 Task: Open Card Warehouse Management Review in Board Product Quality Control and Assurance to Workspace Email Service Providers and add a team member Softage.2@softage.net, a label Yellow, a checklist Greek Life, an attachment from your onedrive, a color Yellow and finally, add a card description 'Create and send out employee engagement survey on performance evaluation' and a comment 'Let us approach this task with a sense of urgency and importance, recognizing its impact on the overall project.'. Add a start date 'Jan 06, 1900' with a due date 'Jan 13, 1900'
Action: Mouse moved to (69, 333)
Screenshot: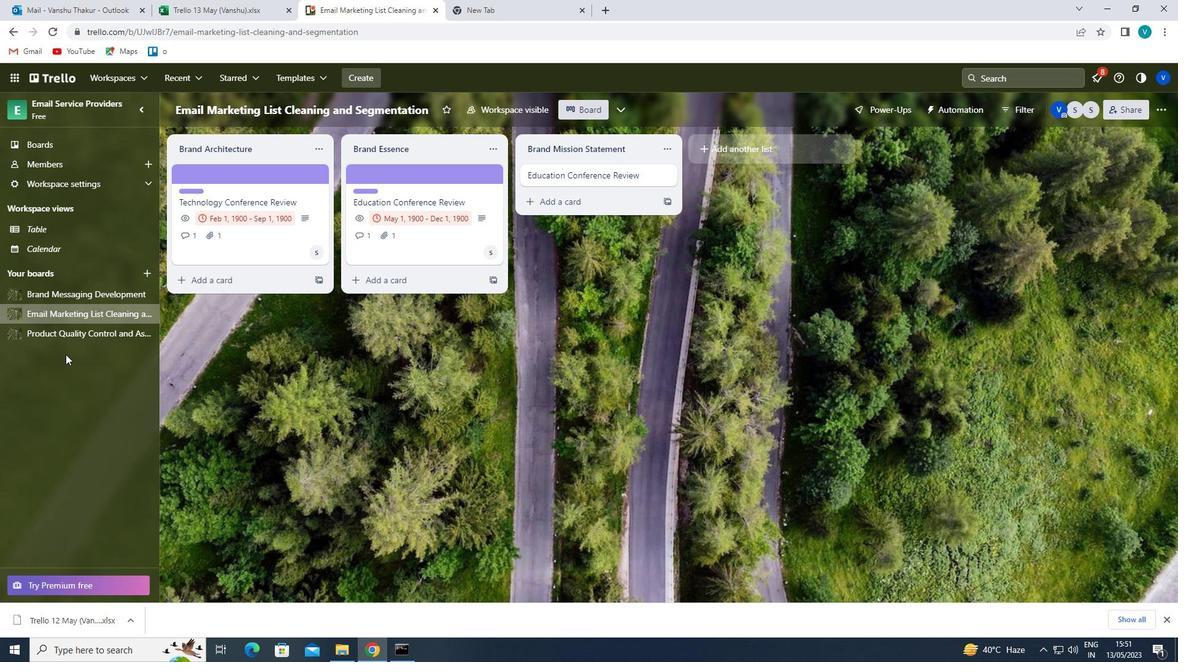 
Action: Mouse pressed left at (69, 333)
Screenshot: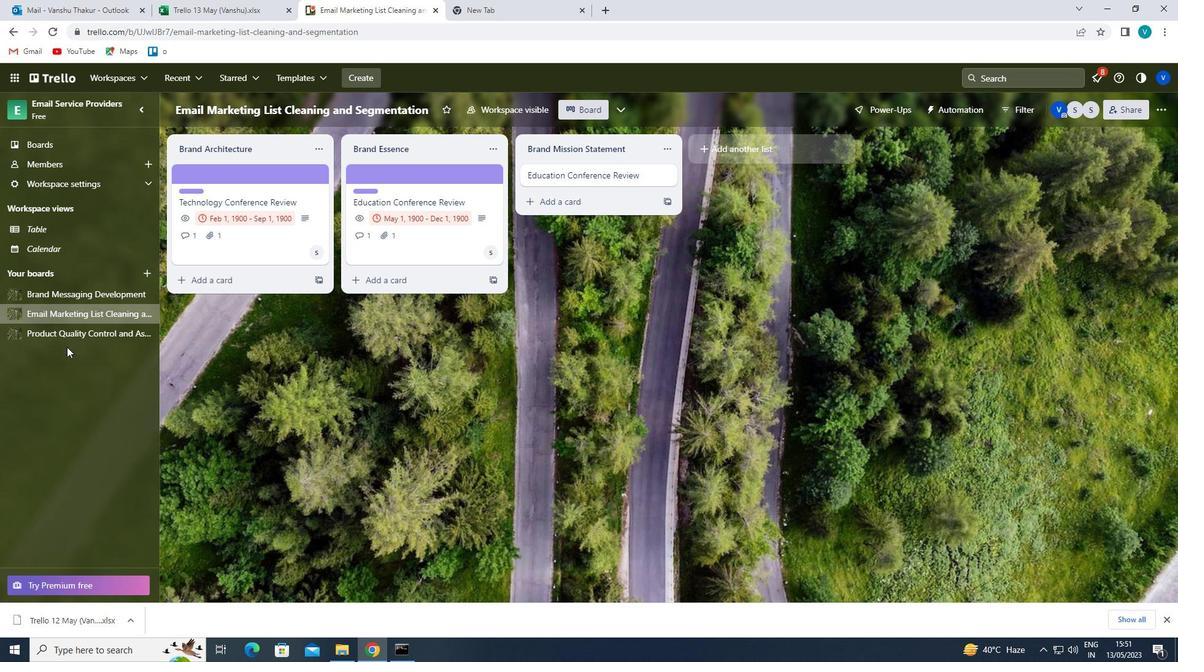 
Action: Mouse moved to (389, 174)
Screenshot: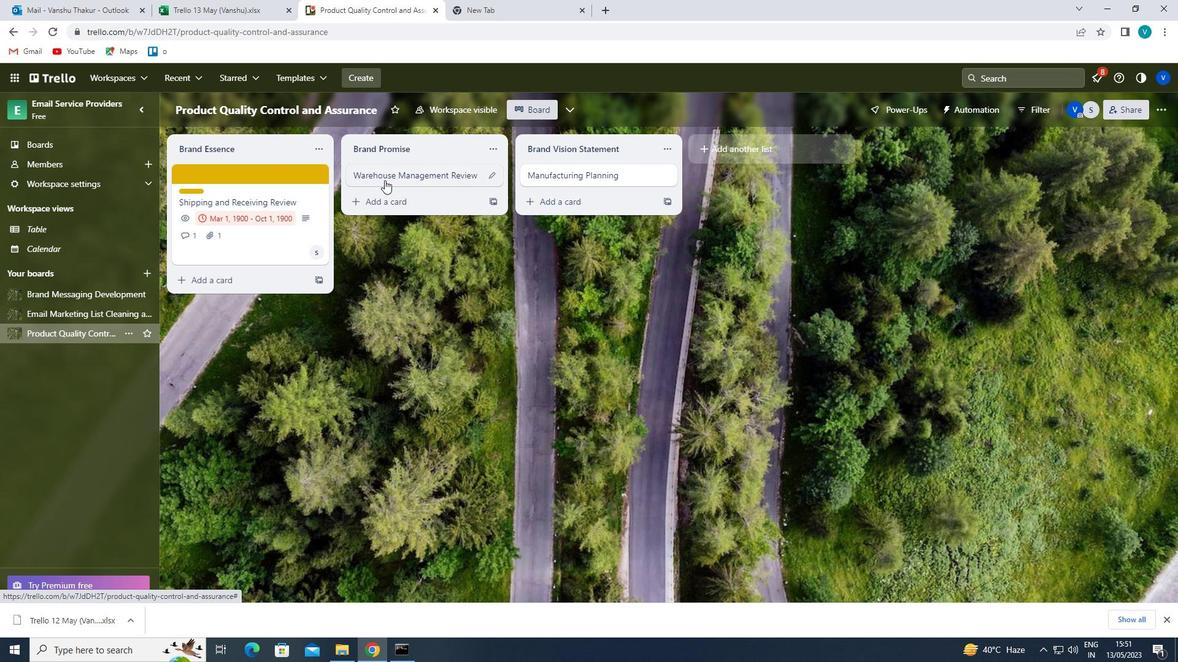 
Action: Mouse pressed left at (389, 174)
Screenshot: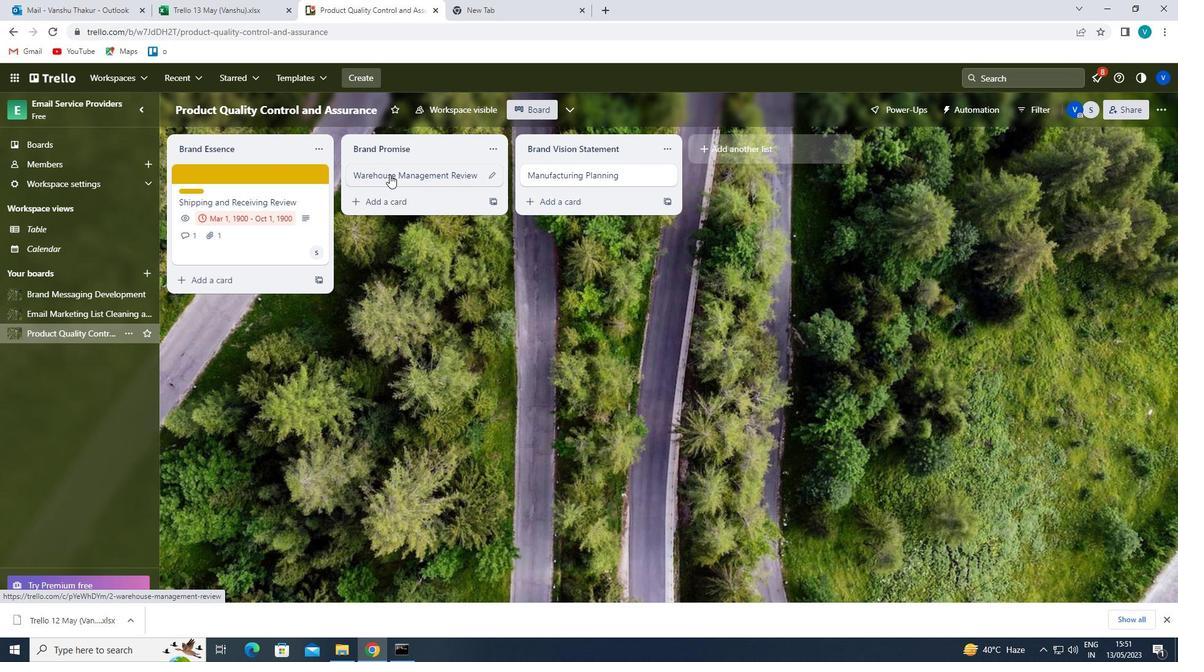
Action: Mouse moved to (727, 212)
Screenshot: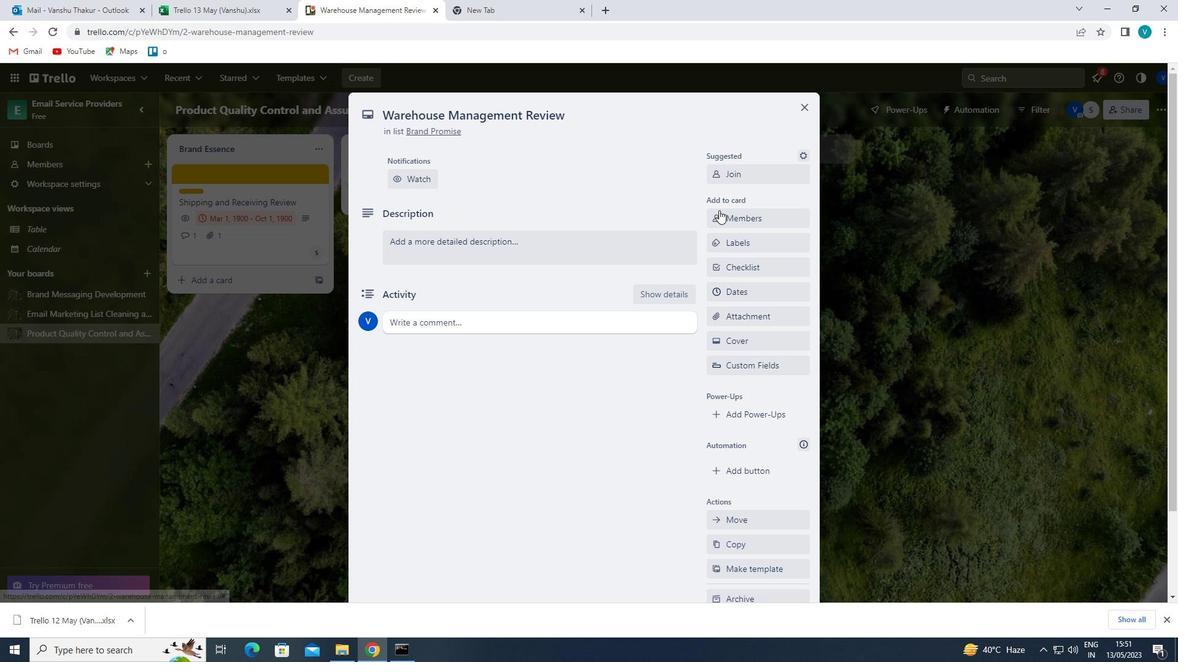 
Action: Mouse pressed left at (727, 212)
Screenshot: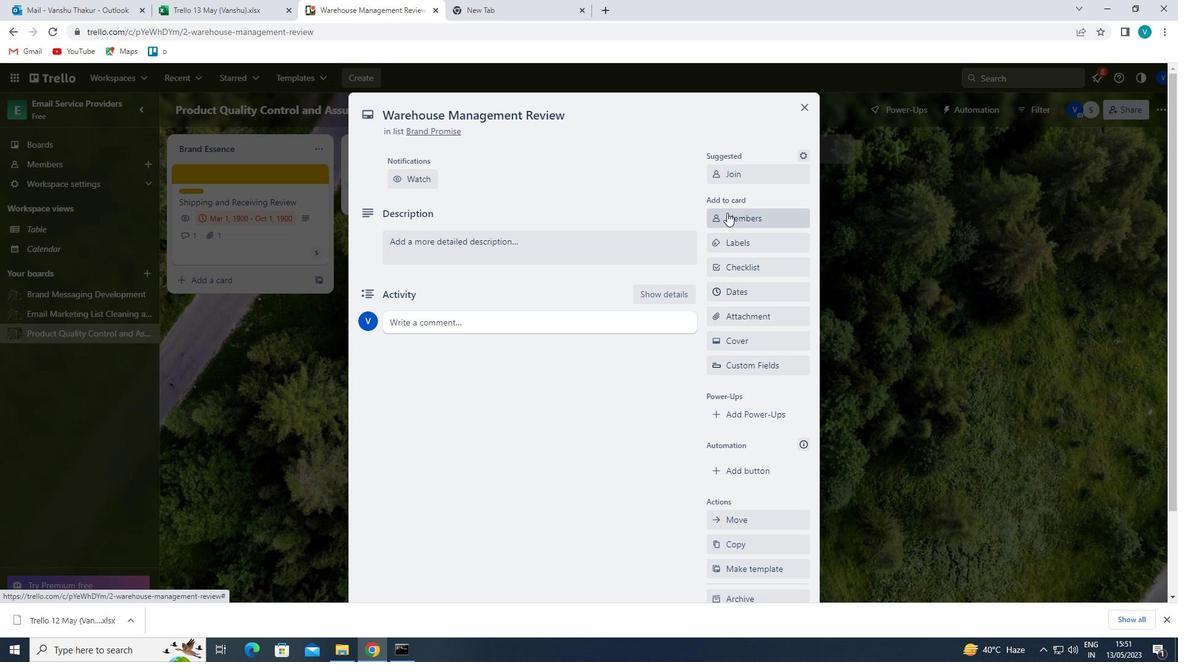 
Action: Mouse moved to (743, 267)
Screenshot: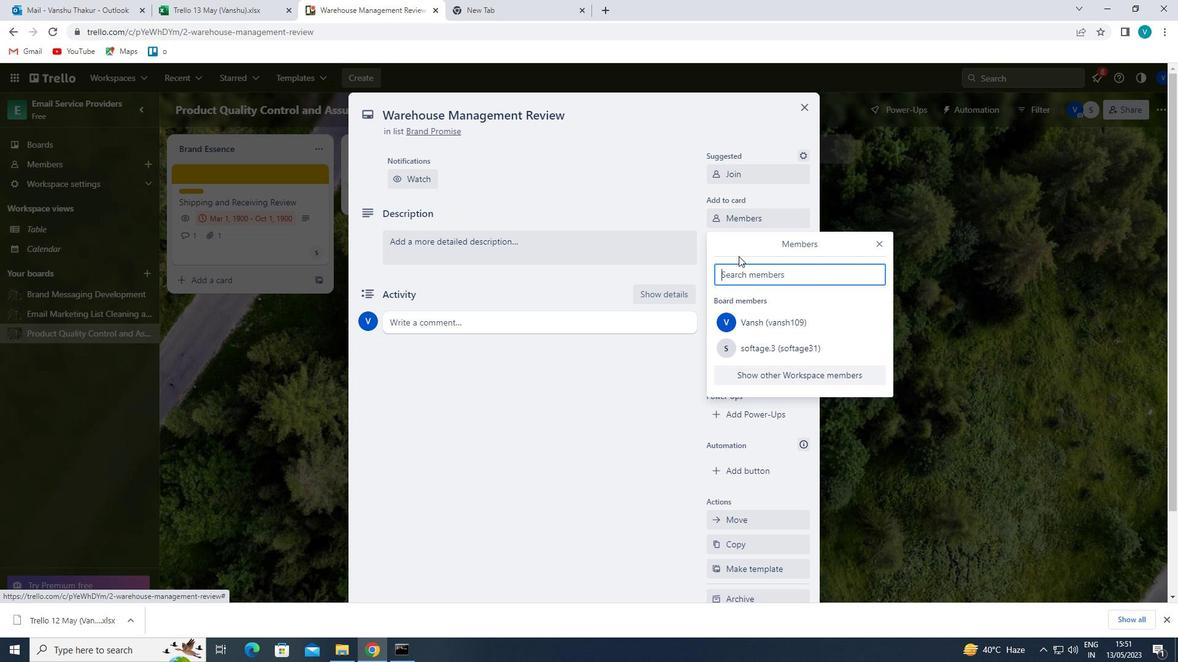 
Action: Mouse pressed left at (743, 267)
Screenshot: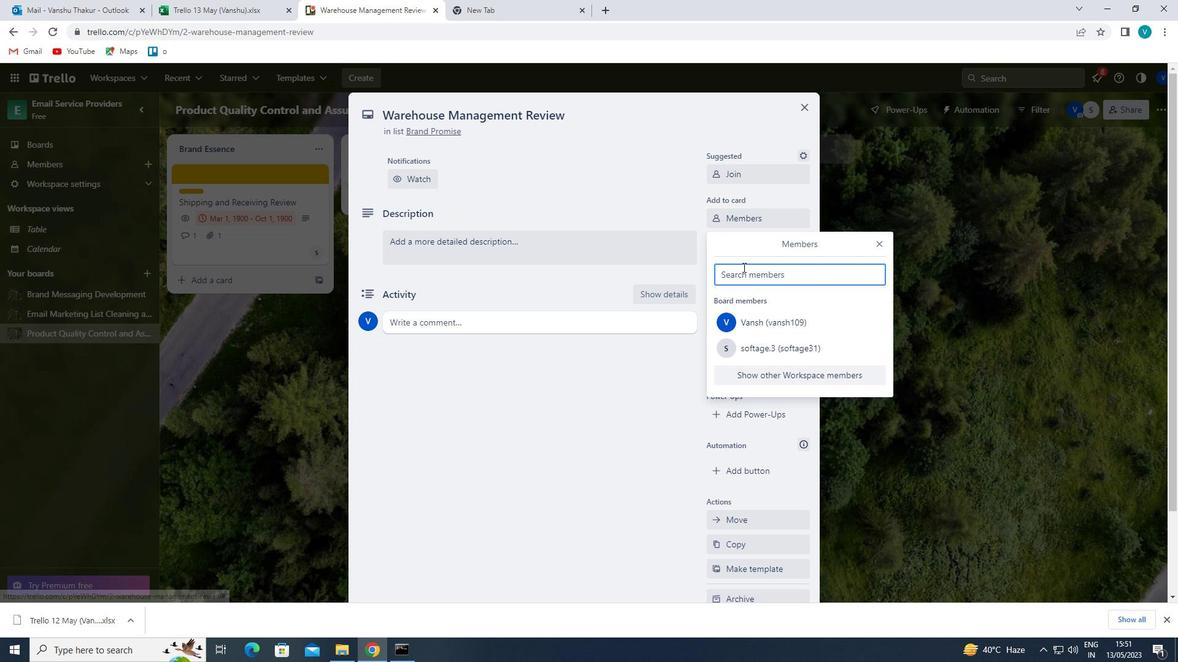 
Action: Key pressed <Key.shift>S
Screenshot: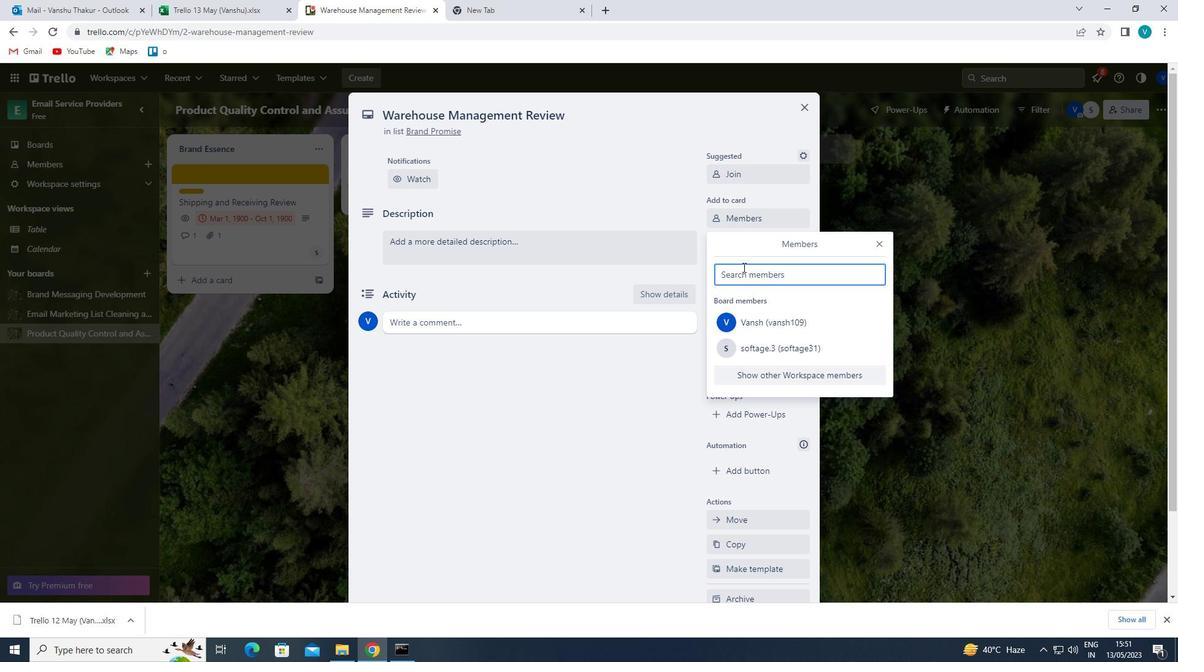
Action: Mouse moved to (366, 455)
Screenshot: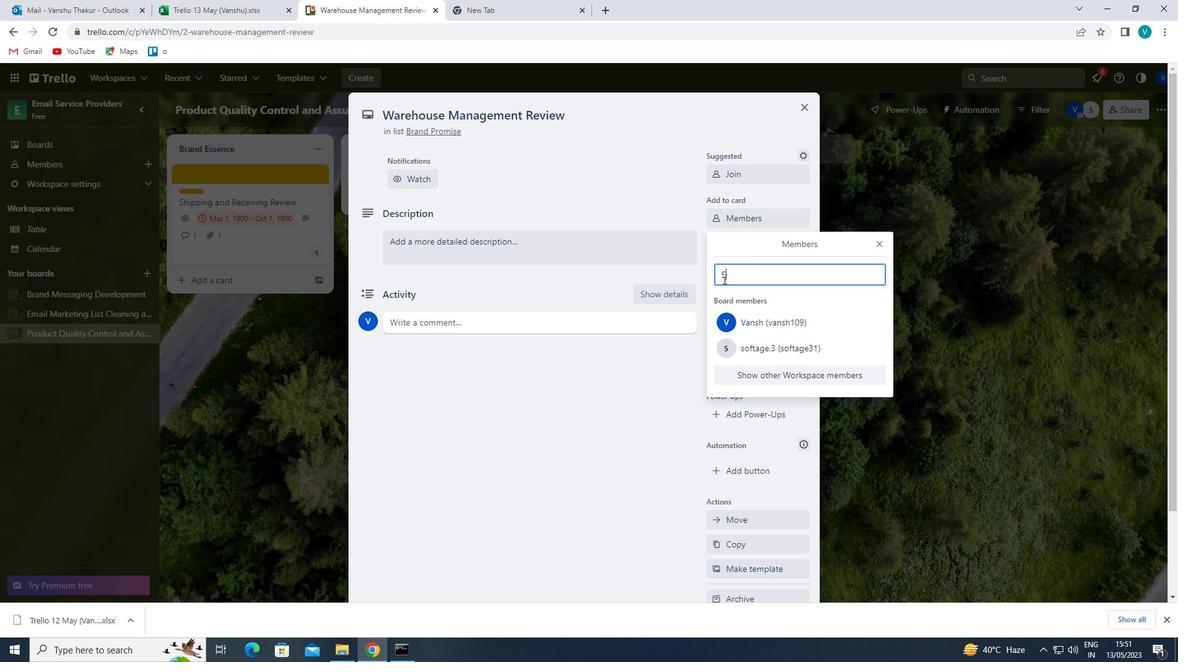 
Action: Key pressed OFT
Screenshot: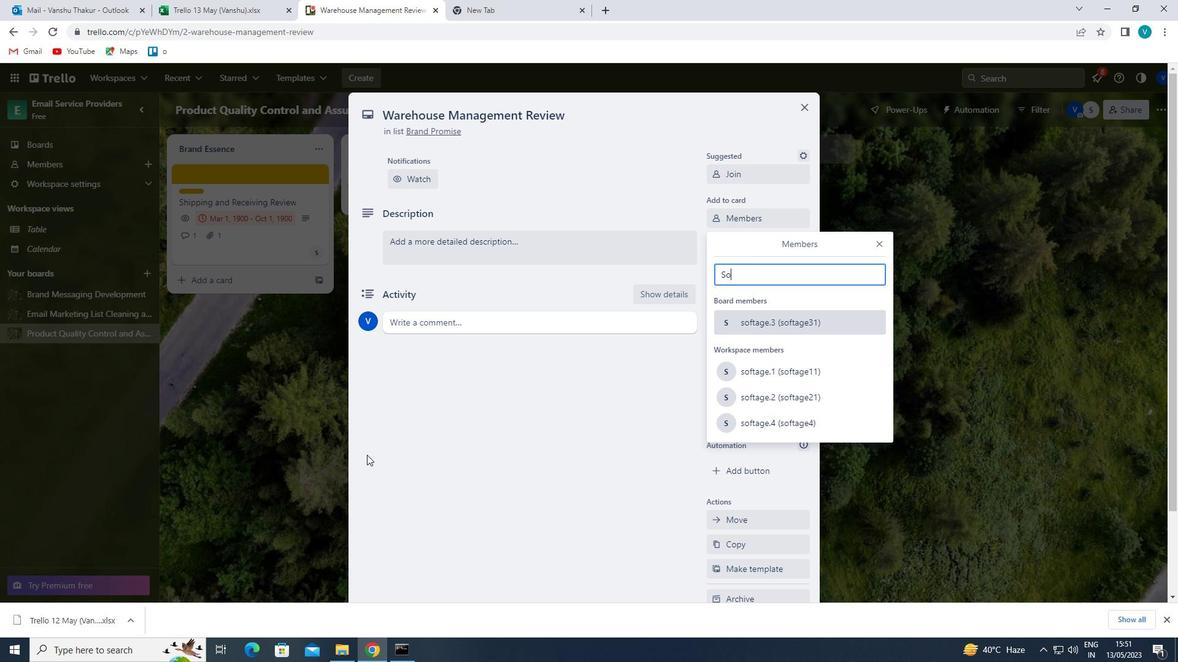 
Action: Mouse moved to (767, 404)
Screenshot: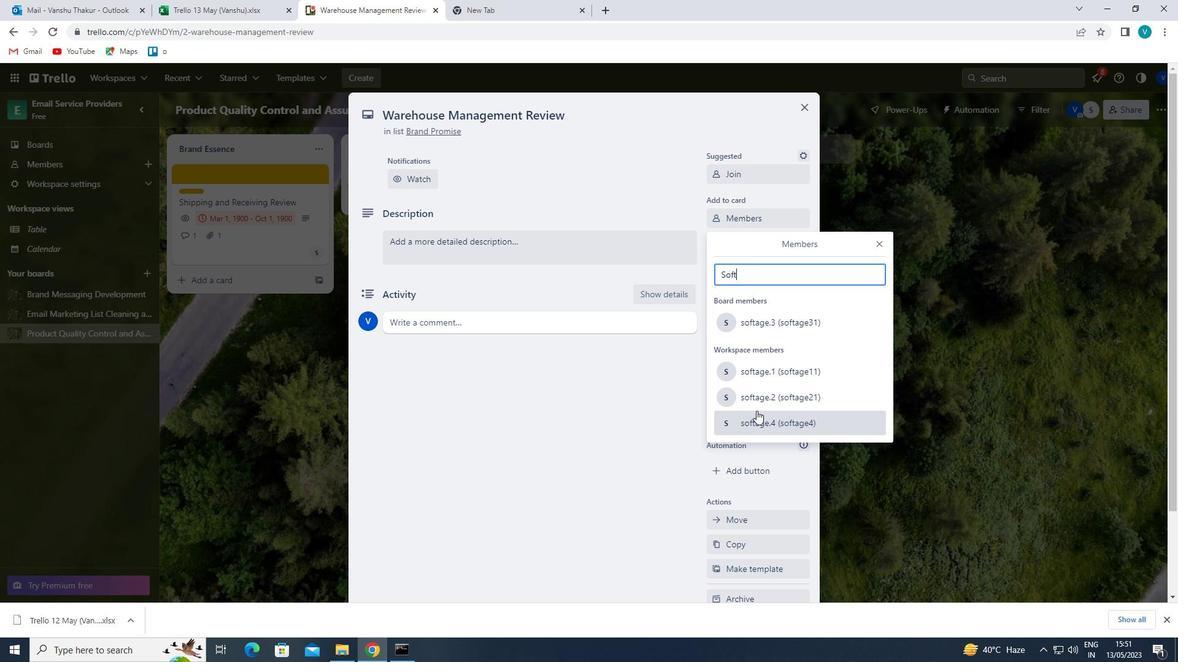 
Action: Mouse pressed left at (767, 404)
Screenshot: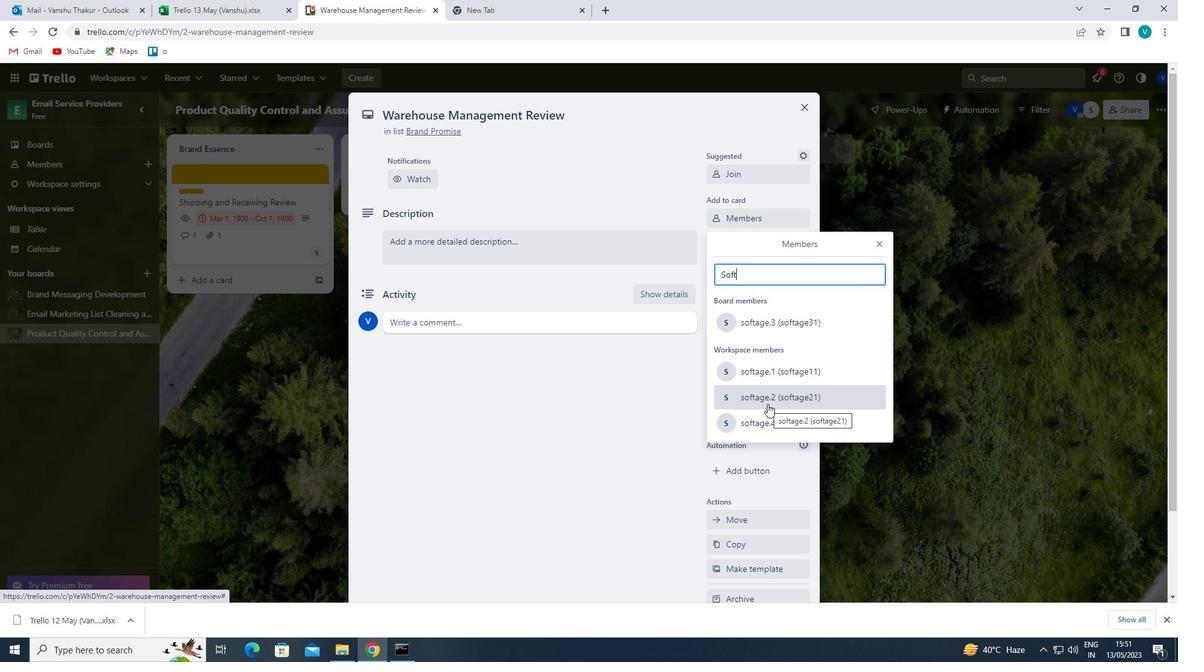 
Action: Mouse moved to (880, 242)
Screenshot: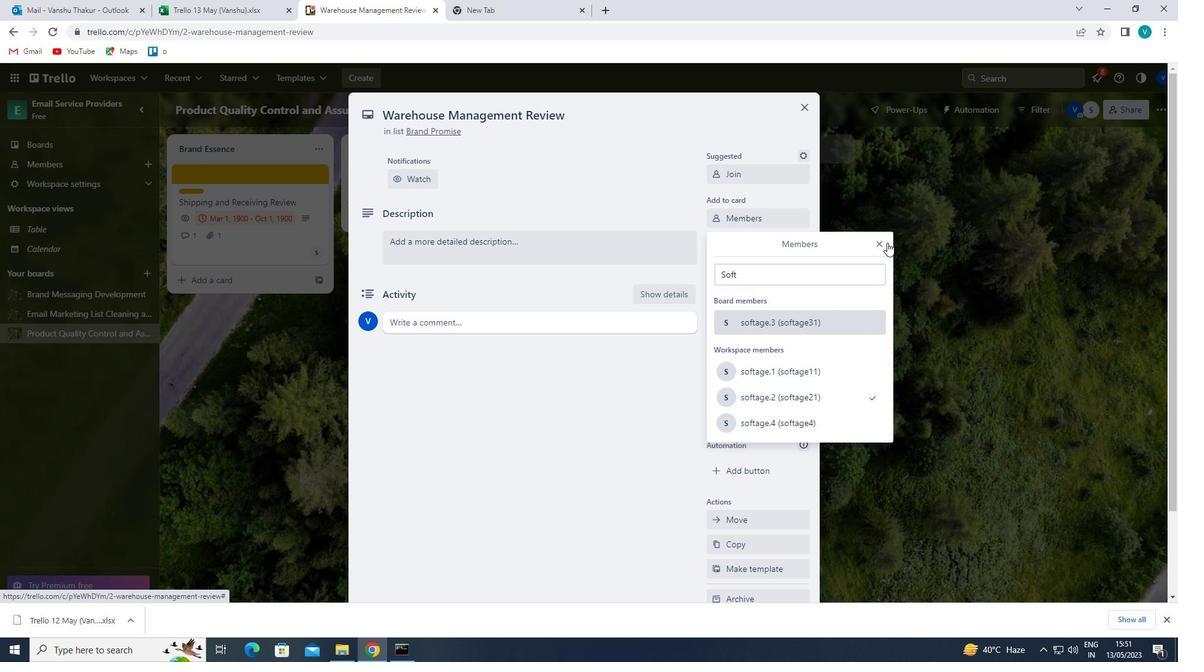 
Action: Mouse pressed left at (880, 242)
Screenshot: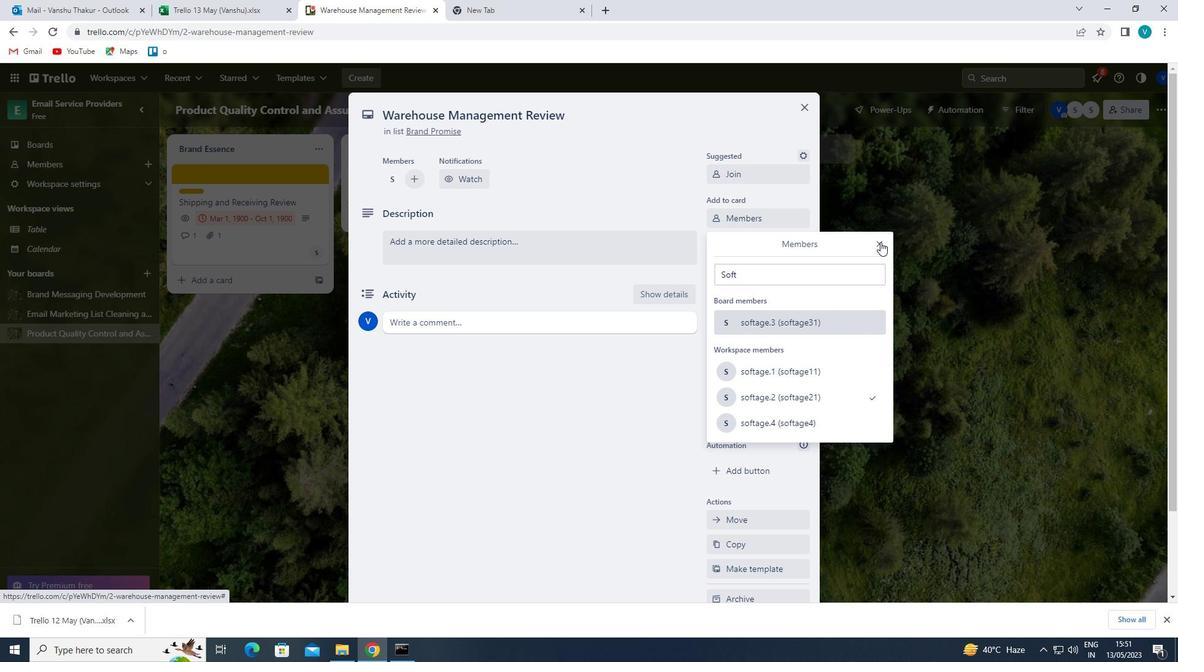 
Action: Mouse moved to (778, 248)
Screenshot: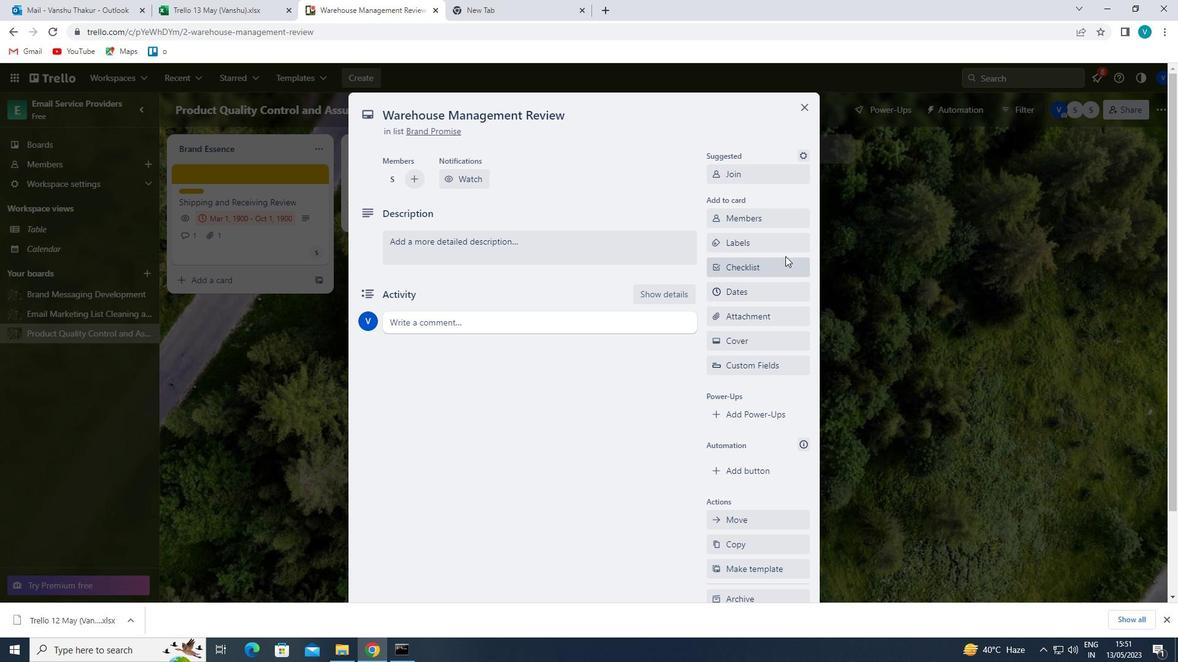 
Action: Mouse pressed left at (778, 248)
Screenshot: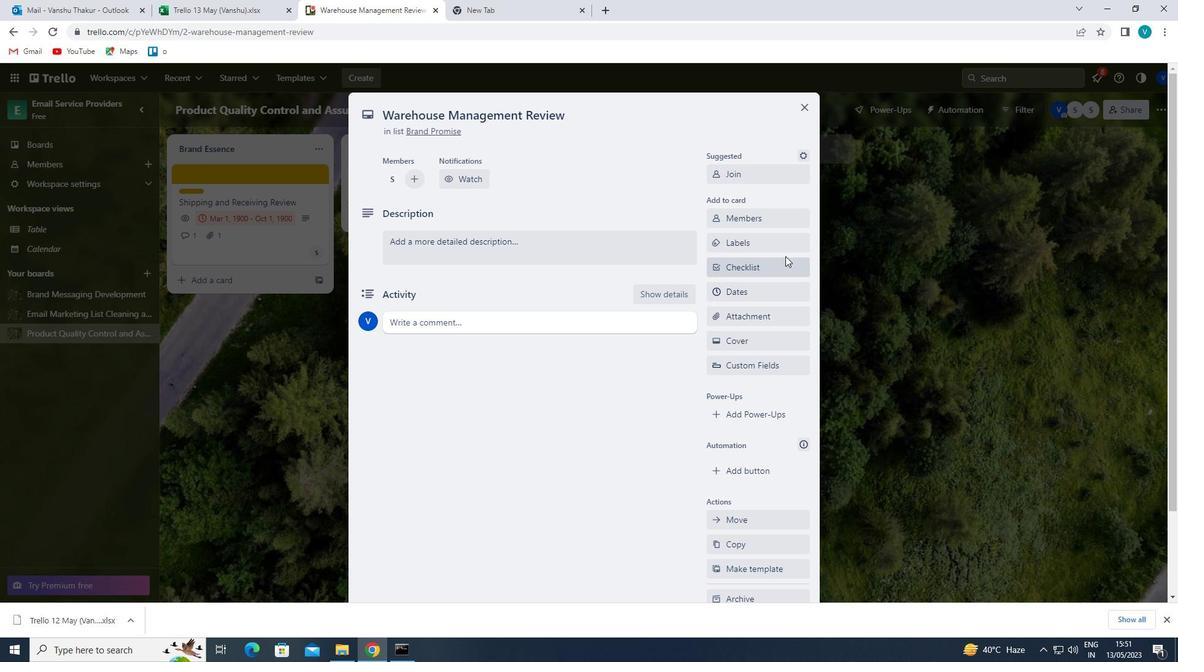 
Action: Mouse moved to (782, 373)
Screenshot: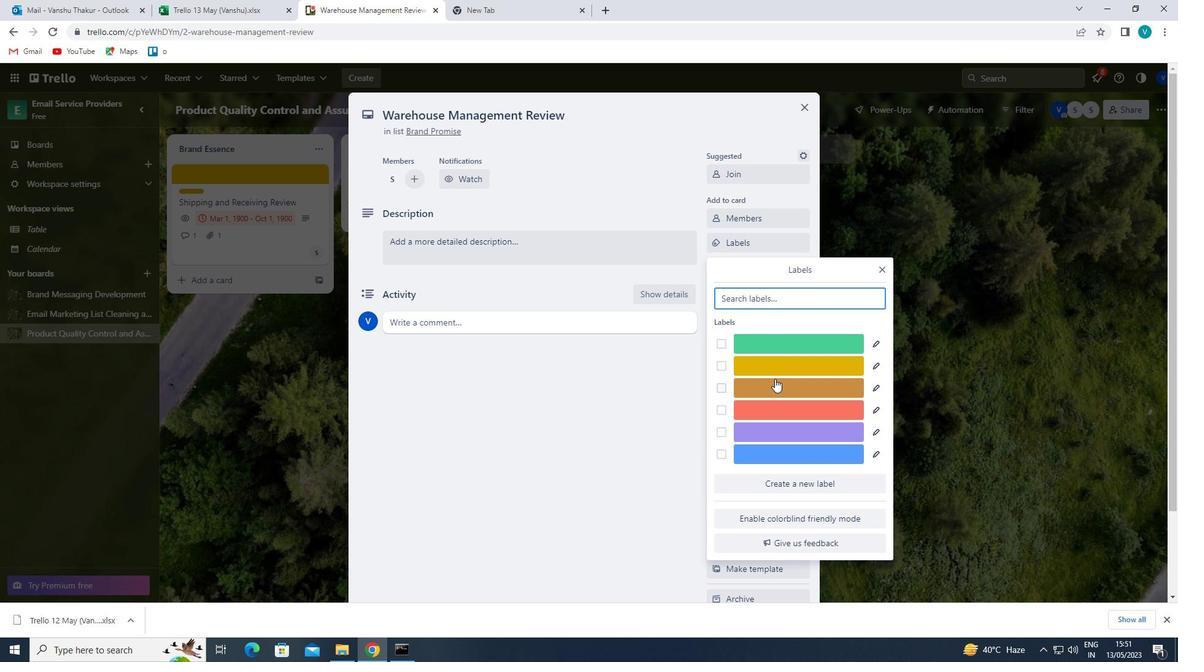 
Action: Mouse pressed left at (782, 373)
Screenshot: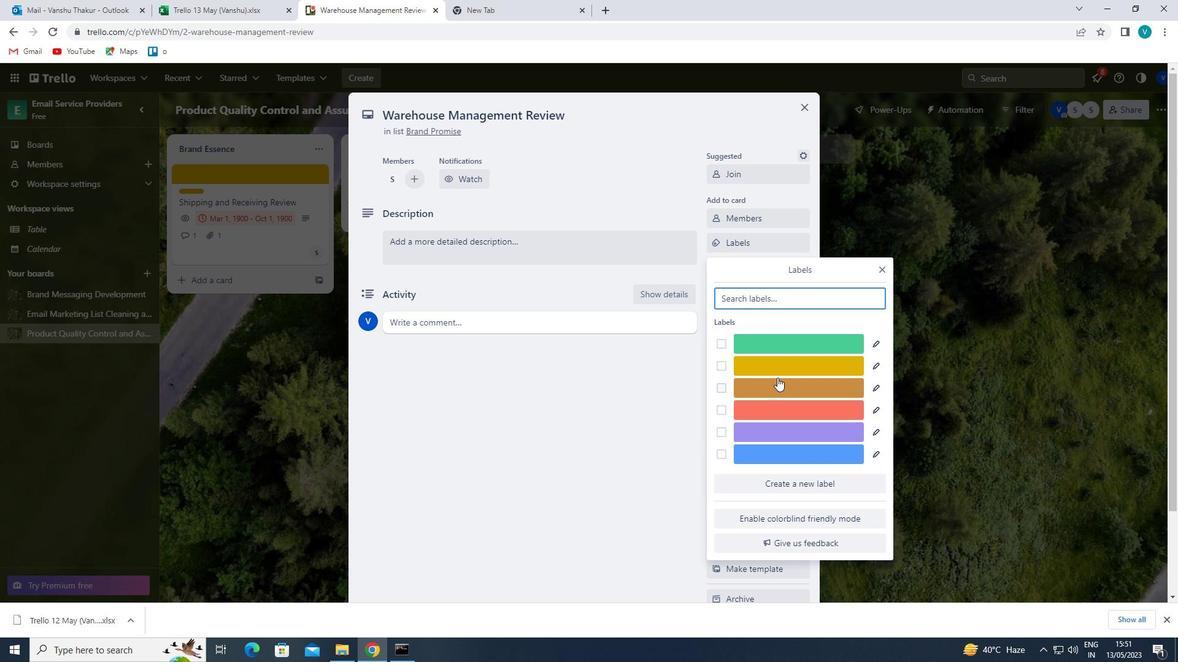 
Action: Mouse moved to (881, 266)
Screenshot: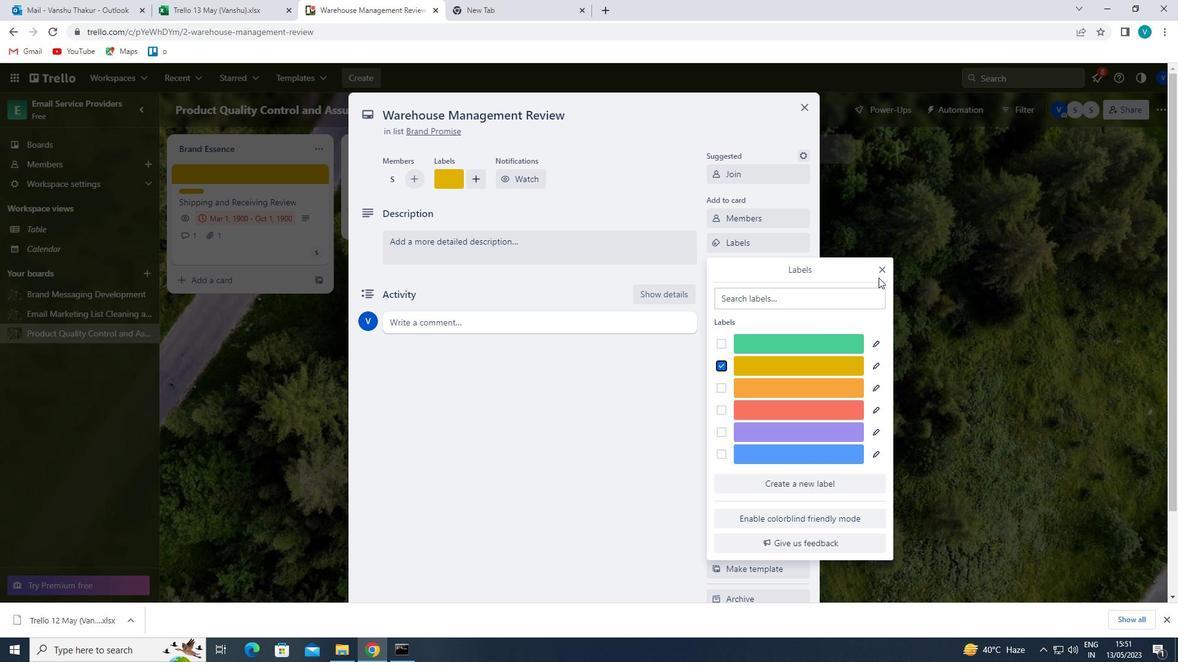 
Action: Mouse pressed left at (881, 266)
Screenshot: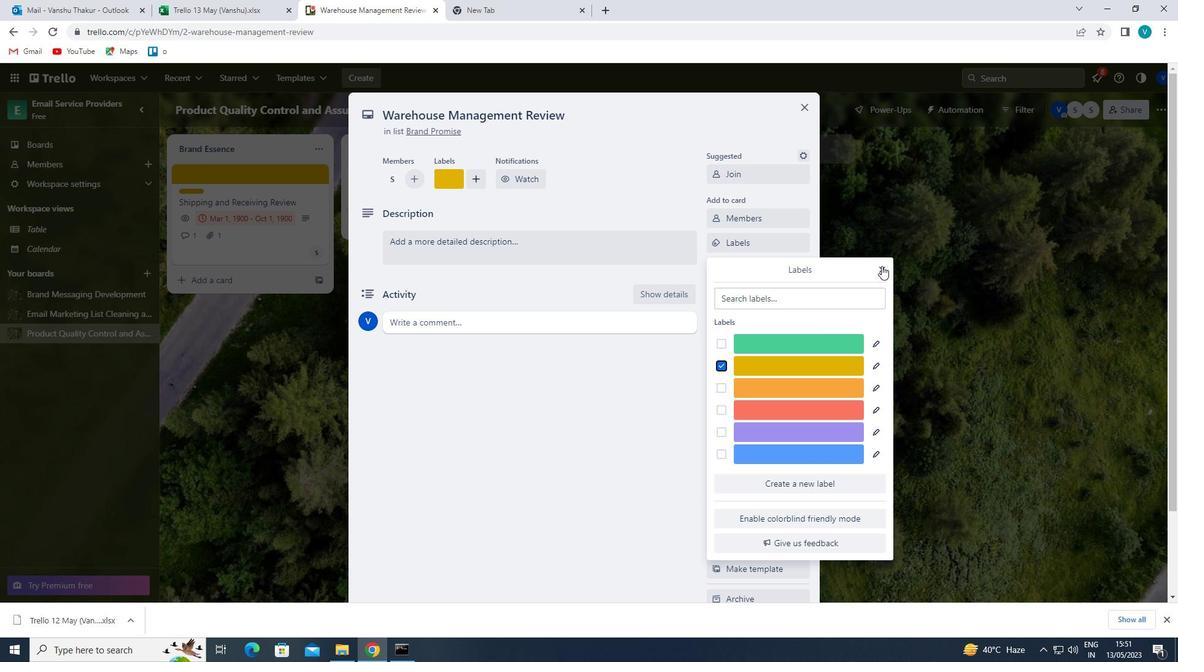 
Action: Mouse moved to (758, 266)
Screenshot: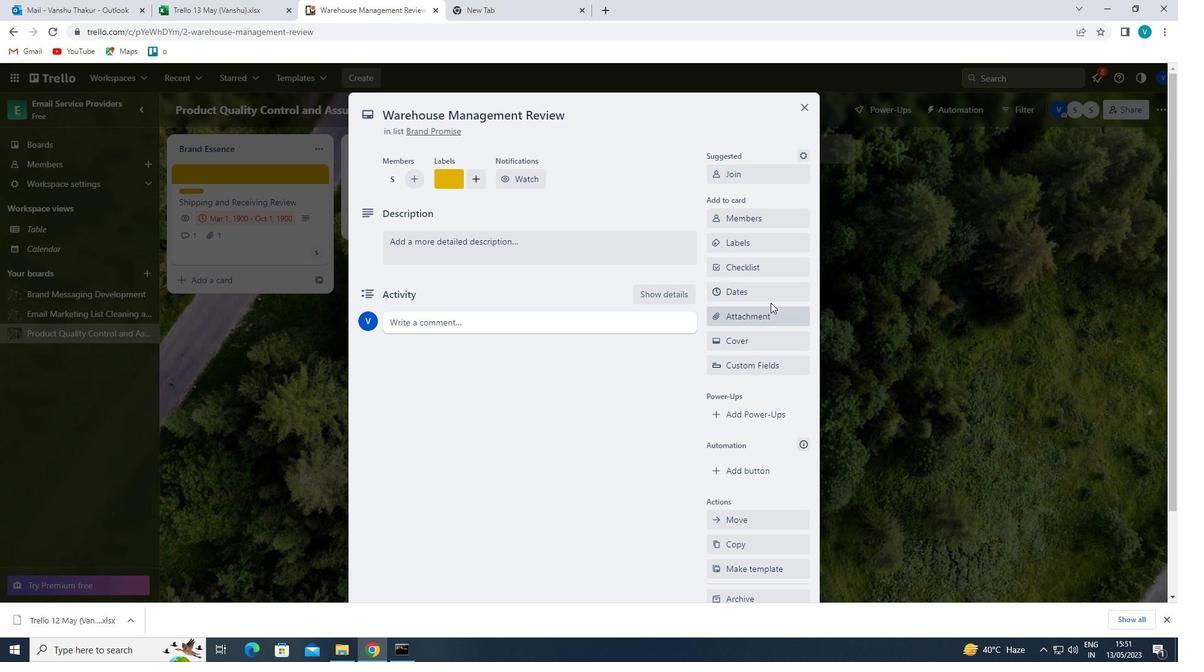 
Action: Mouse pressed left at (758, 266)
Screenshot: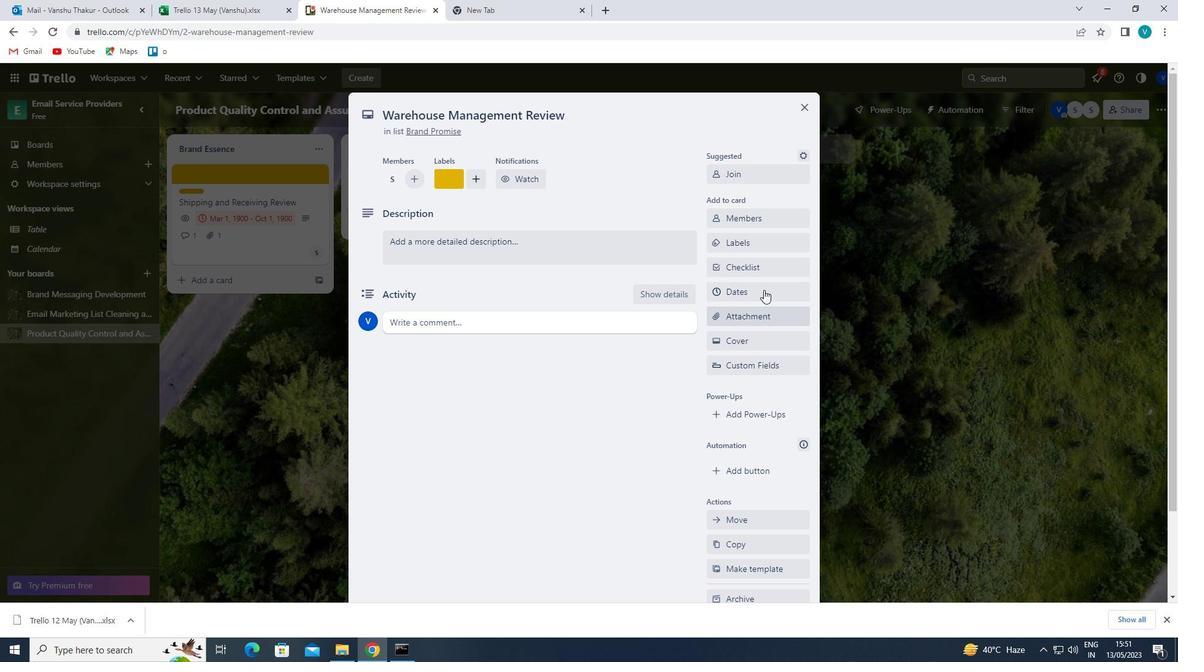 
Action: Mouse moved to (515, 398)
Screenshot: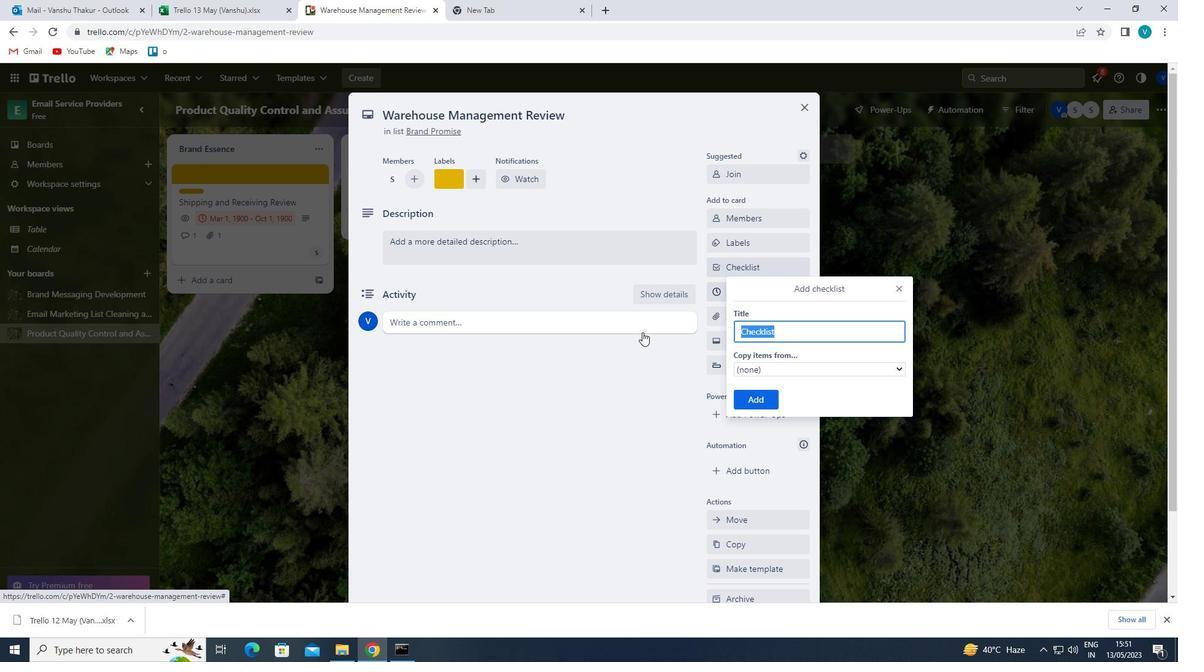 
Action: Key pressed <Key.shift>GREEKJ<Key.space><Key.shift>L<Key.backspace><Key.backspace><Key.backspace><Key.space><Key.shift>
Screenshot: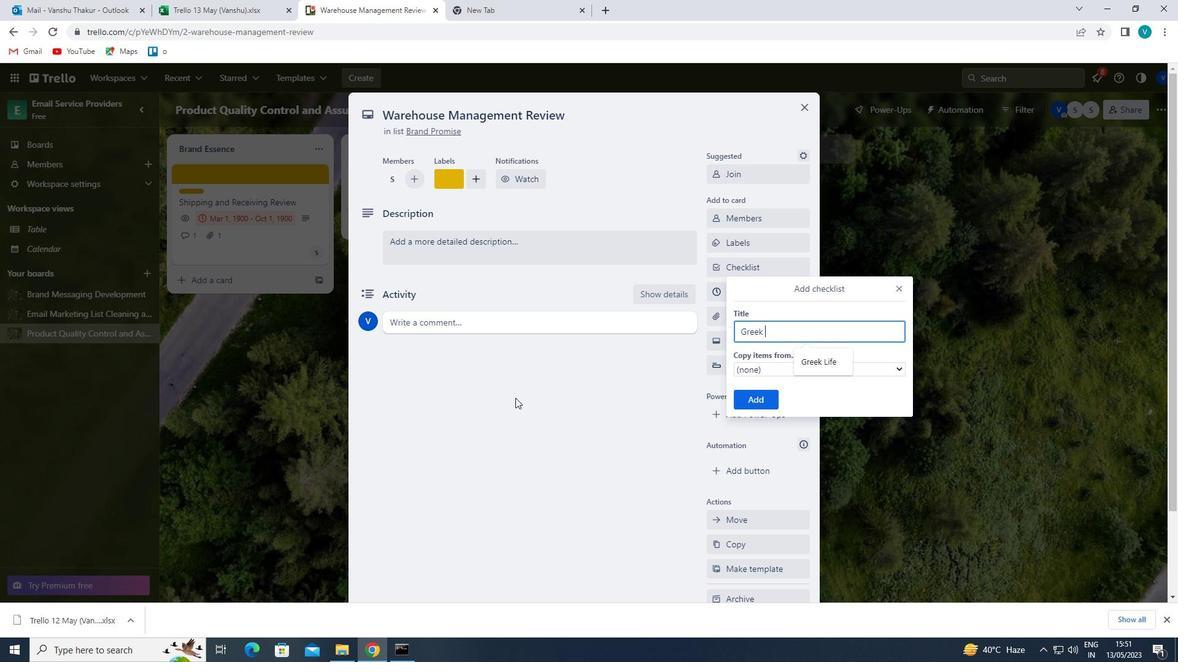 
Action: Mouse moved to (565, 374)
Screenshot: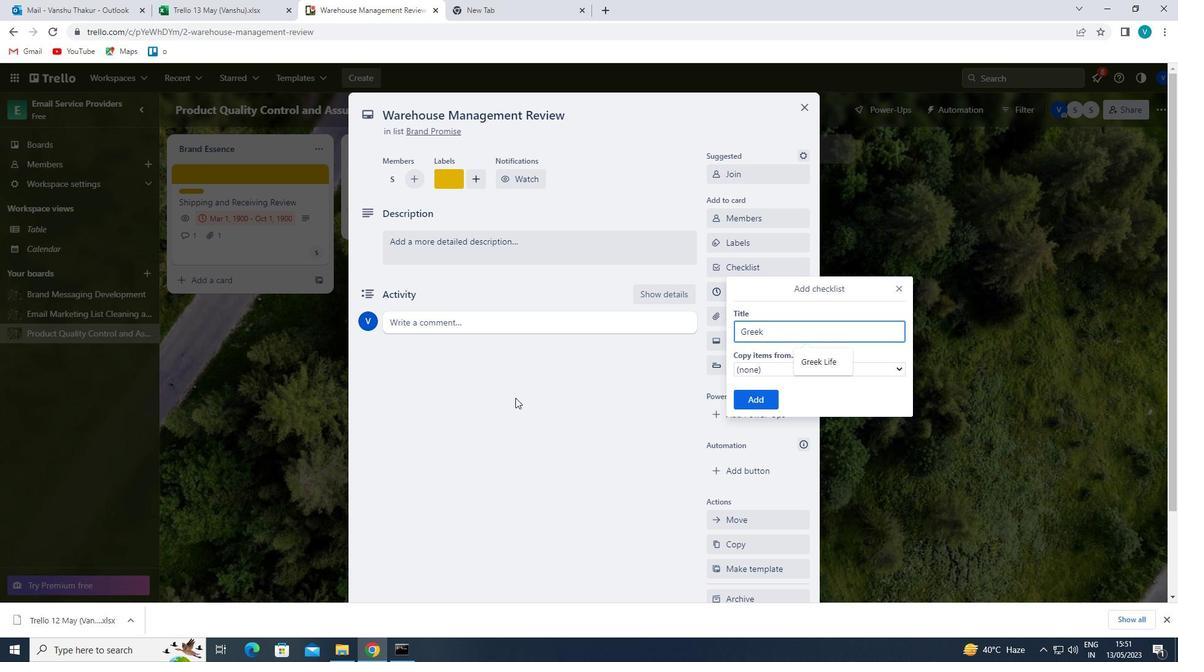 
Action: Mouse scrolled (565, 375) with delta (0, 0)
Screenshot: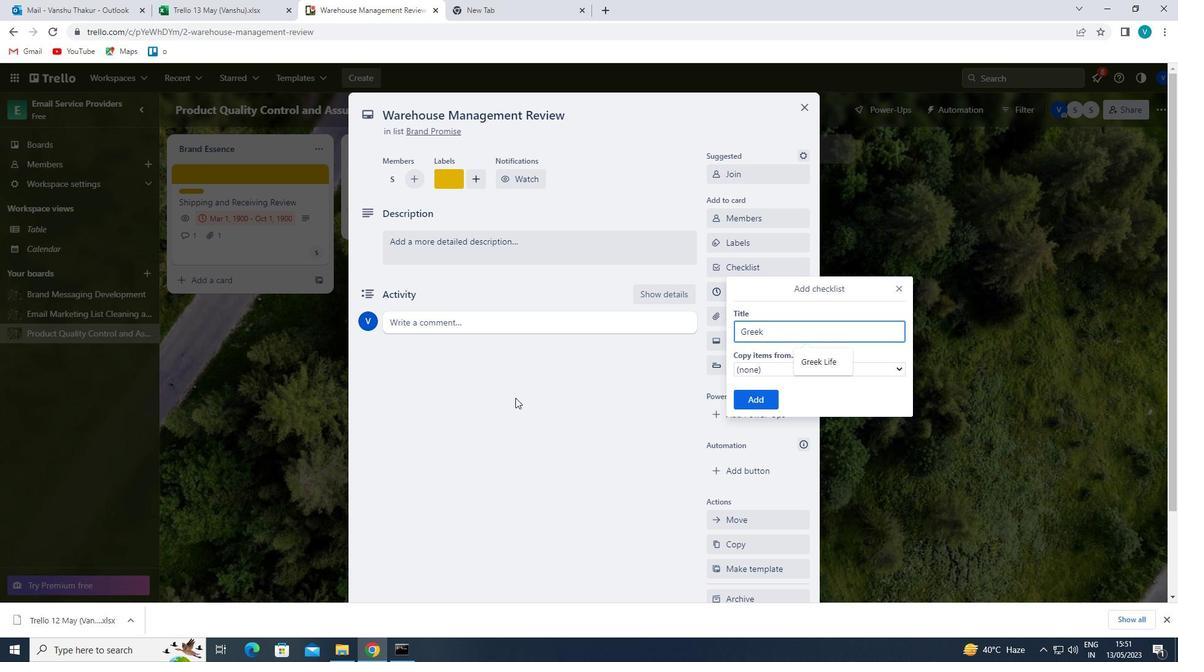 
Action: Mouse moved to (818, 352)
Screenshot: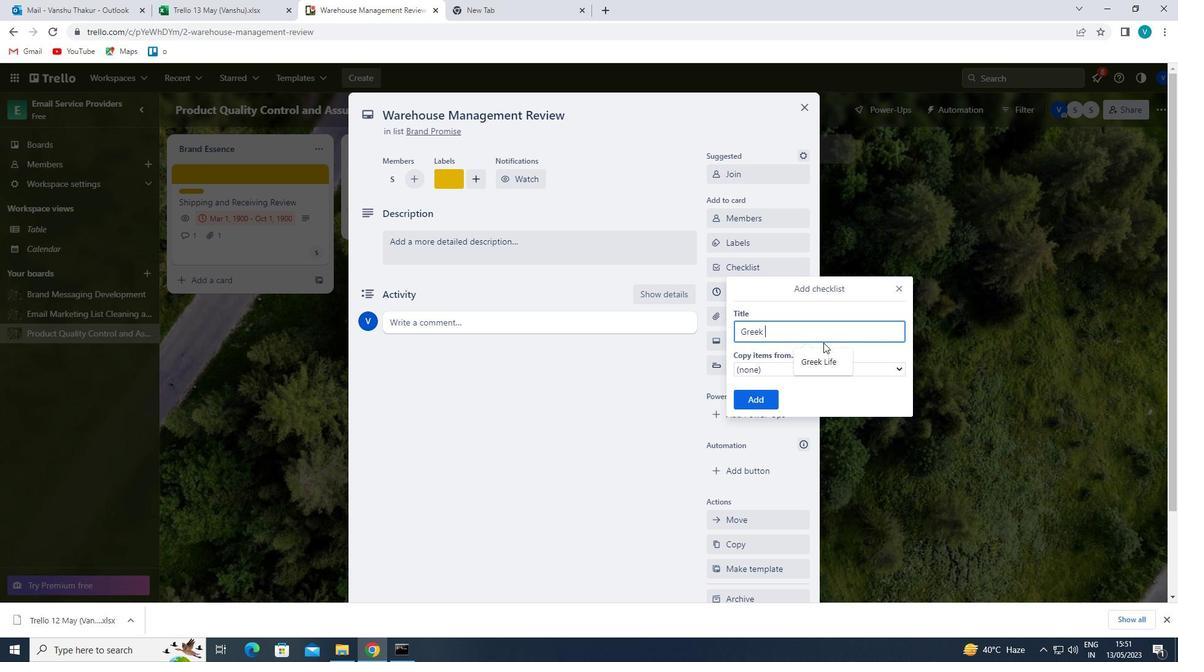 
Action: Mouse pressed left at (818, 352)
Screenshot: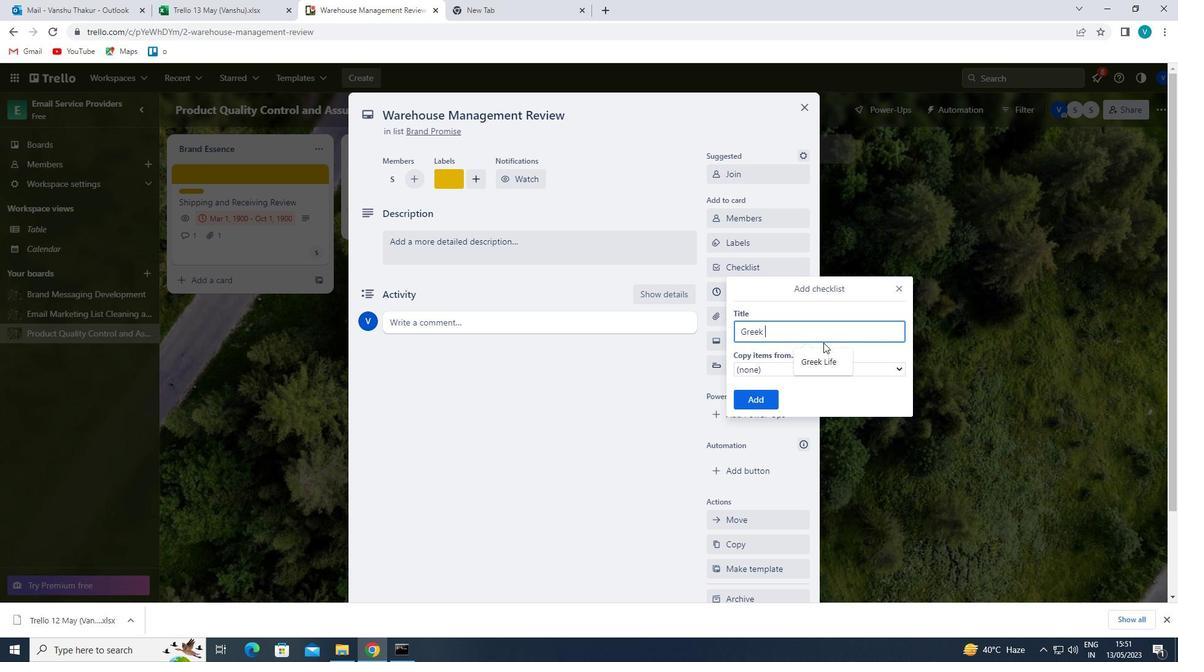 
Action: Mouse moved to (762, 395)
Screenshot: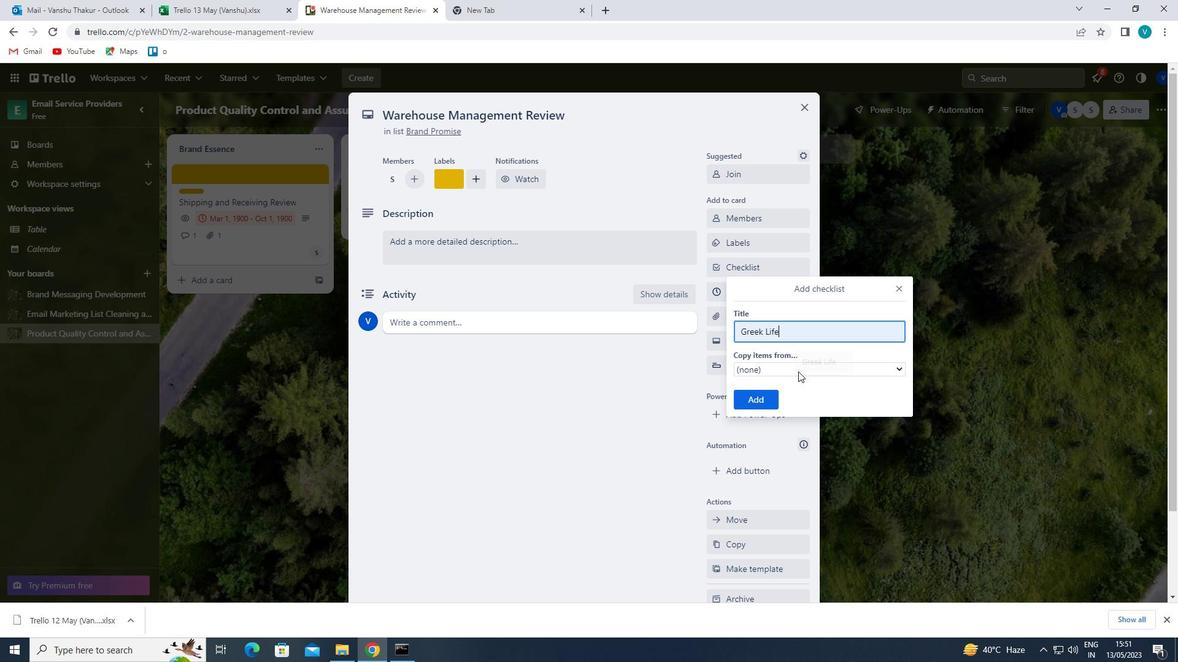 
Action: Mouse pressed left at (762, 395)
Screenshot: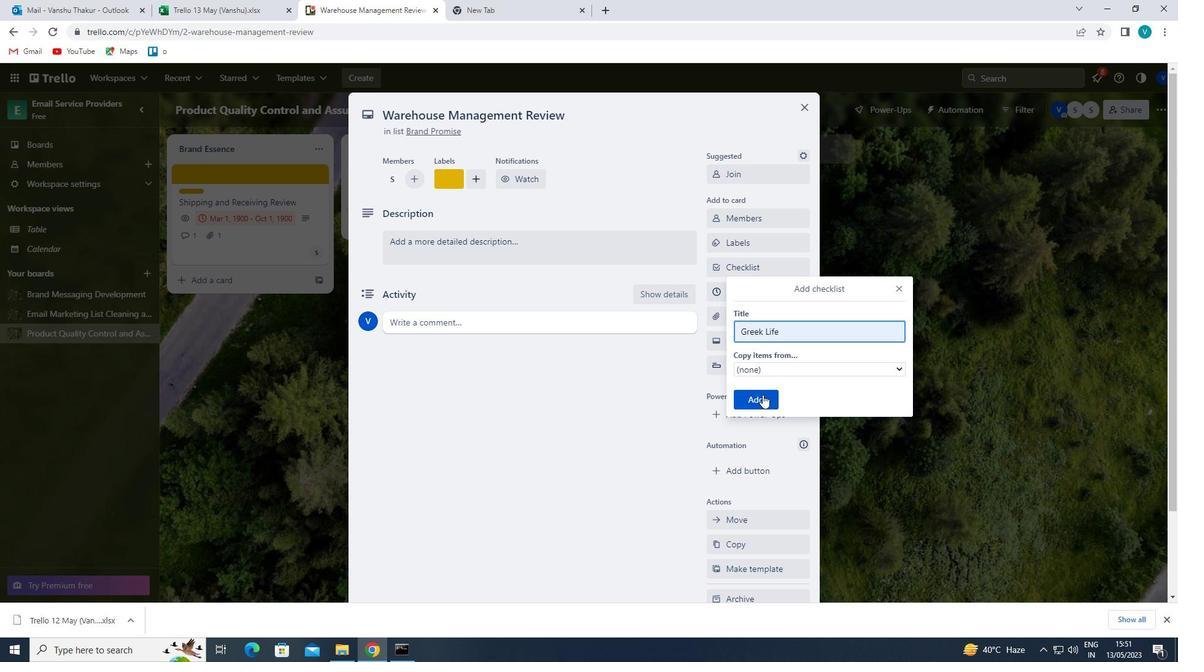 
Action: Mouse moved to (756, 320)
Screenshot: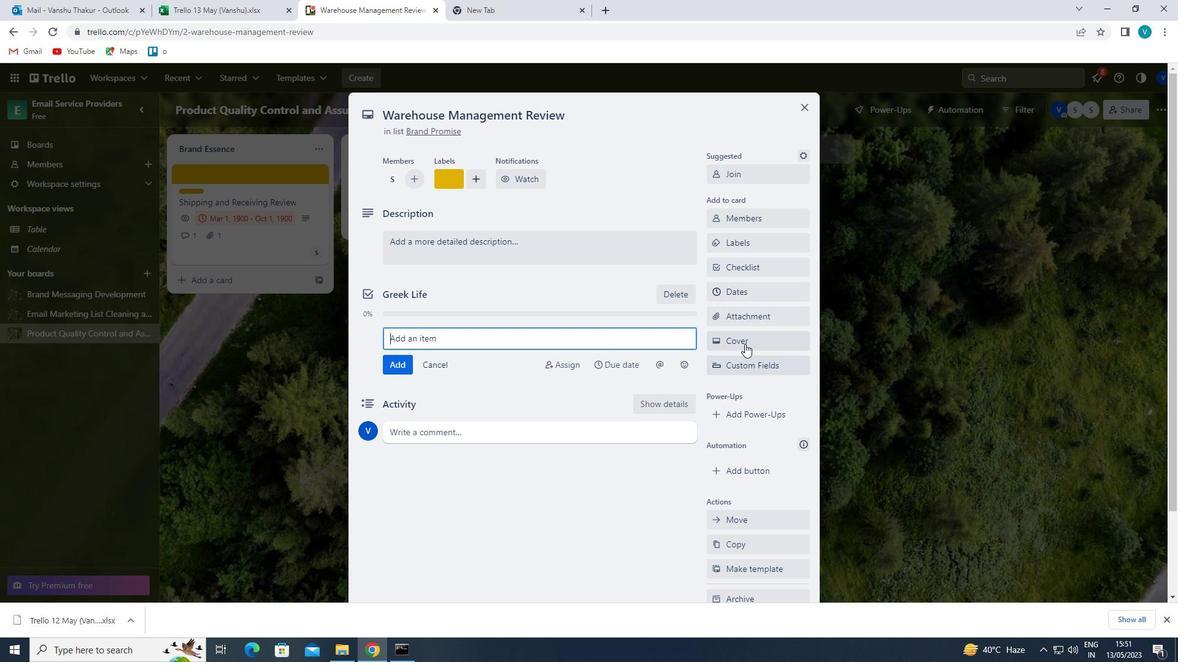 
Action: Mouse pressed left at (756, 320)
Screenshot: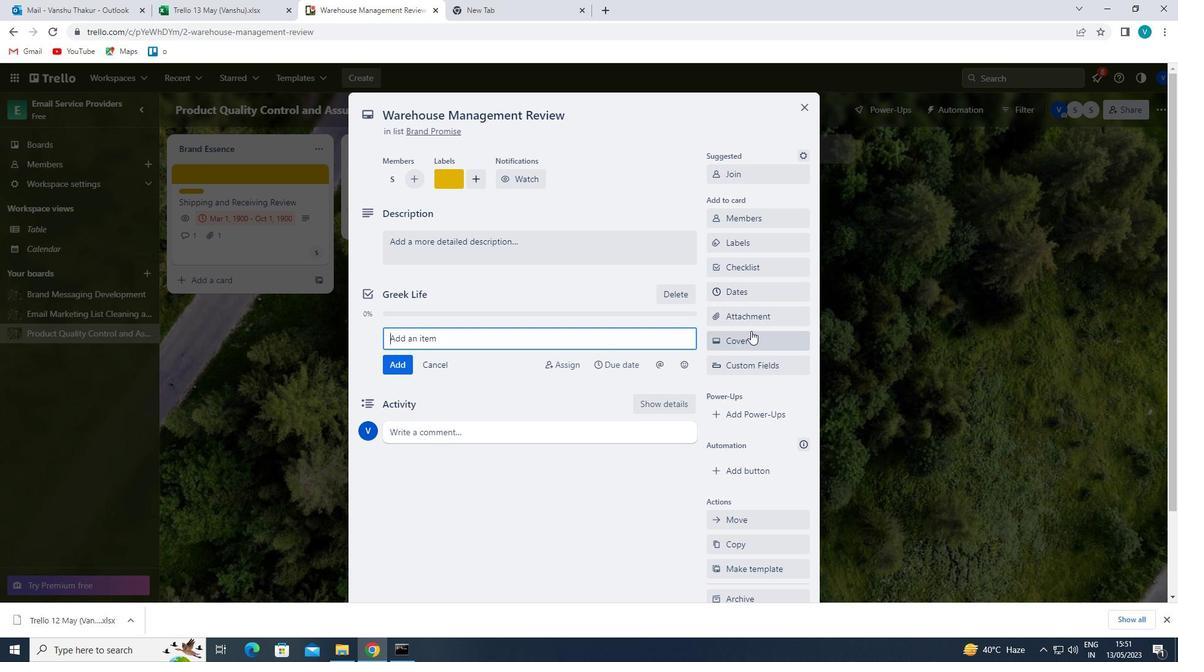 
Action: Mouse moved to (745, 470)
Screenshot: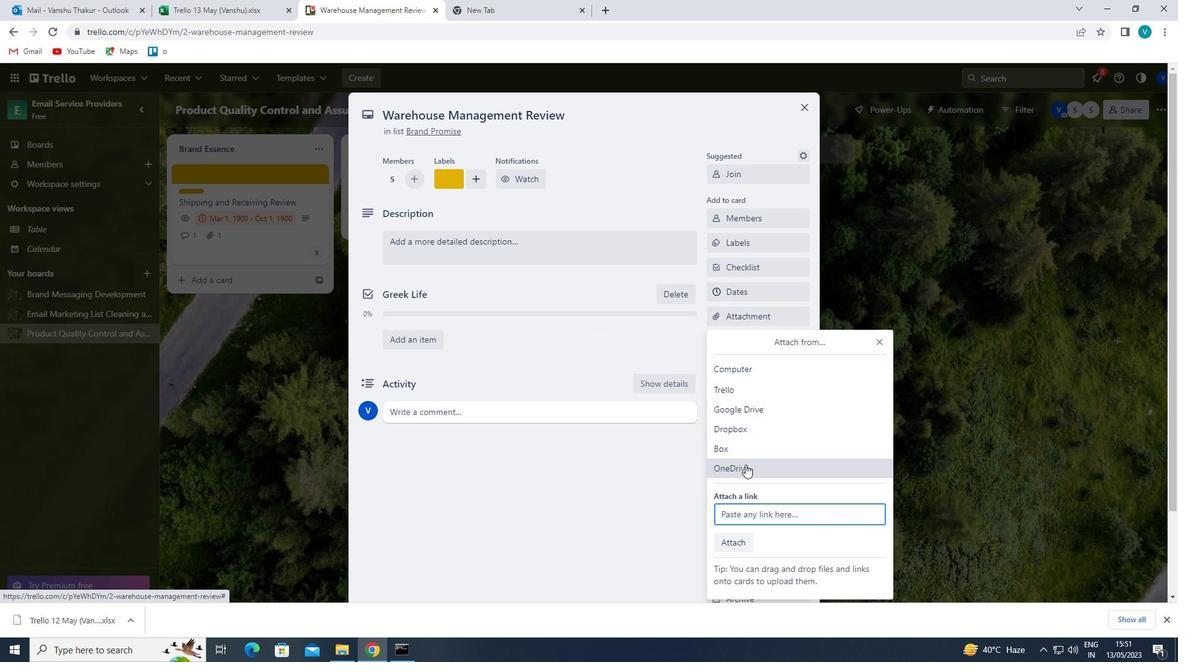 
Action: Mouse pressed left at (745, 470)
Screenshot: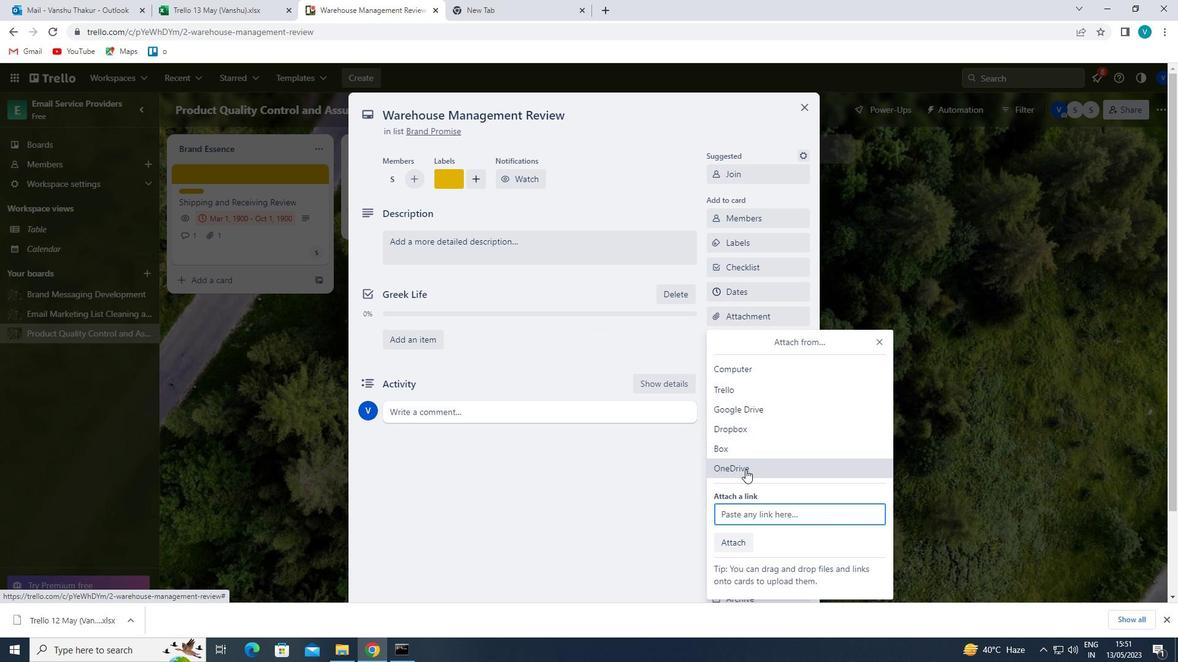 
Action: Mouse moved to (447, 246)
Screenshot: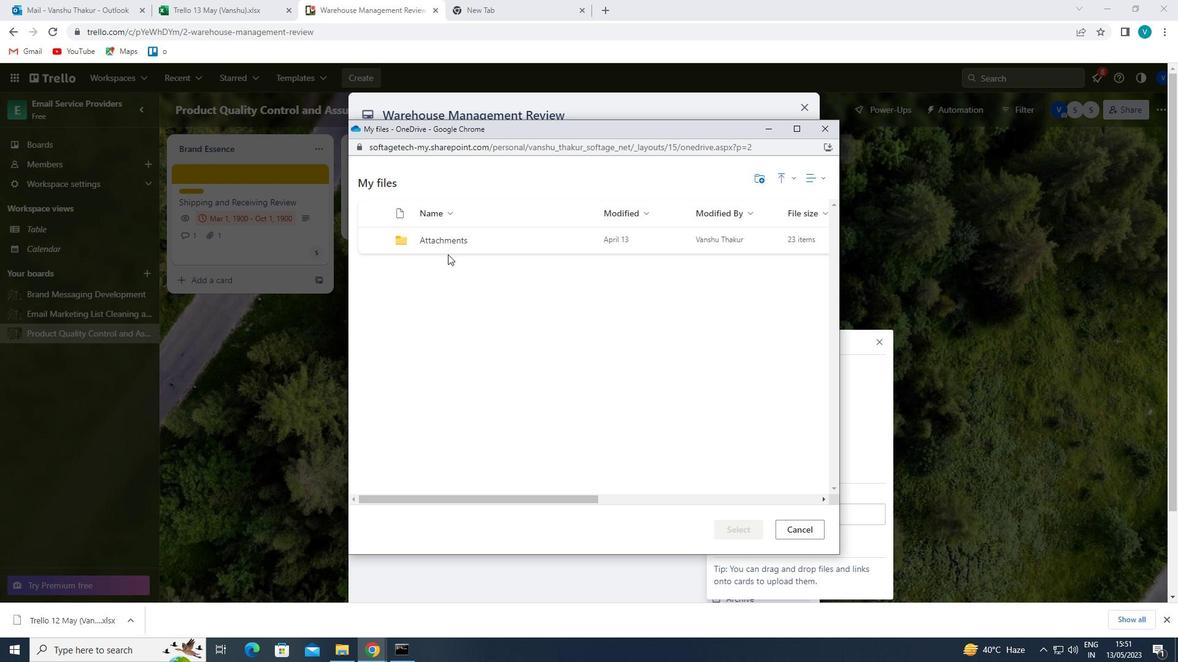 
Action: Mouse pressed left at (447, 246)
Screenshot: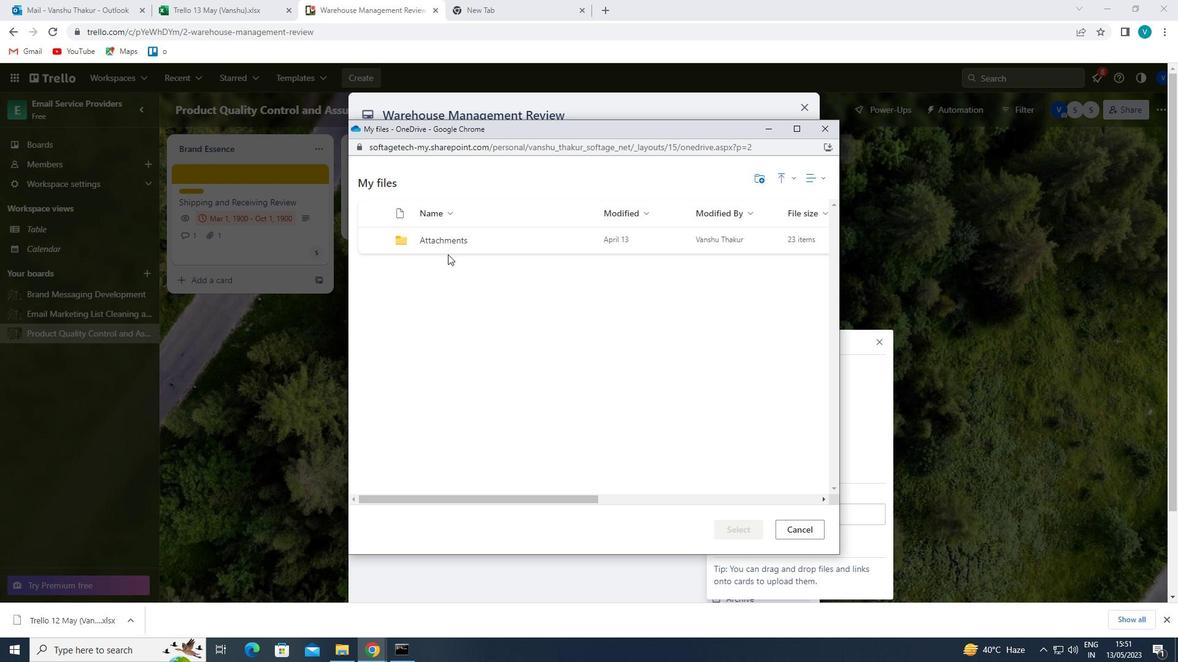 
Action: Mouse moved to (450, 242)
Screenshot: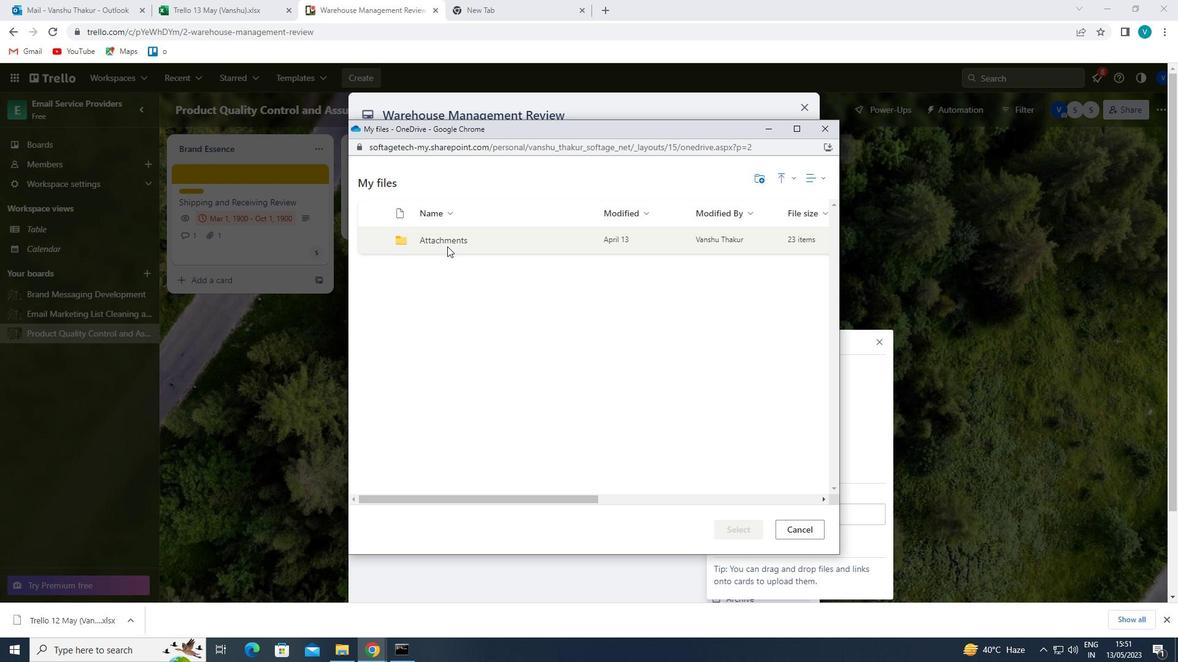 
Action: Mouse pressed left at (450, 242)
Screenshot: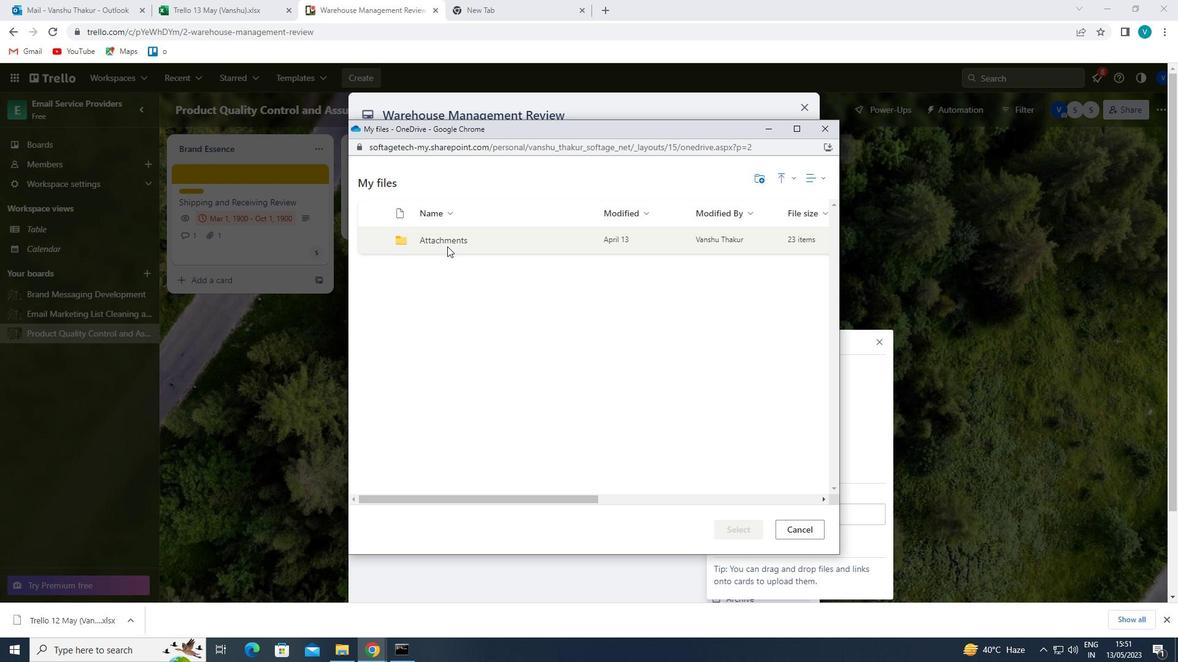 
Action: Mouse moved to (450, 241)
Screenshot: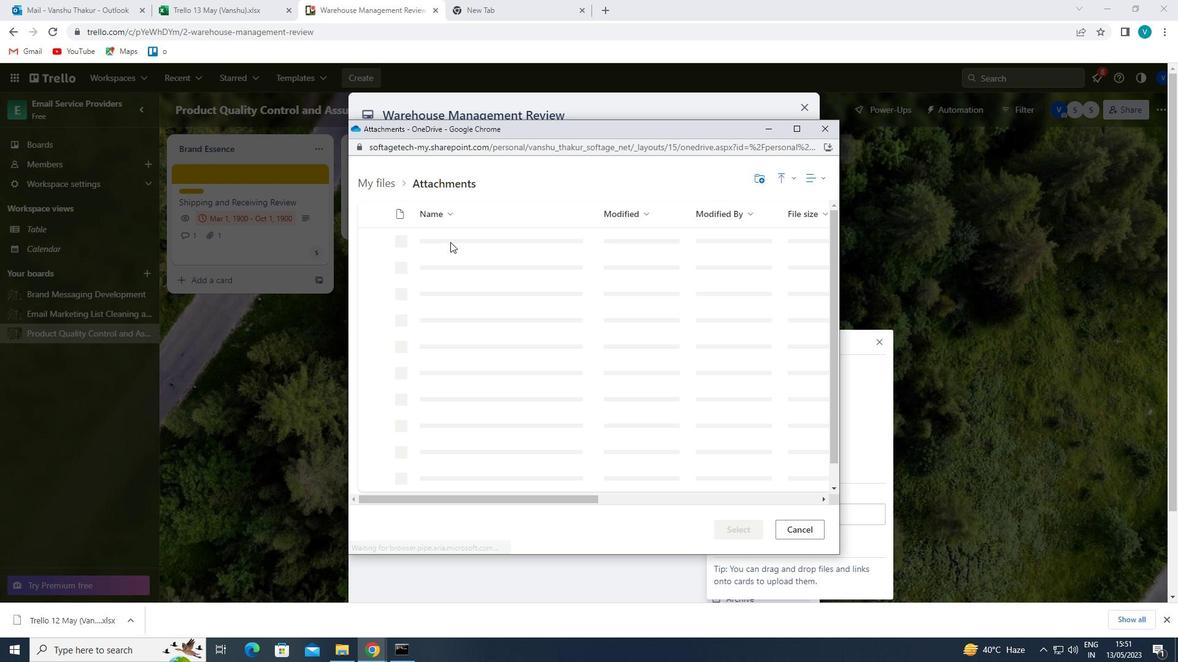 
Action: Mouse pressed left at (450, 241)
Screenshot: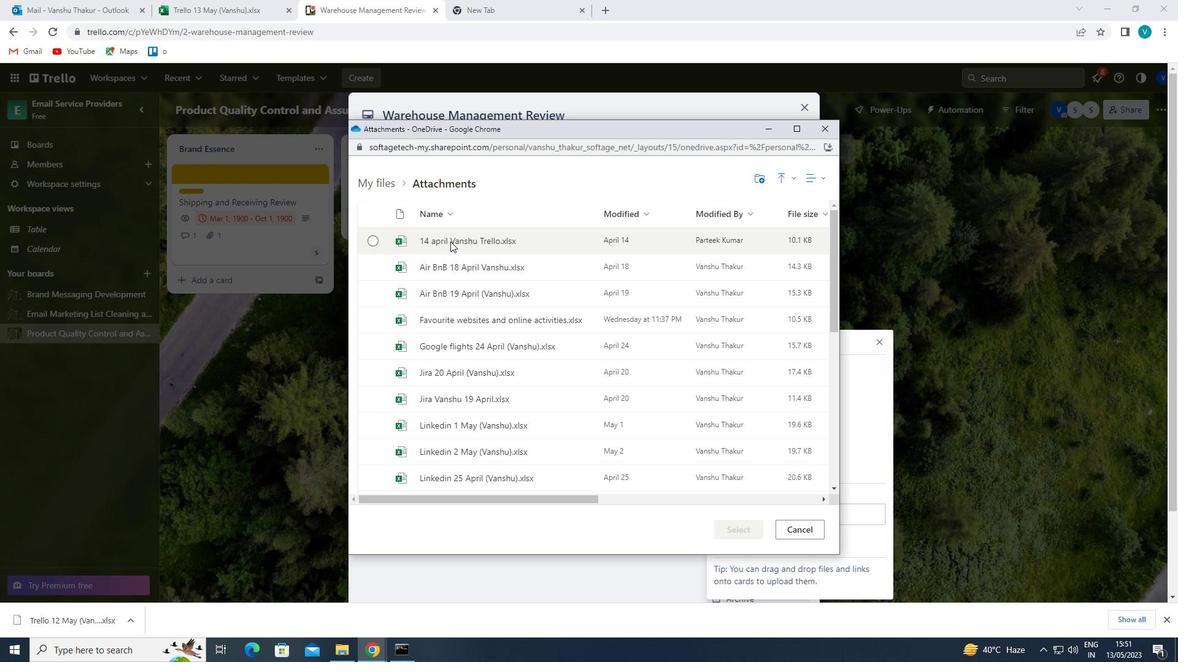 
Action: Mouse moved to (743, 530)
Screenshot: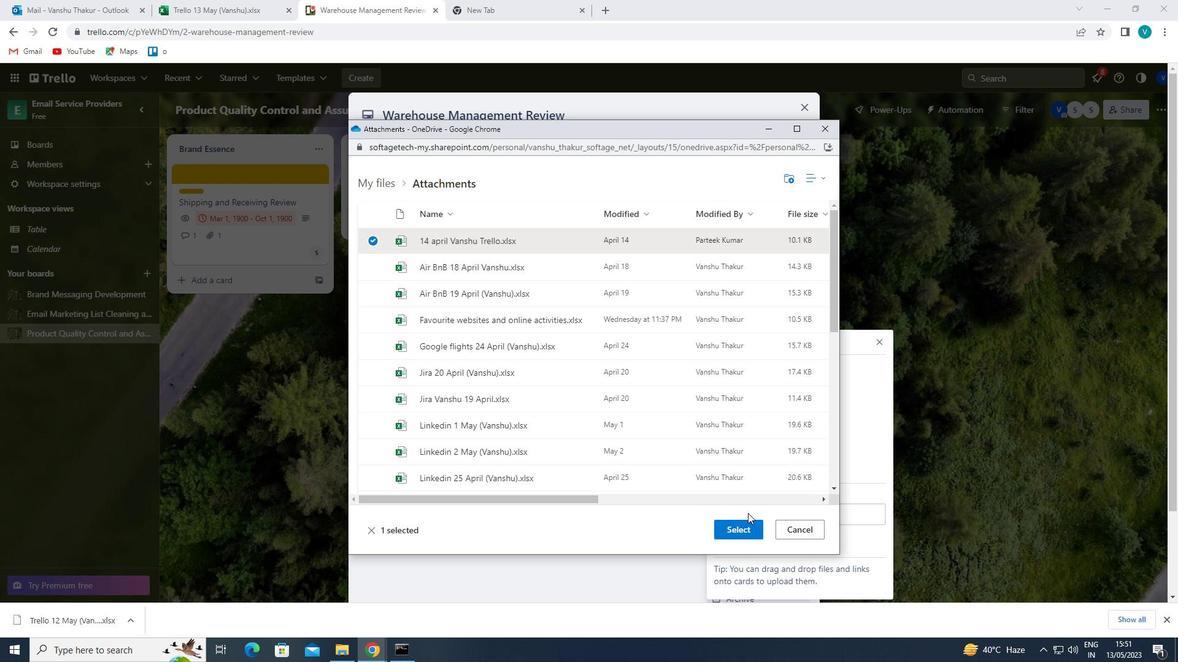 
Action: Mouse pressed left at (743, 530)
Screenshot: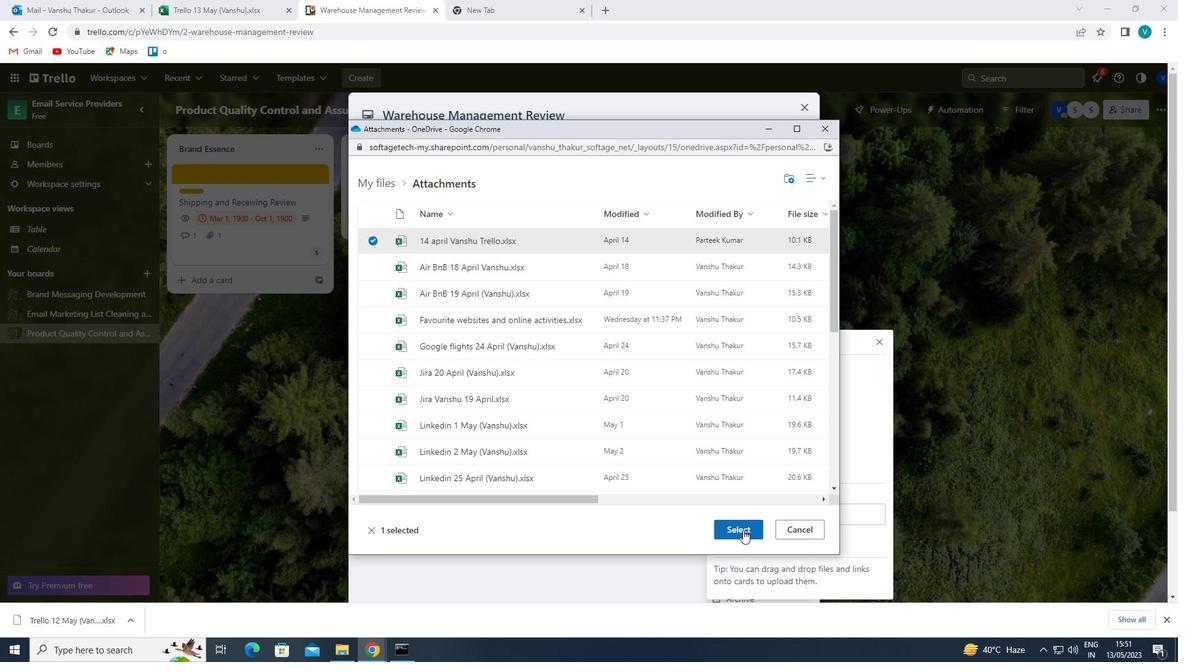 
Action: Mouse moved to (766, 344)
Screenshot: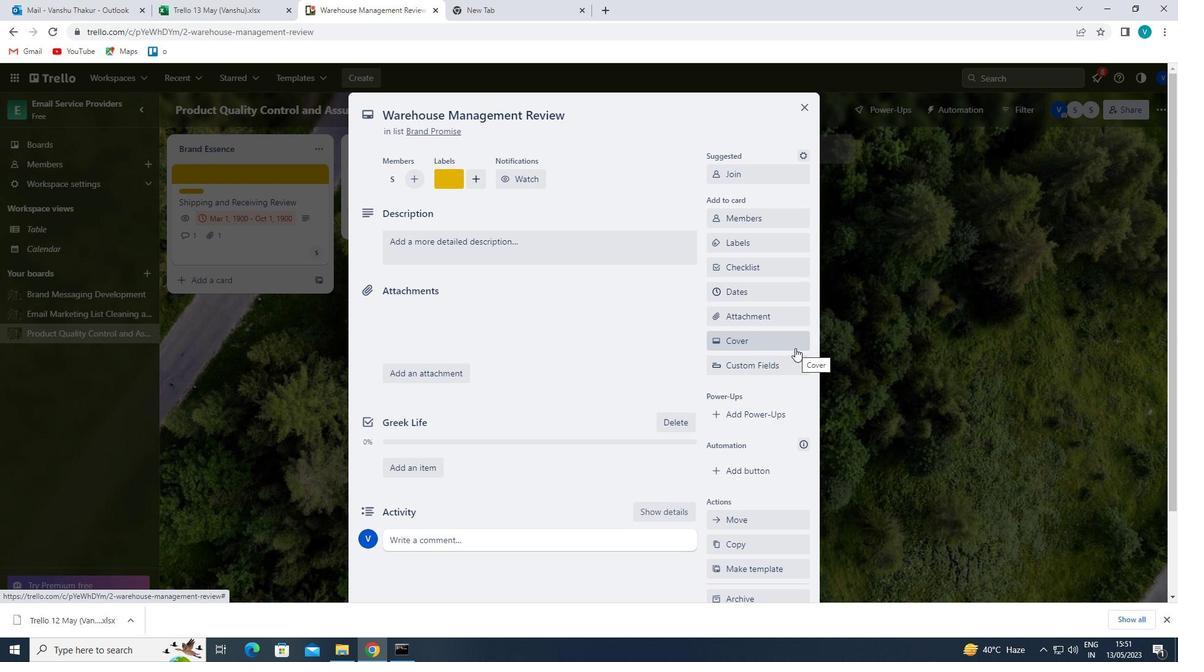 
Action: Mouse pressed left at (766, 344)
Screenshot: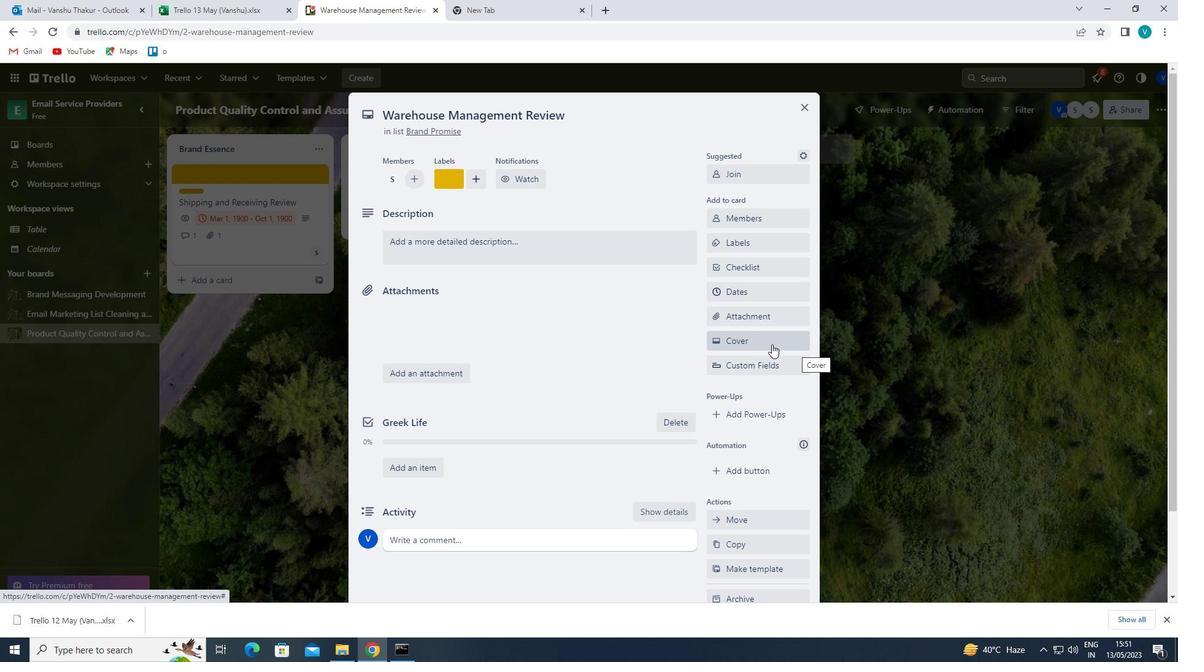 
Action: Mouse moved to (770, 354)
Screenshot: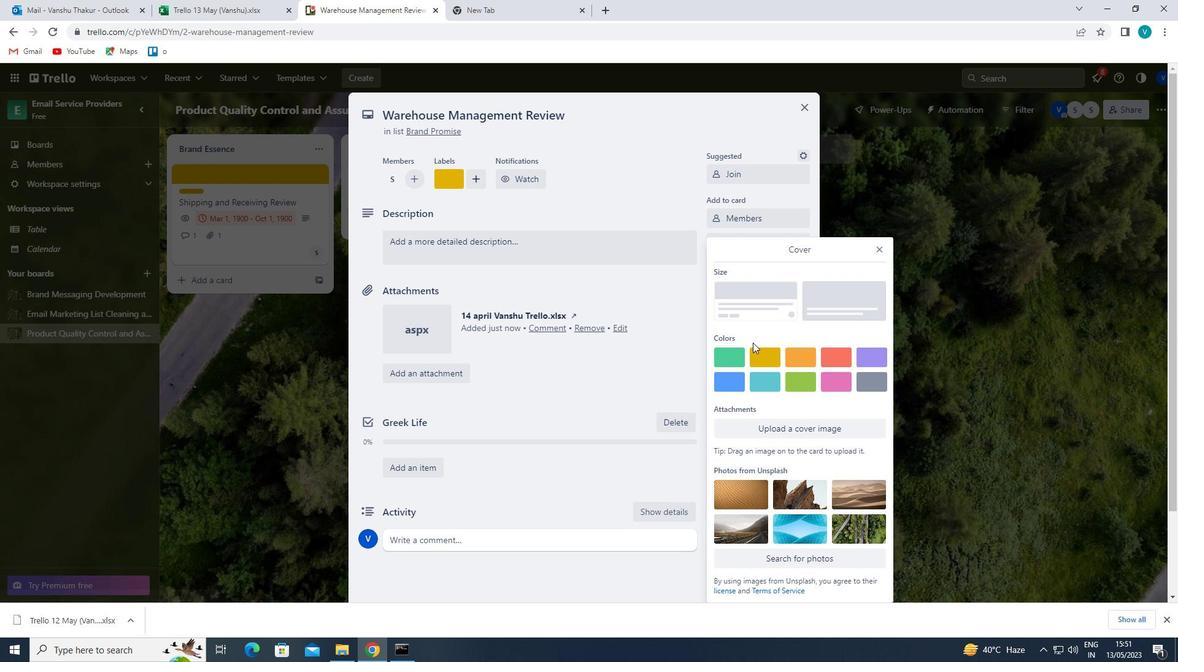 
Action: Mouse pressed left at (770, 354)
Screenshot: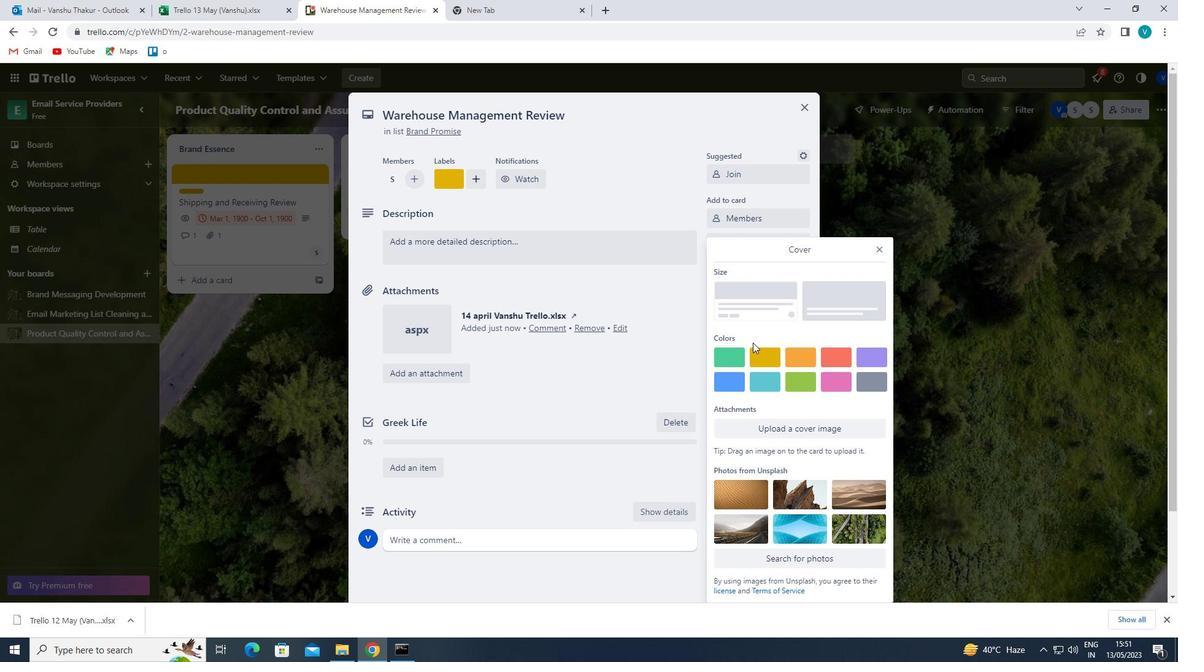 
Action: Mouse moved to (878, 227)
Screenshot: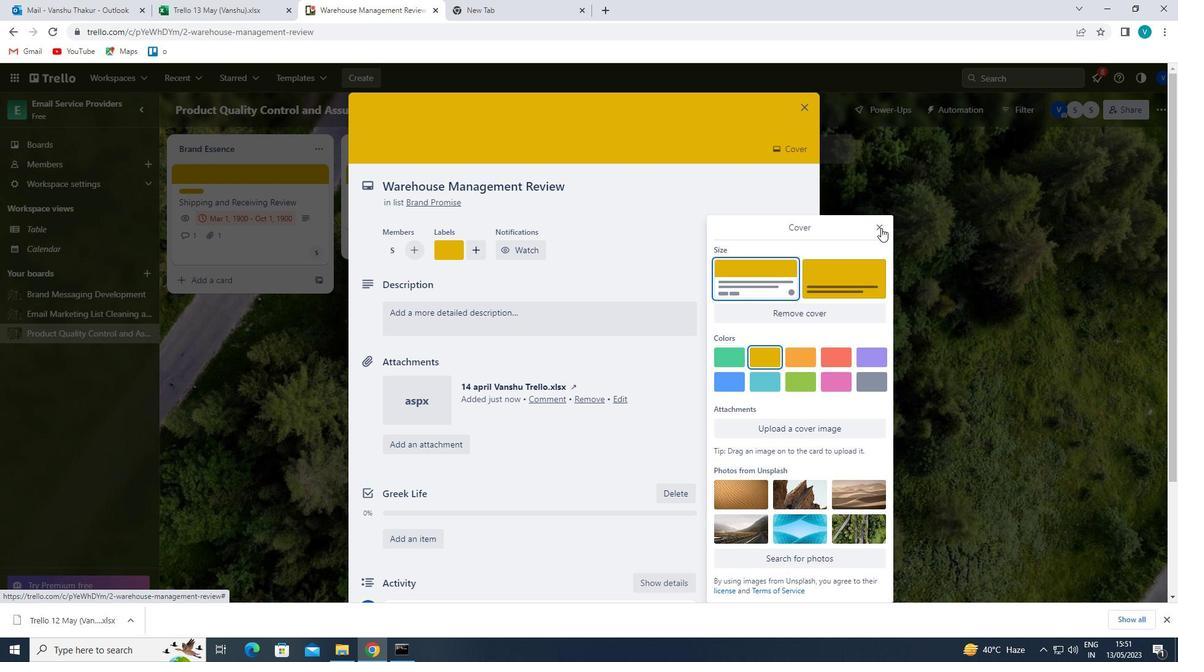 
Action: Mouse pressed left at (878, 227)
Screenshot: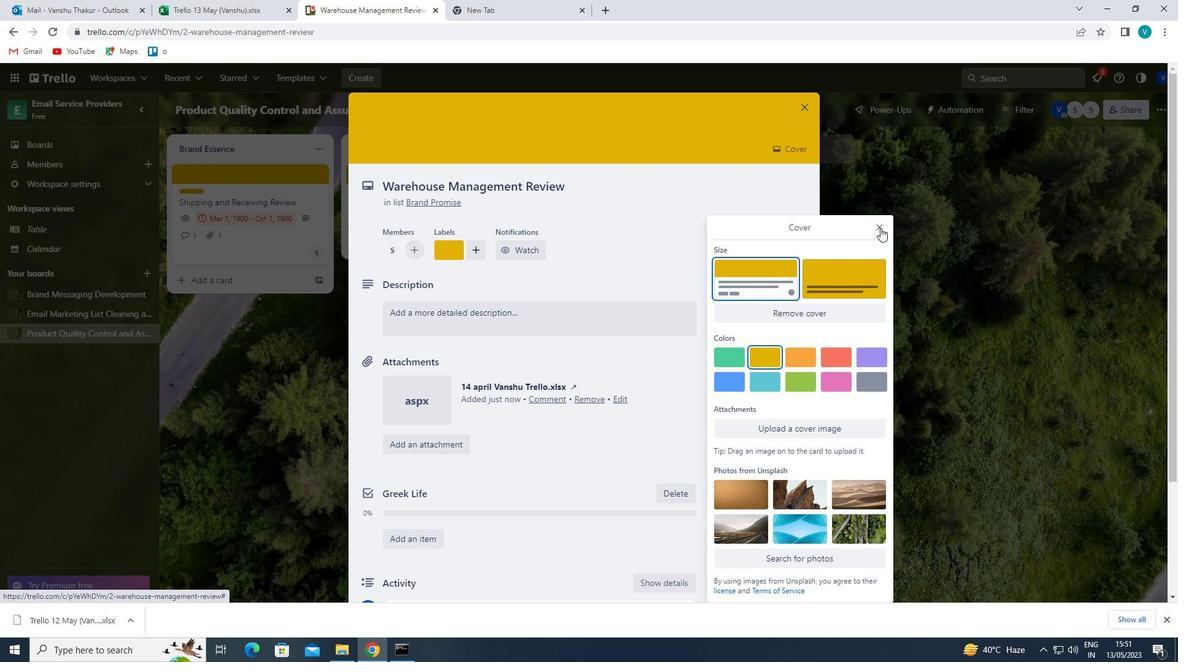
Action: Mouse moved to (568, 317)
Screenshot: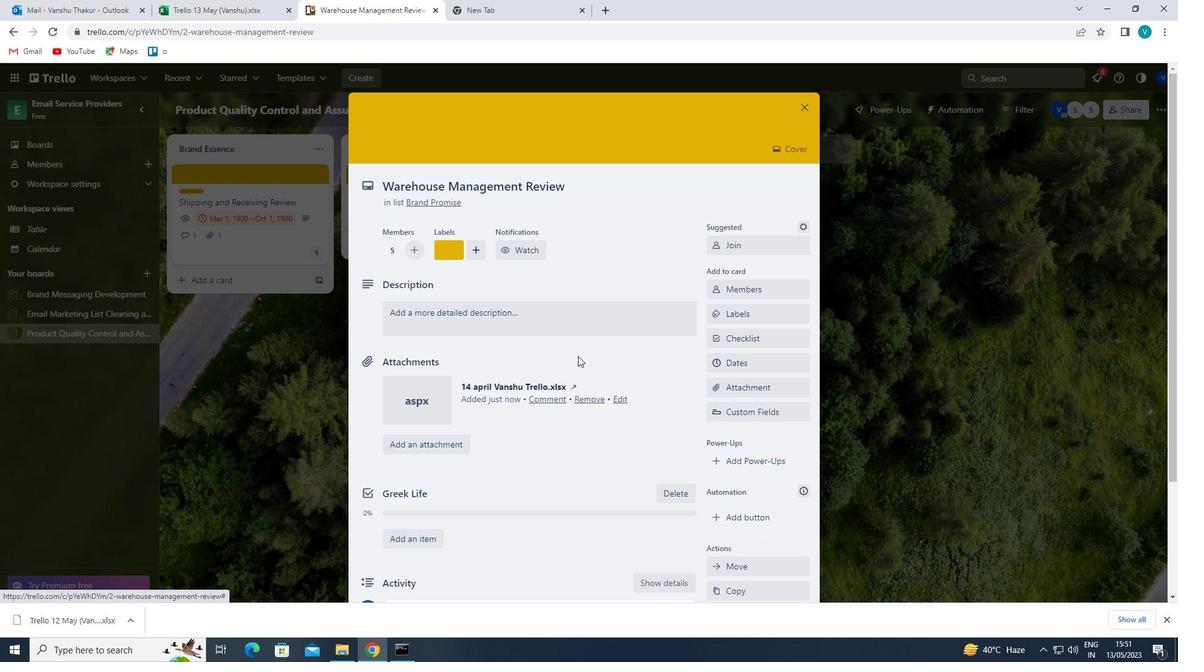 
Action: Mouse pressed left at (568, 317)
Screenshot: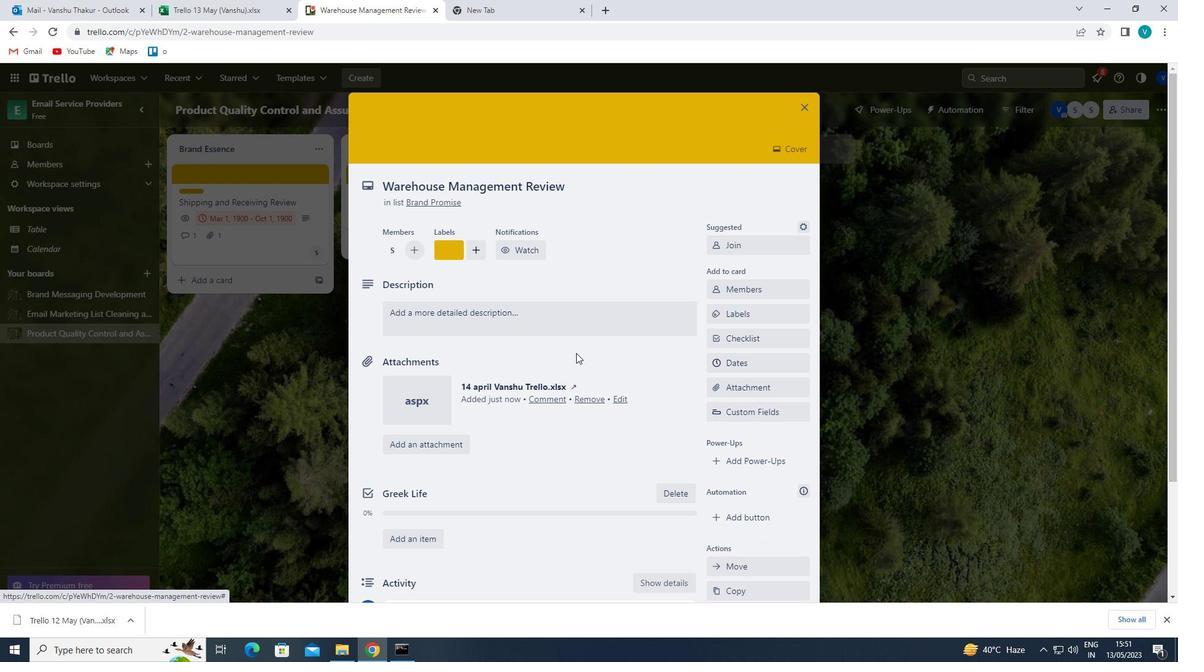 
Action: Key pressed '<Key.shift>CREATE<Key.space>AND<Key.space>SEND<Key.space>OUT<Key.space>EMPLOYEE<Key.space>ENAGEMENT<Key.space>SURVEY<Key.space><Key.left><Key.left><Key.left><Key.left><Key.left><Key.left><Key.left><Key.left><Key.left><Key.left><Key.left><Key.left><Key.left><Key.left><Key.right>AG<Key.right><Key.right><Key.right><Key.right><Key.right><Key.right><Key.right><Key.right><Key.right><Key.right><Key.right><Key.right><Key.right><Key.right>ON<Key.space>
Screenshot: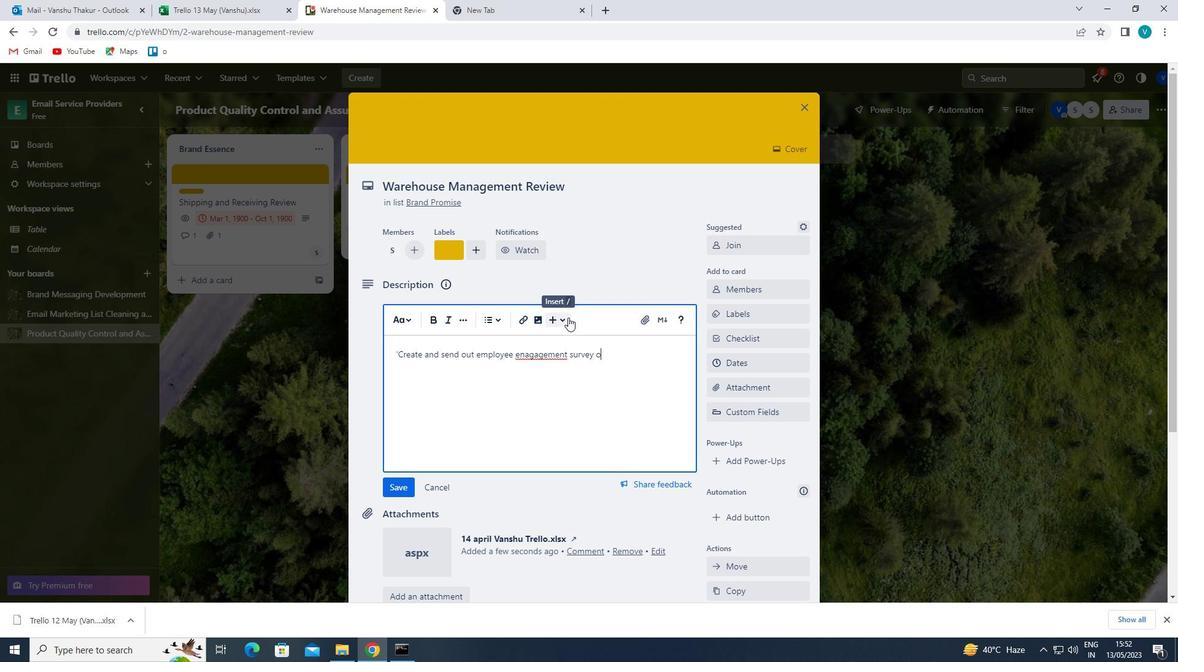 
Action: Mouse moved to (529, 356)
Screenshot: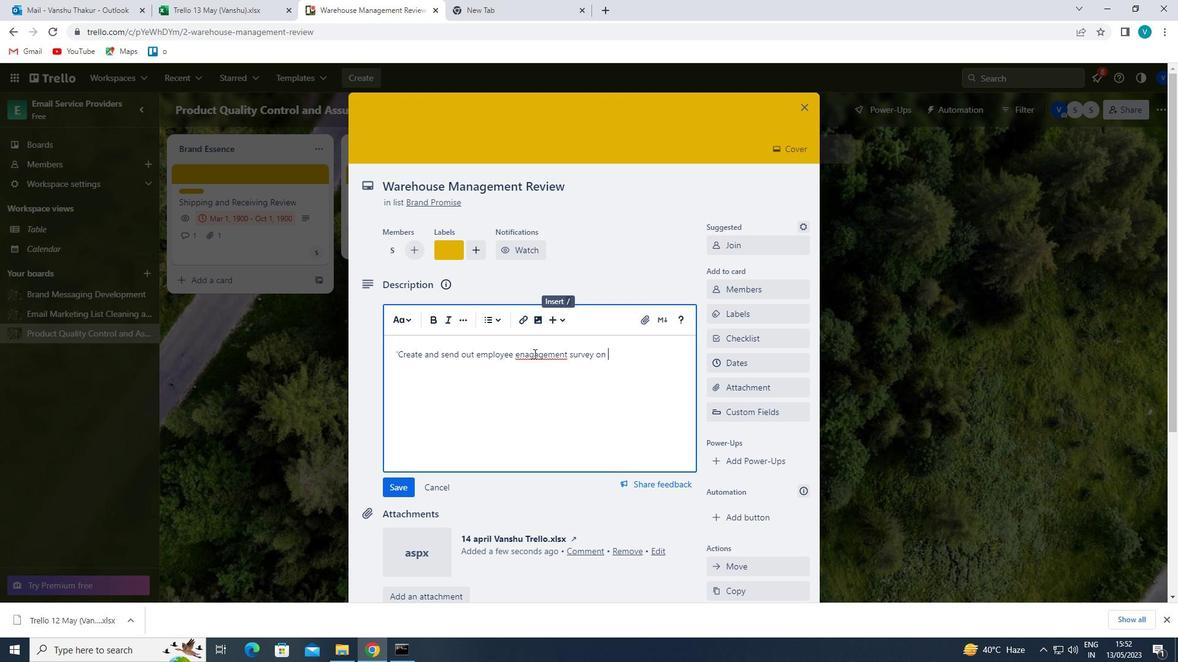 
Action: Mouse pressed left at (529, 356)
Screenshot: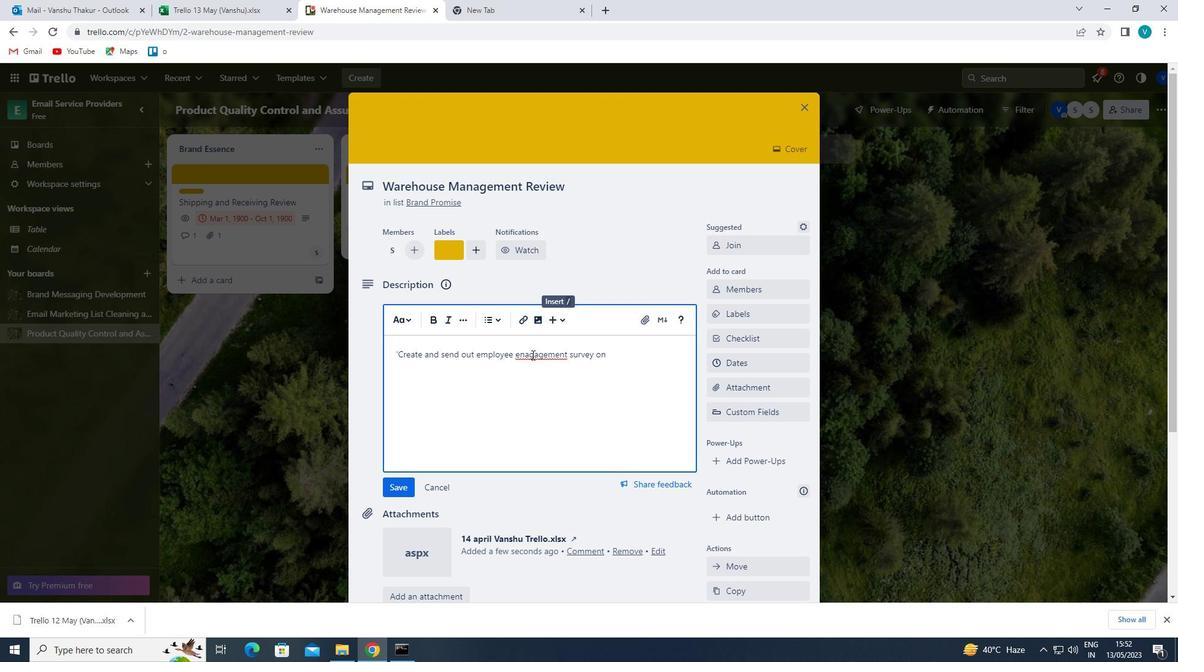 
Action: Mouse moved to (544, 369)
Screenshot: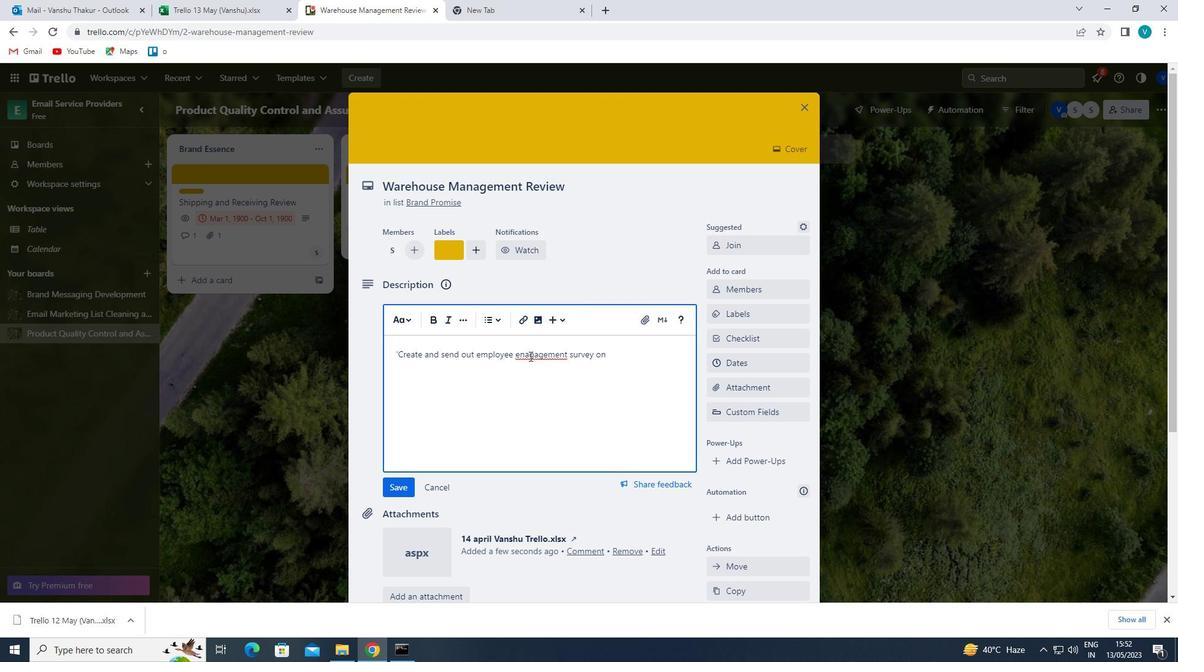 
Action: Key pressed <Key.backspace>
Screenshot: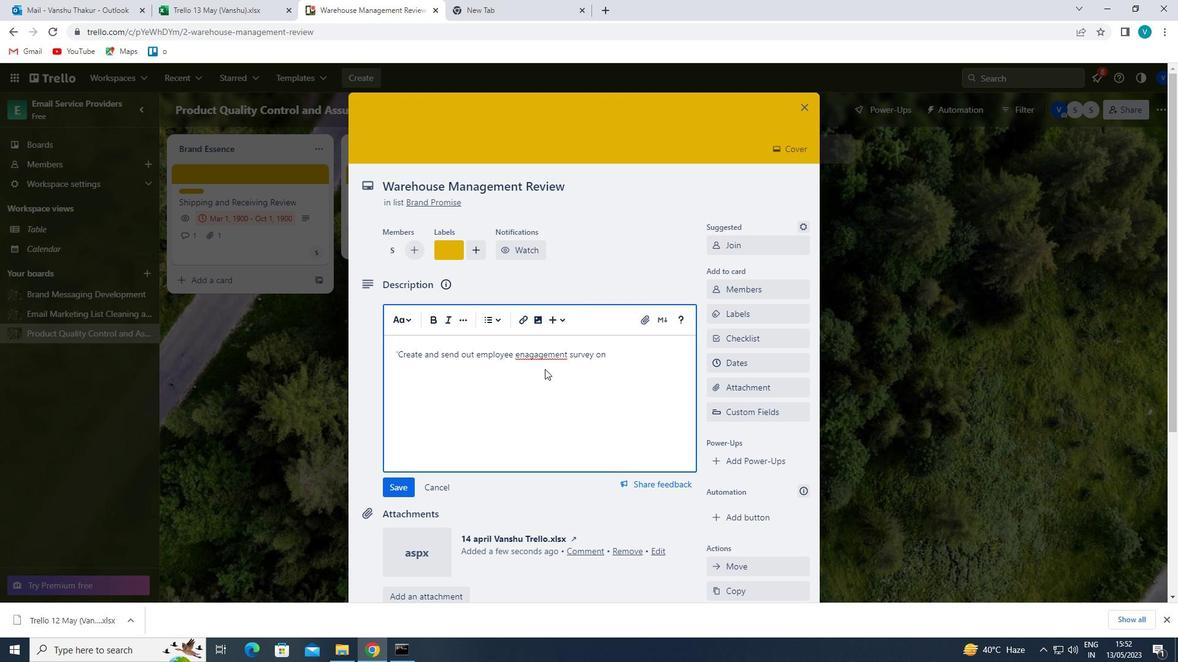 
Action: Mouse moved to (608, 352)
Screenshot: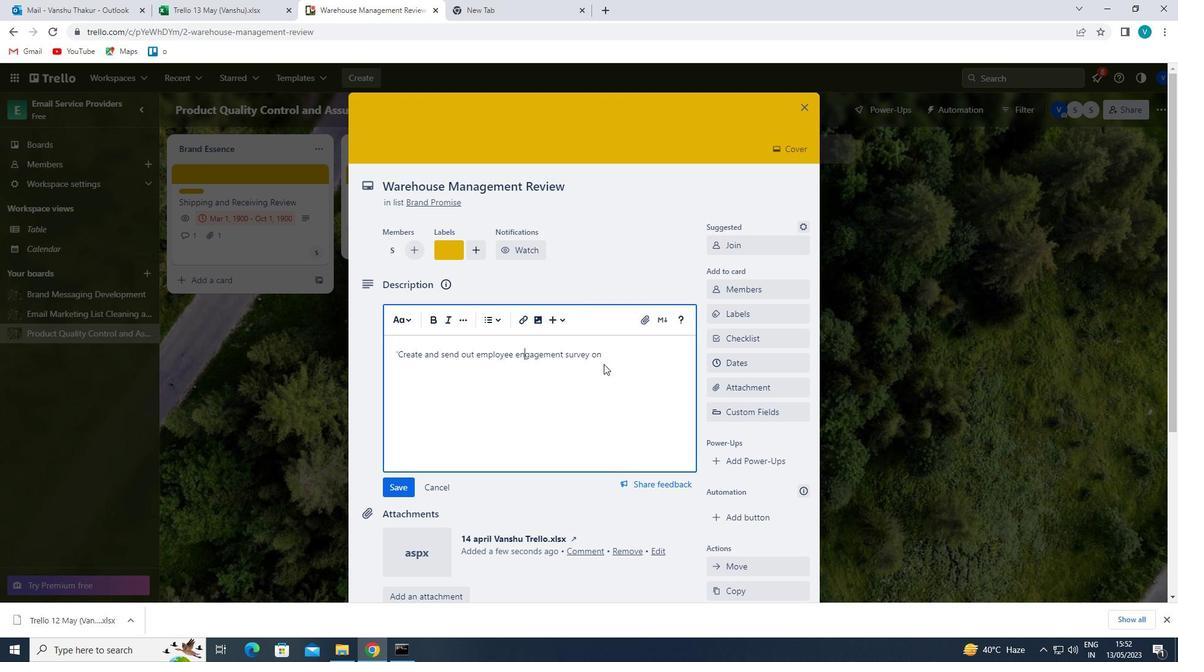 
Action: Mouse pressed left at (608, 352)
Screenshot: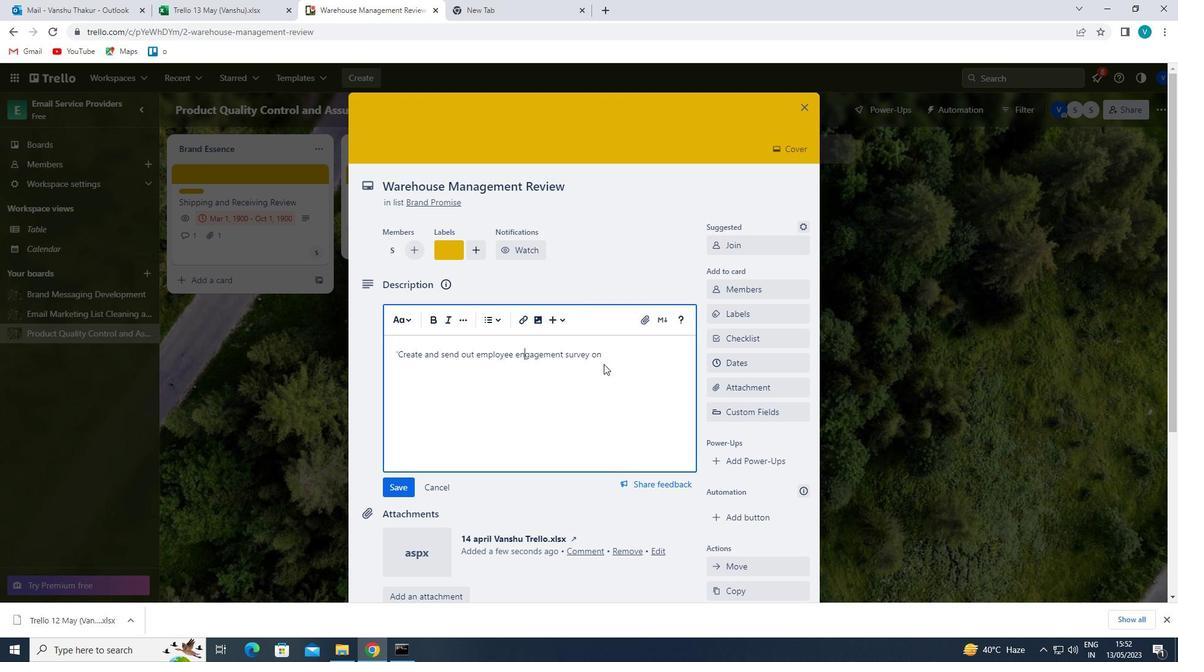 
Action: Key pressed PERFORMANCE<Key.space>AND<Key.space>EVALUATION'
Screenshot: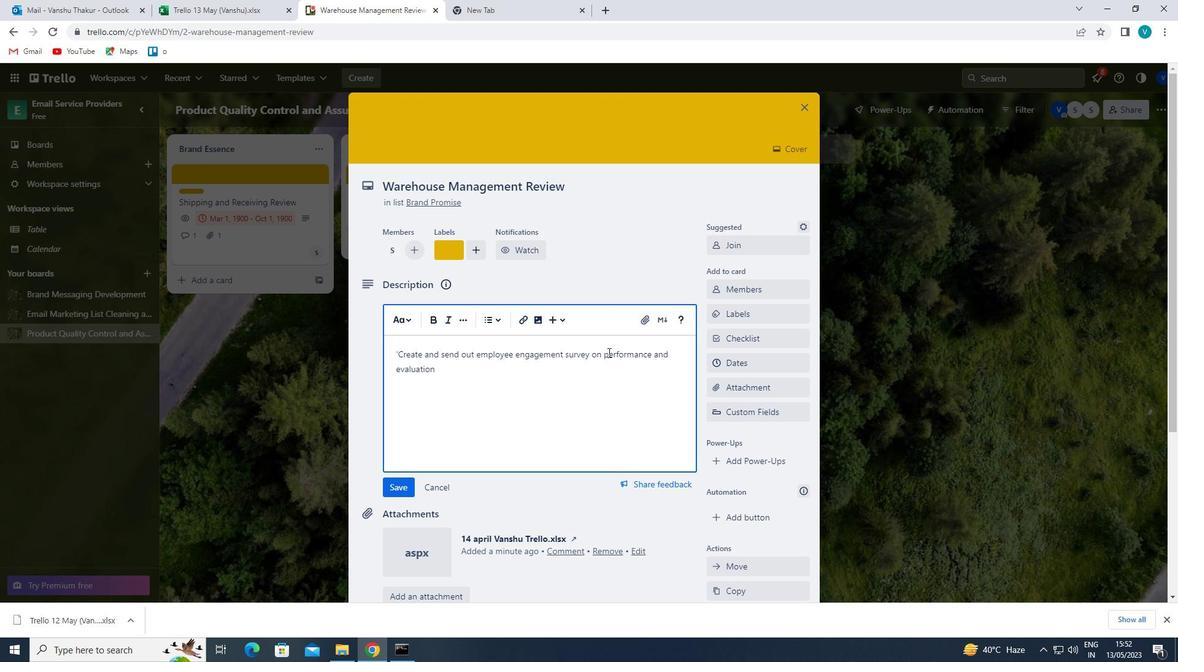 
Action: Mouse moved to (399, 482)
Screenshot: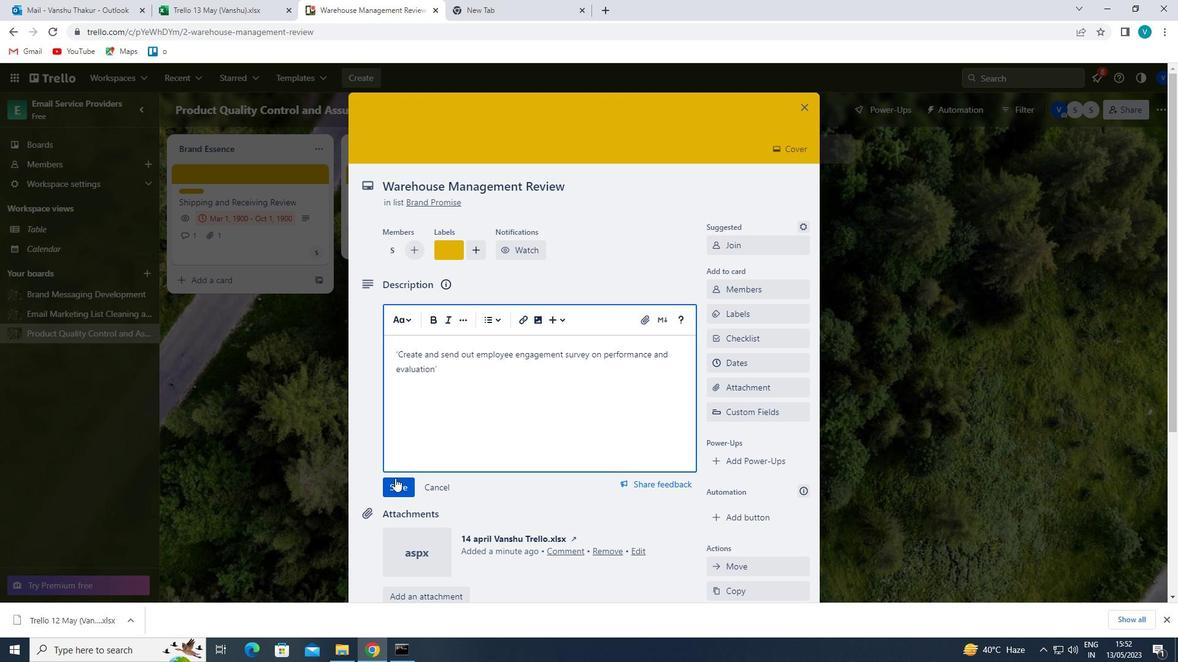 
Action: Mouse pressed left at (399, 482)
Screenshot: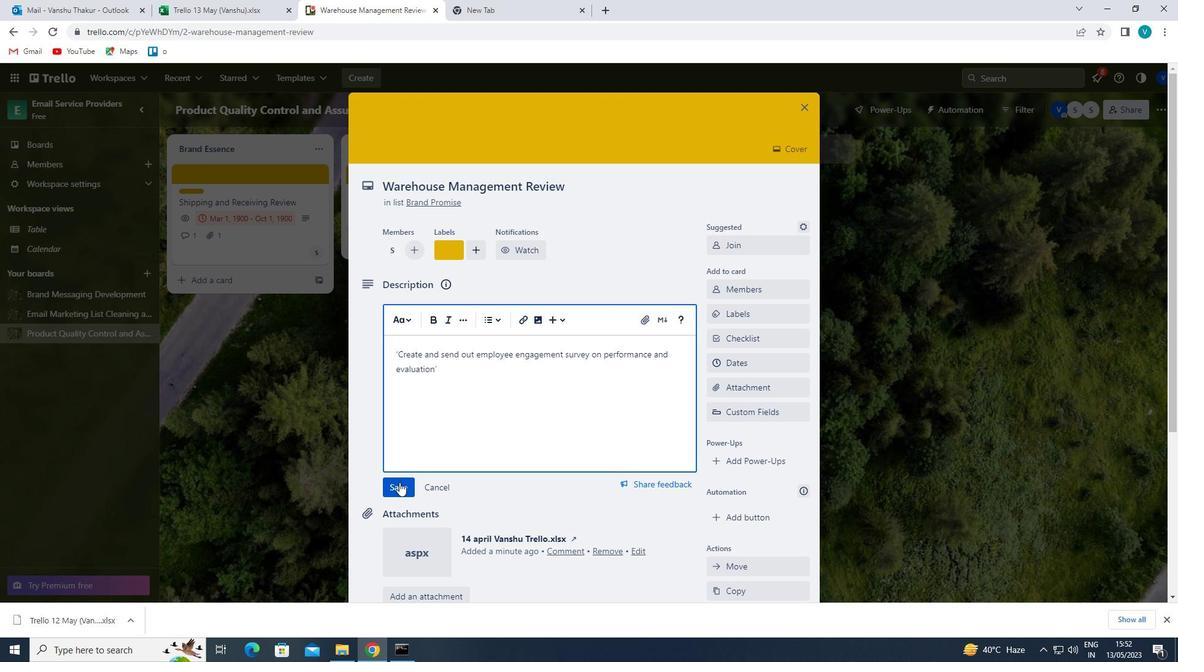 
Action: Mouse moved to (474, 469)
Screenshot: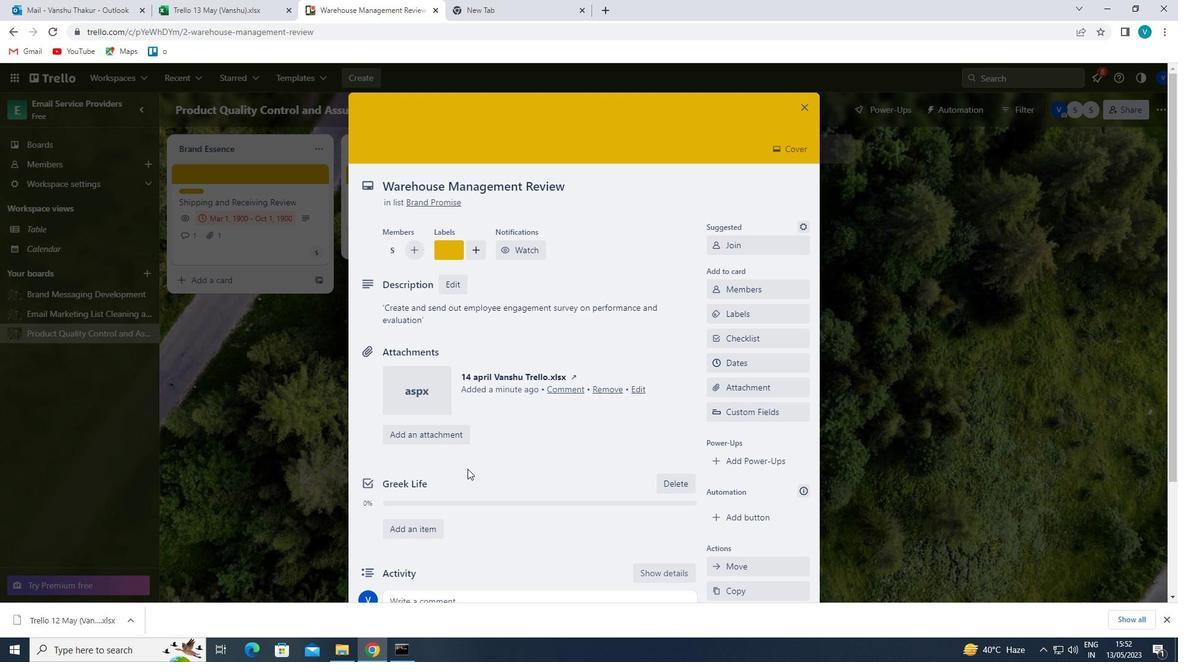 
Action: Mouse scrolled (474, 468) with delta (0, 0)
Screenshot: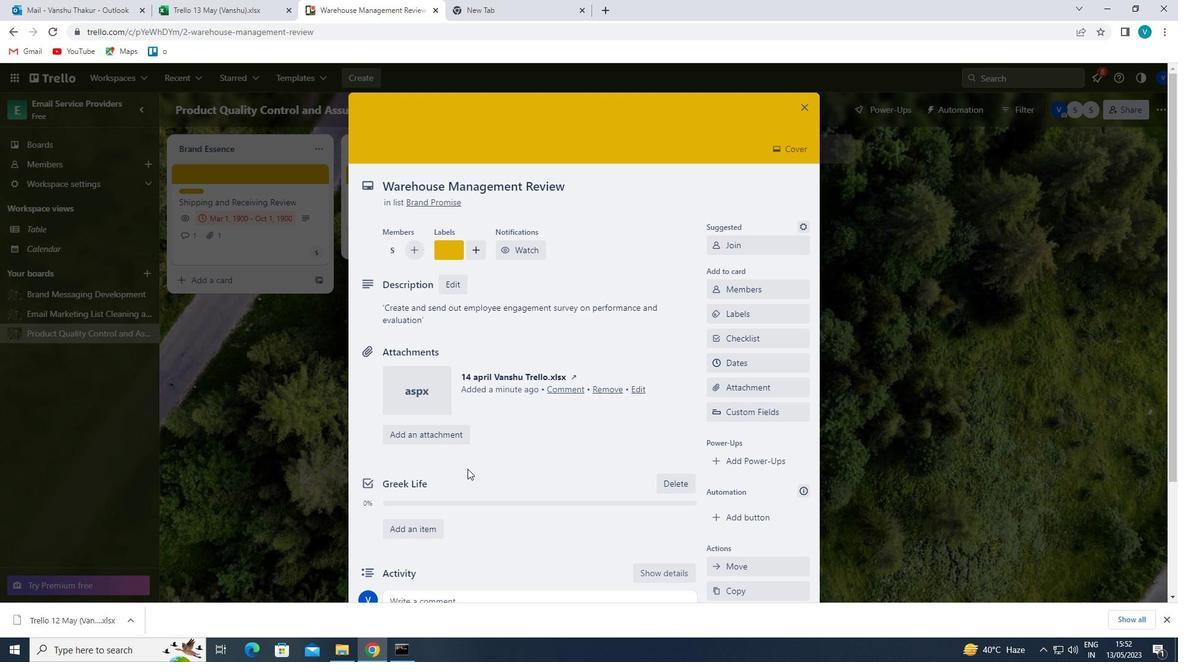 
Action: Mouse moved to (476, 469)
Screenshot: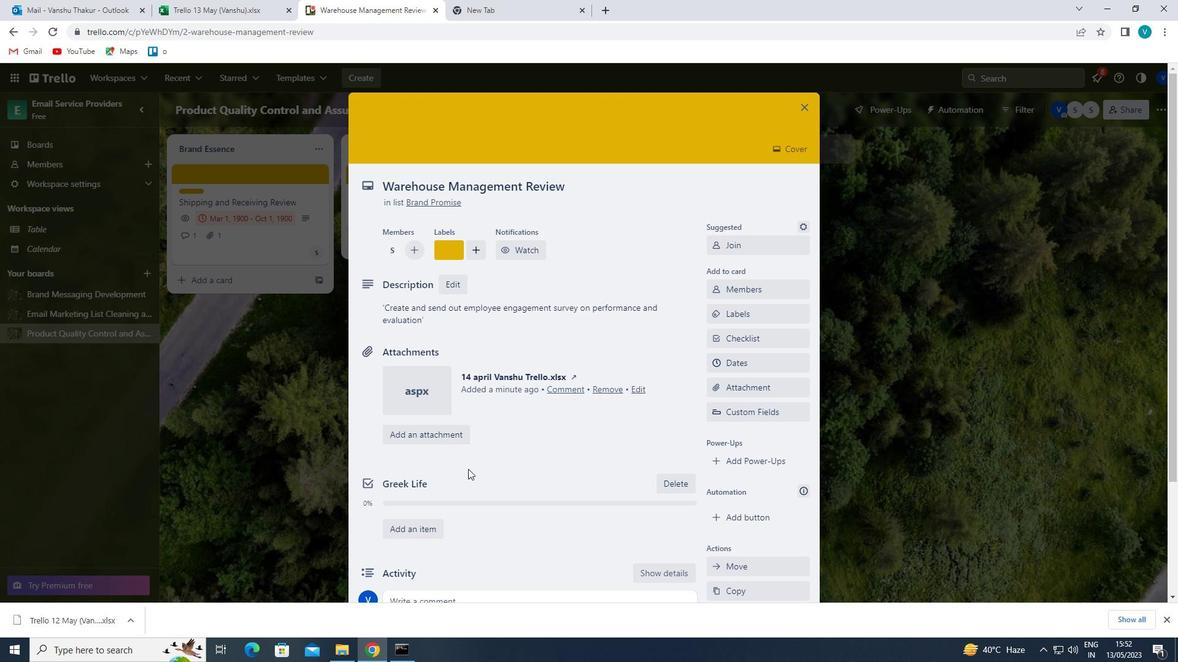 
Action: Mouse scrolled (476, 468) with delta (0, 0)
Screenshot: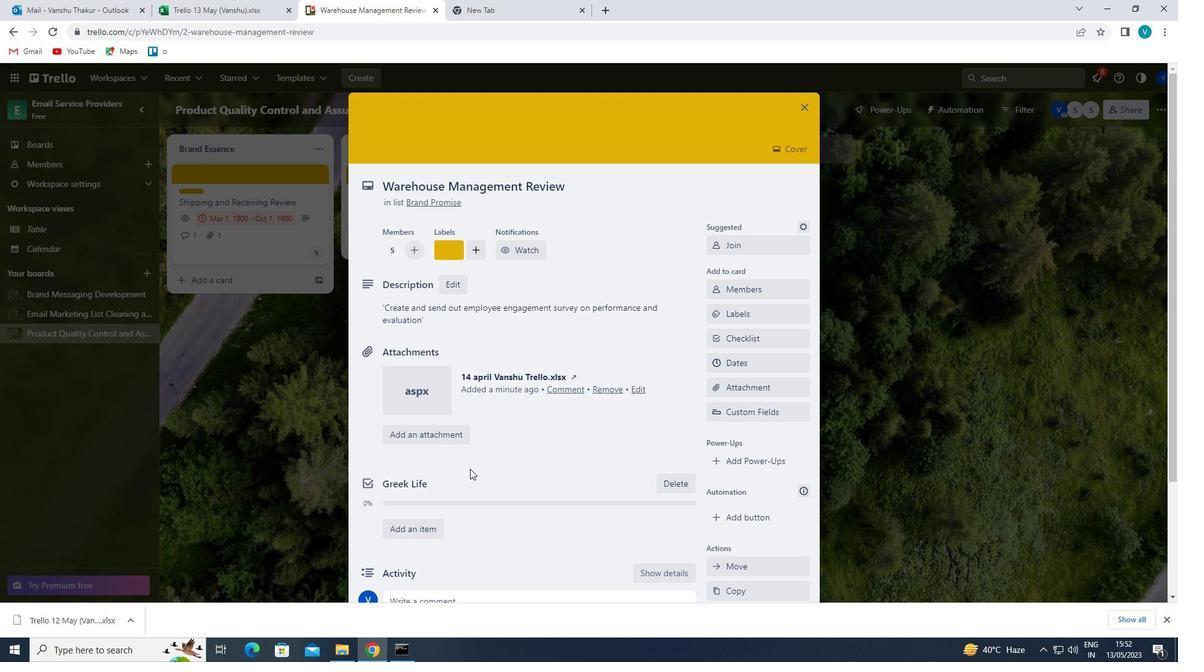 
Action: Mouse moved to (477, 478)
Screenshot: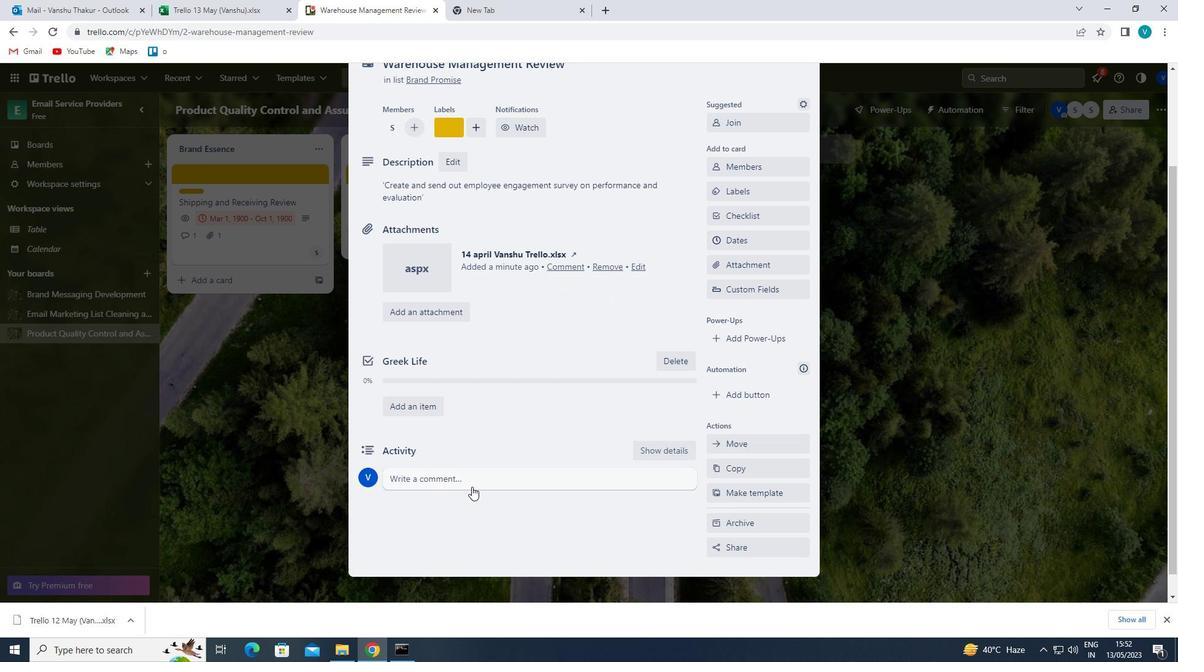 
Action: Mouse pressed left at (477, 478)
Screenshot: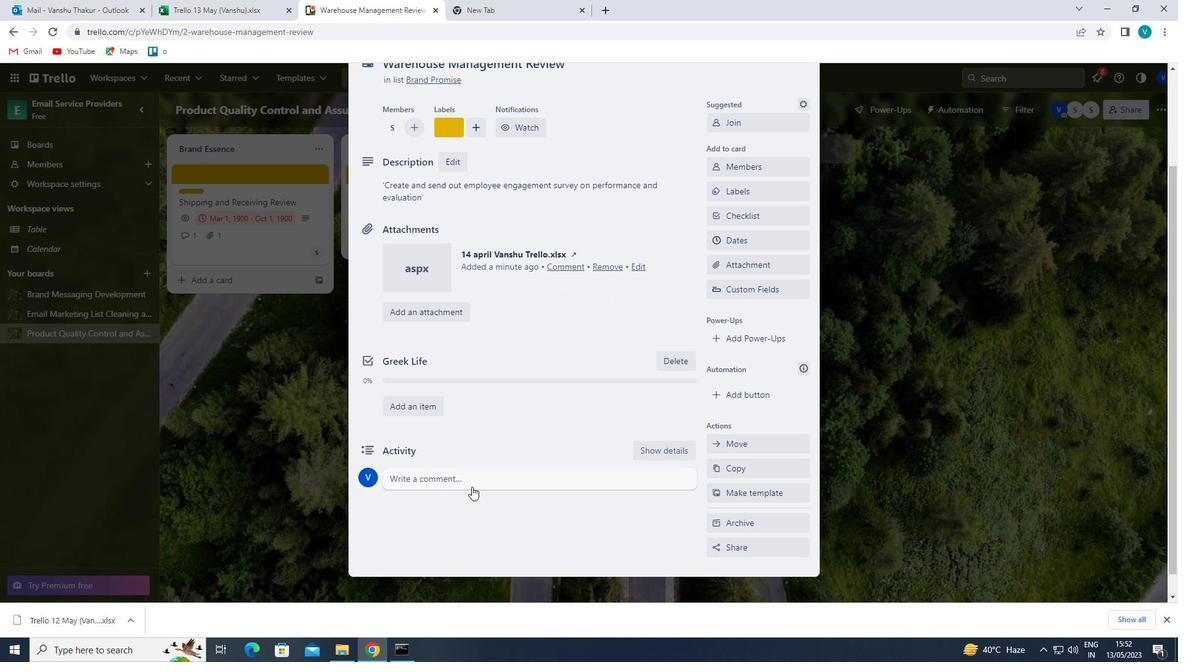 
Action: Mouse moved to (460, 484)
Screenshot: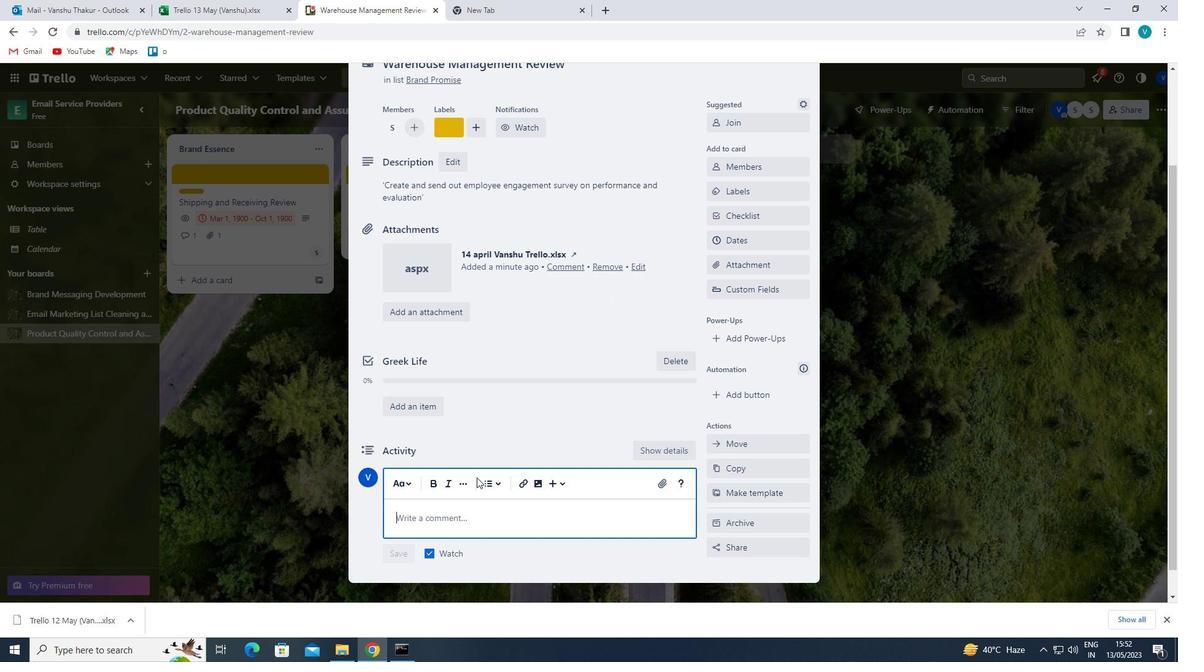 
Action: Key pressed '<Key.shift>LET<Key.space>US<Key.space>APPROACH<Key.space>THIS<Key.space>TASK<Key.space>WITH<Key.space>A<Key.space>SENSE<Key.space>OF<Key.space>URGENCY<Key.space>AND<Key.space>IMPORTANTY<Key.space><Key.backspace><Key.backspace><Key.space>,<Key.left><Key.backspace><Key.right><Key.space>RECOGNIZING<Key.space>ITS<Key.space>IMPACT<Key.space>ON<Key.space>Y<Key.backspace>THE<Key.space>OVERALL<Key.space>PROJECT.'
Screenshot: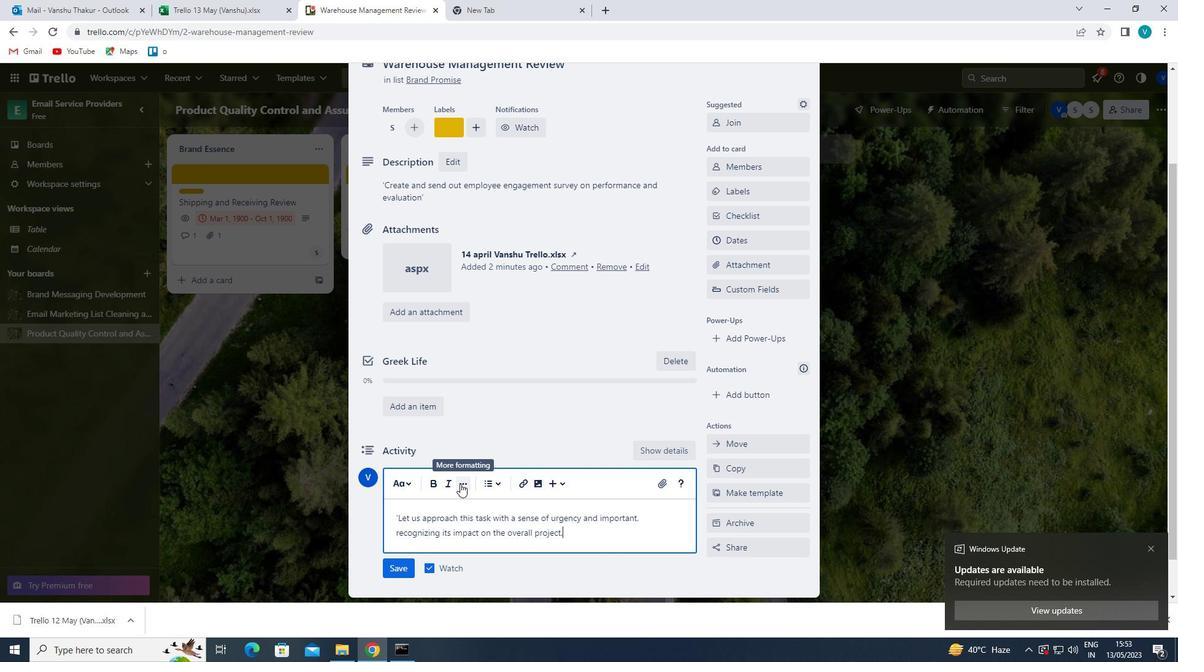 
Action: Mouse moved to (392, 565)
Screenshot: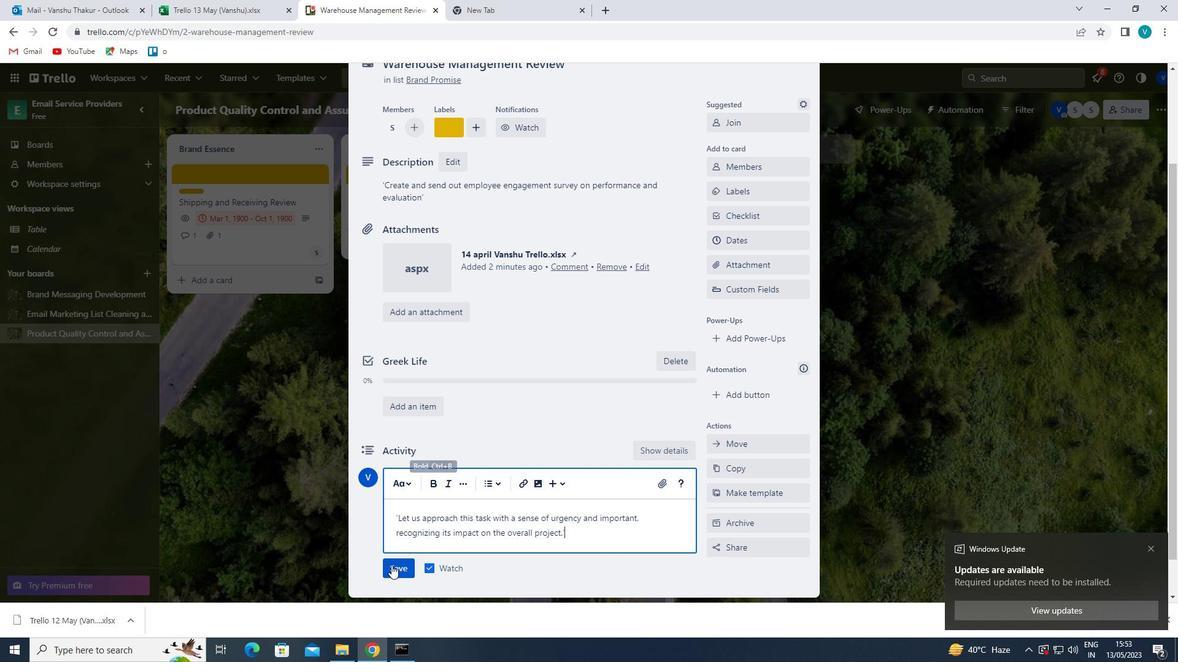 
Action: Mouse pressed left at (392, 565)
Screenshot: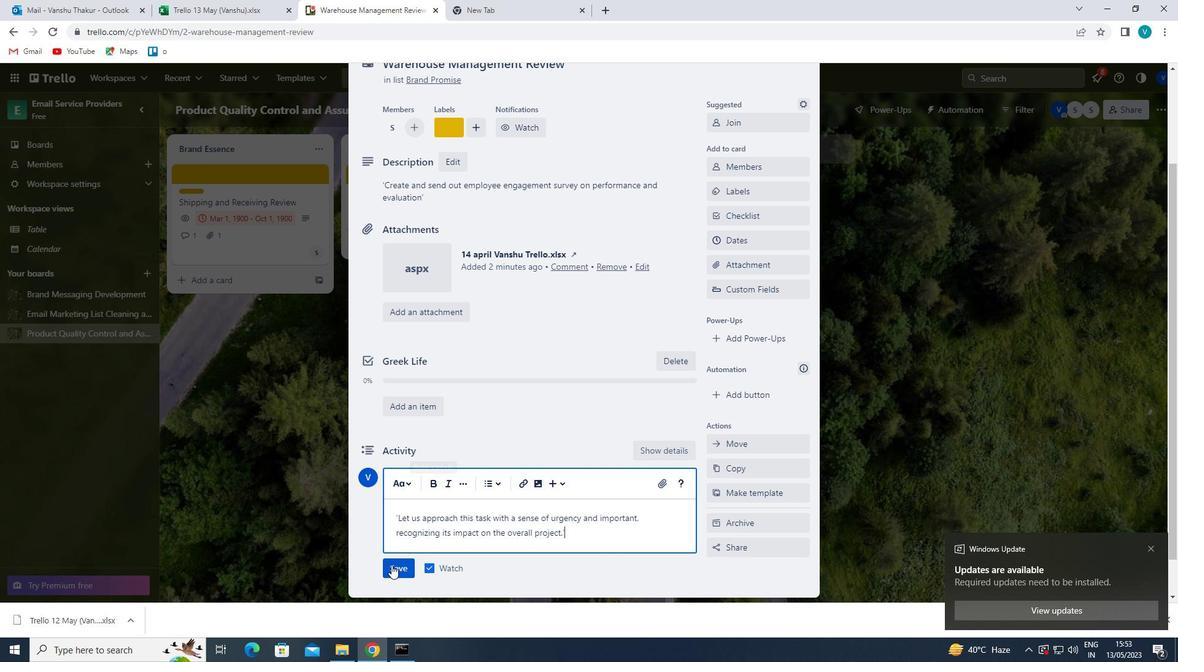 
Action: Mouse moved to (736, 247)
Screenshot: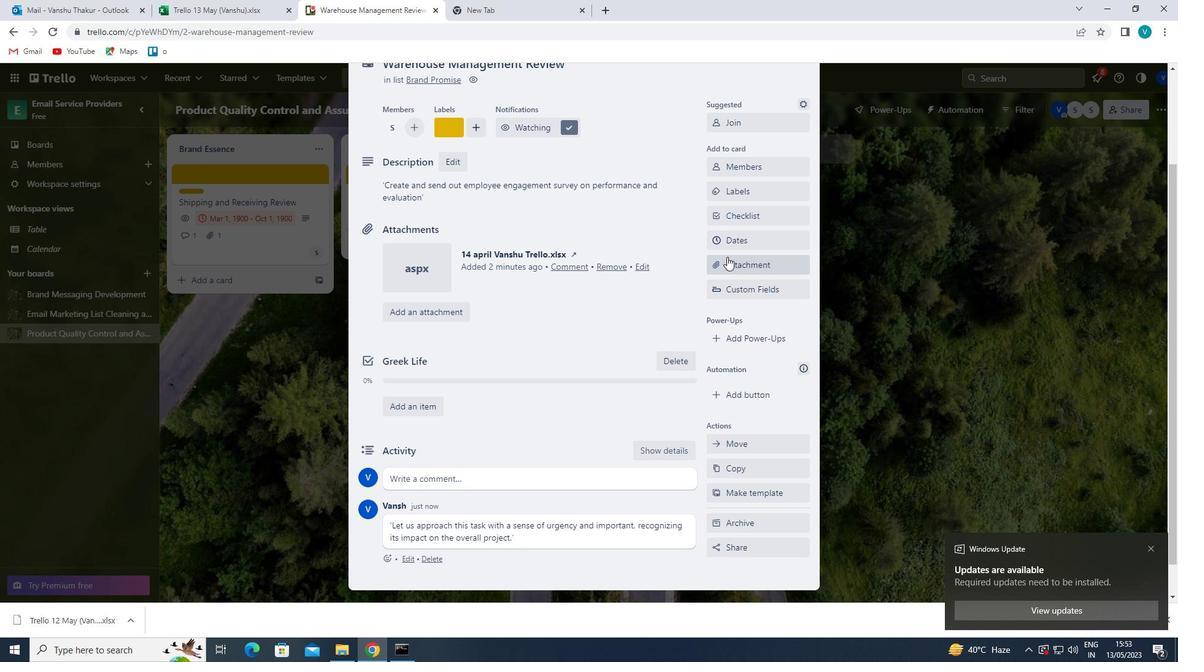 
Action: Mouse pressed left at (736, 247)
Screenshot: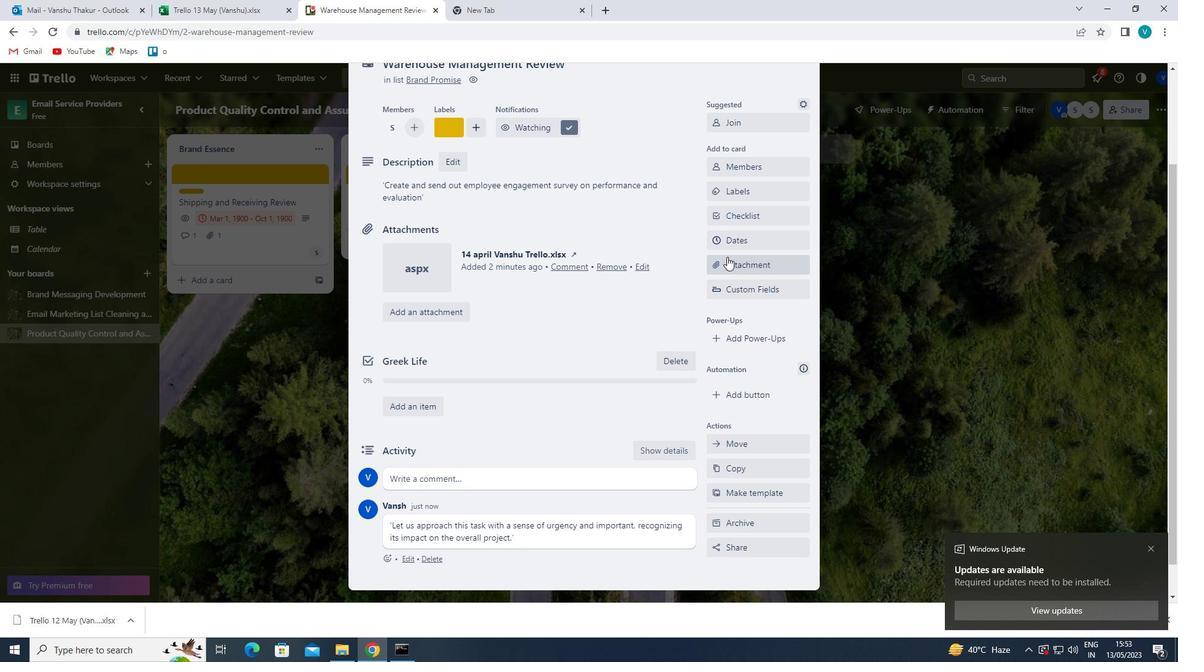 
Action: Mouse moved to (723, 338)
Screenshot: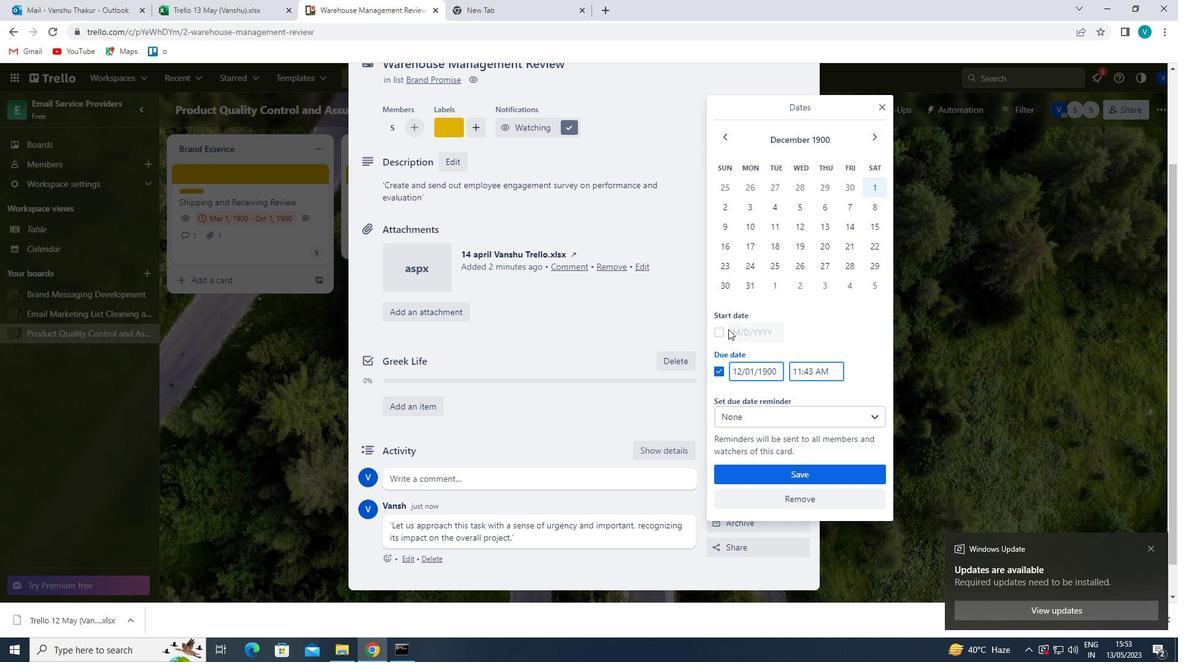 
Action: Mouse pressed left at (723, 338)
Screenshot: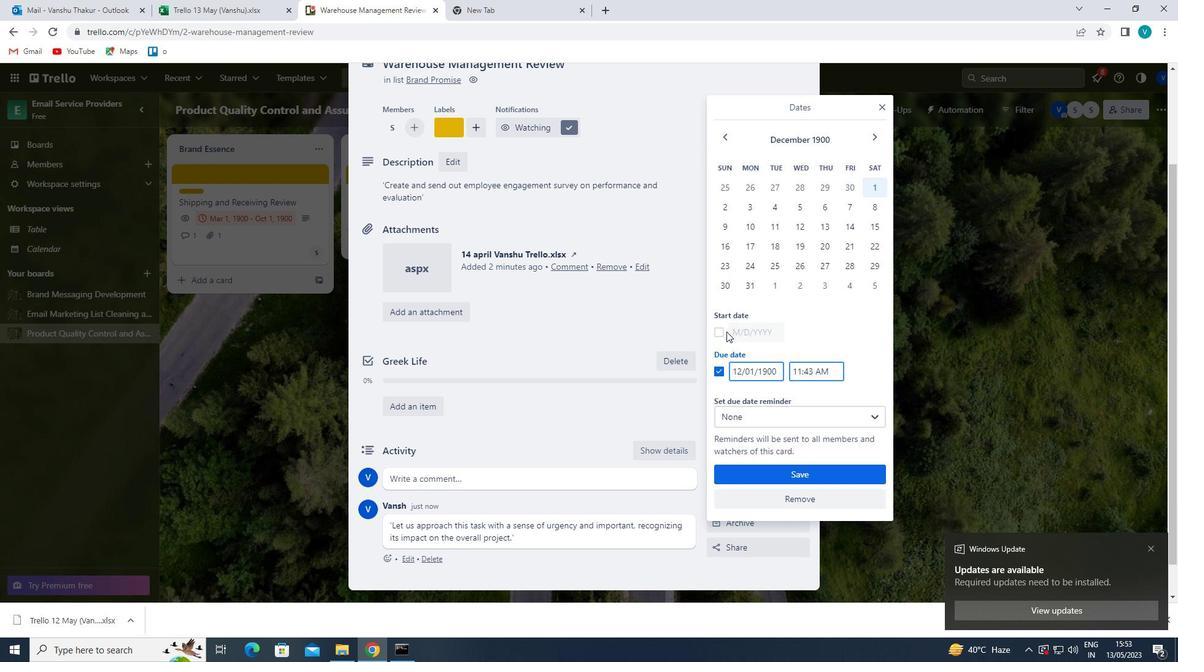 
Action: Mouse moved to (739, 328)
Screenshot: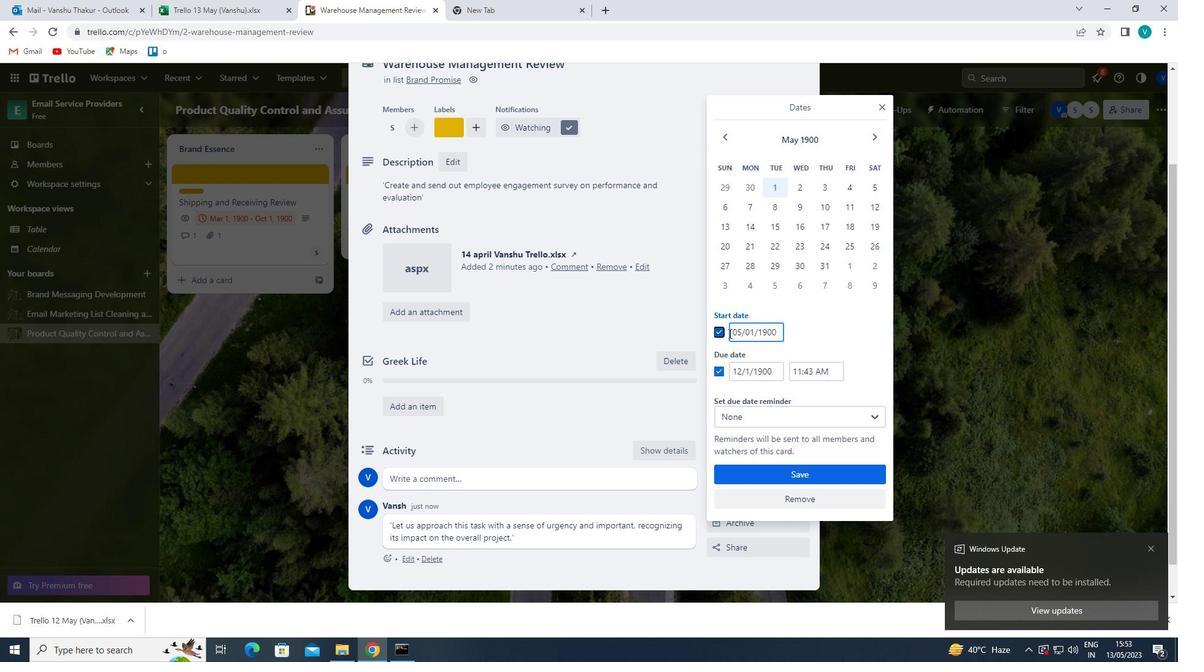 
Action: Mouse pressed left at (739, 328)
Screenshot: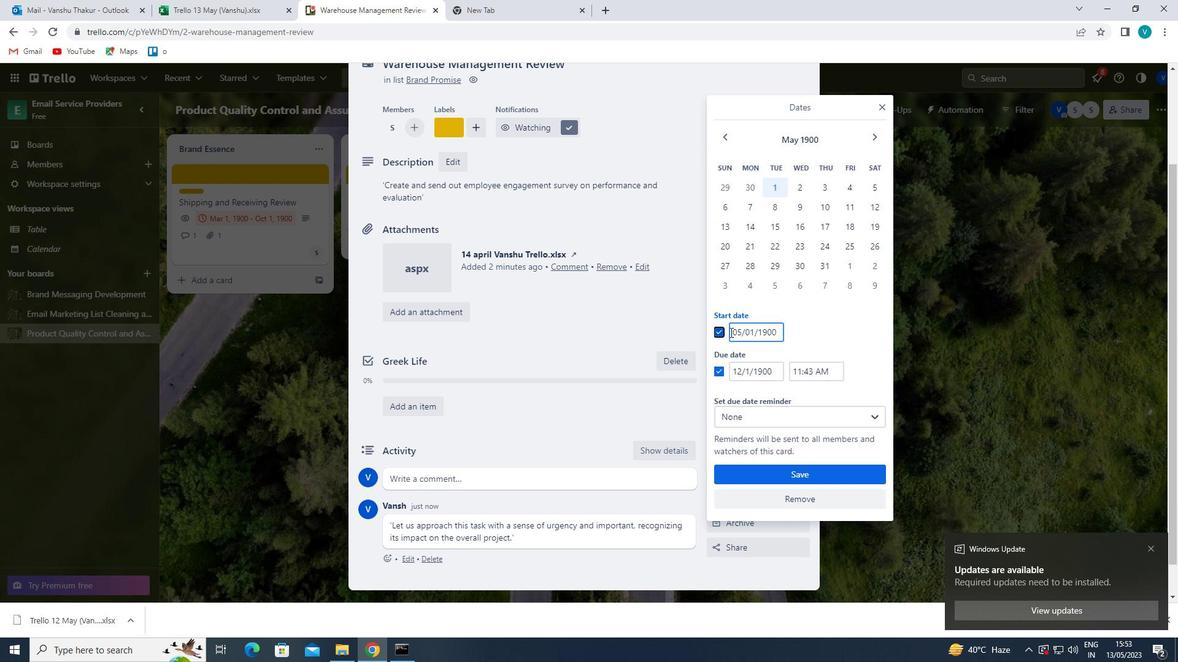 
Action: Mouse moved to (737, 332)
Screenshot: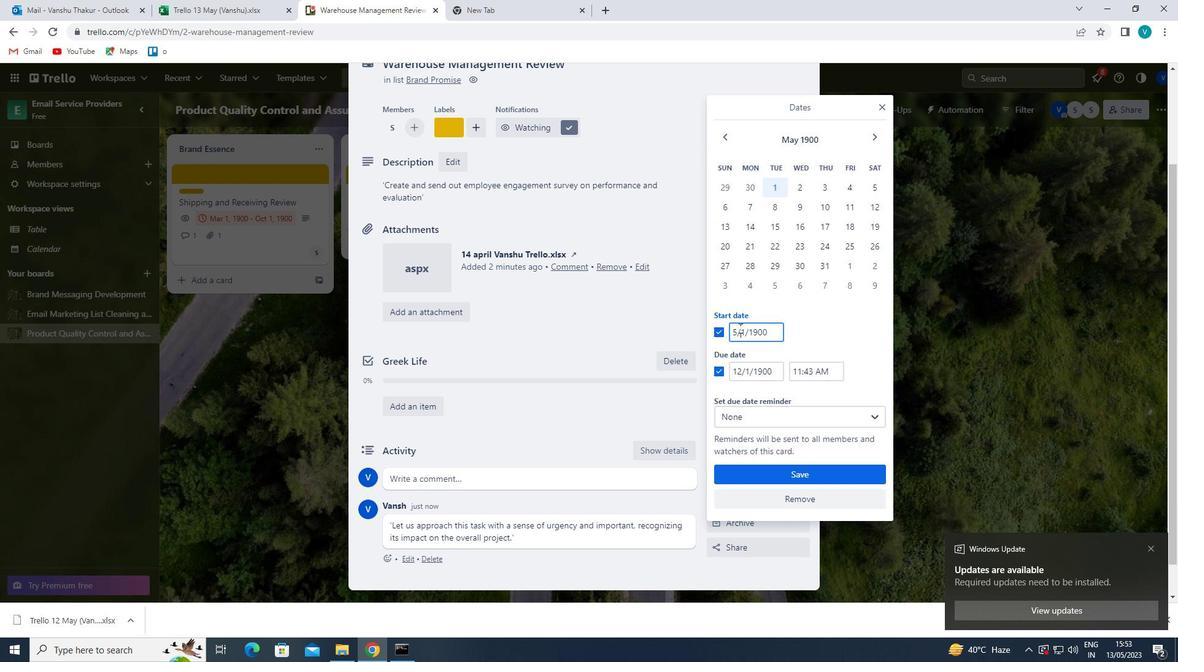 
Action: Mouse pressed left at (737, 332)
Screenshot: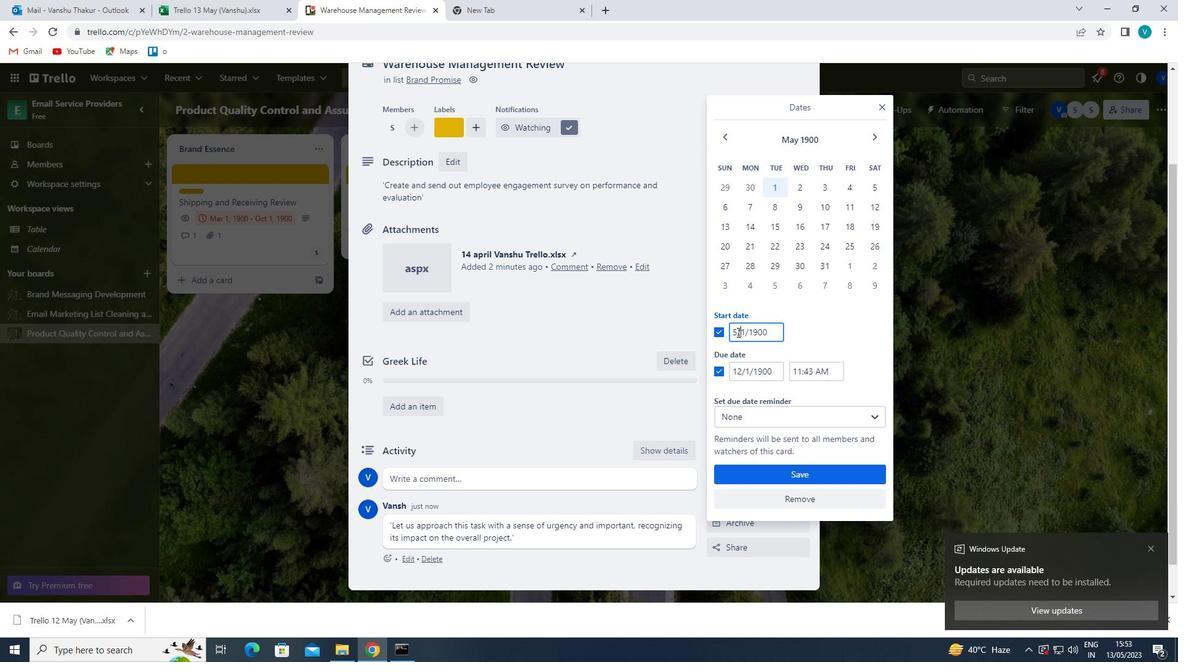 
Action: Mouse moved to (478, 420)
Screenshot: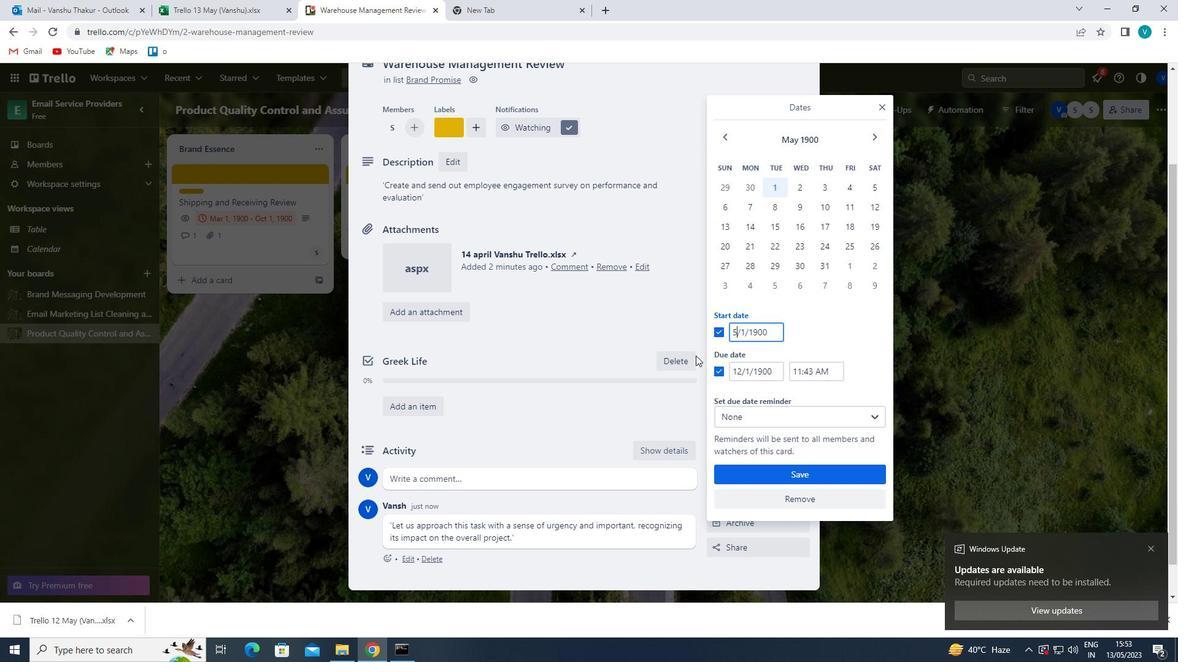 
Action: Key pressed <Key.backspace>6
Screenshot: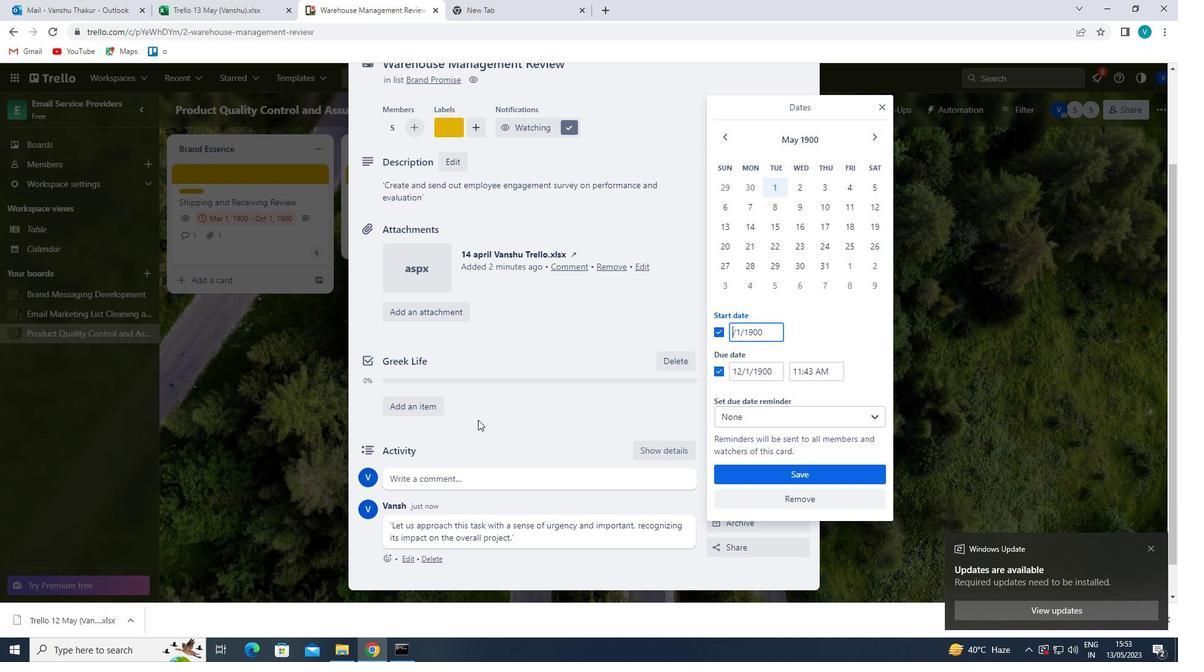 
Action: Mouse moved to (554, 420)
Screenshot: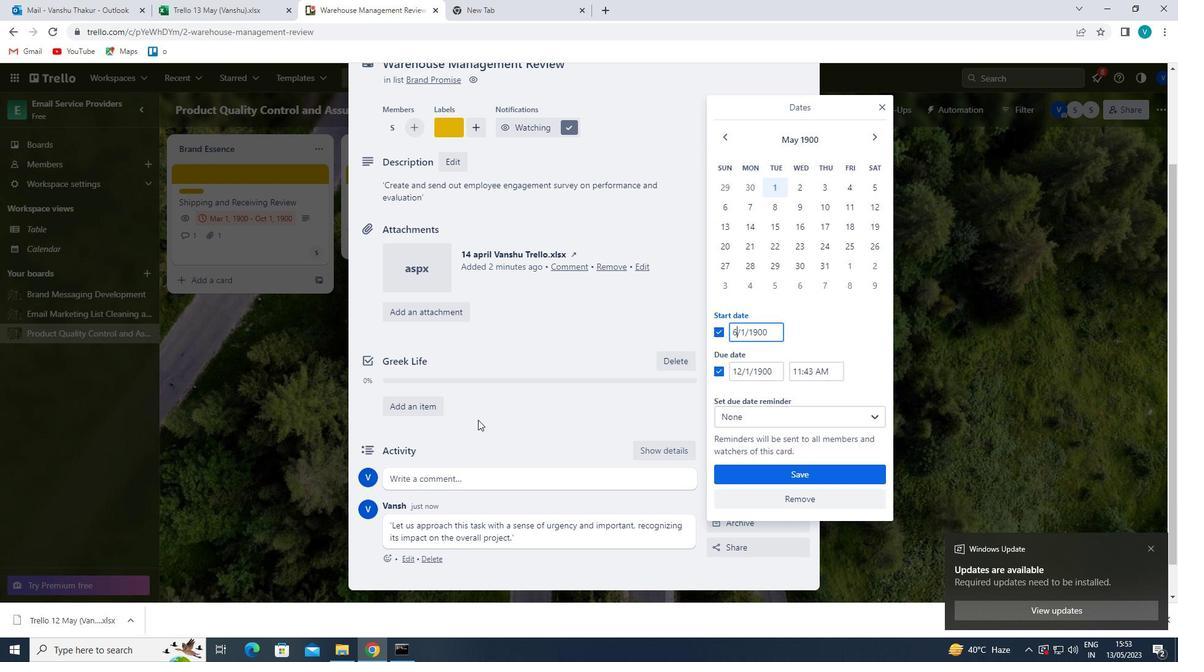 
Action: Mouse scrolled (554, 420) with delta (0, 0)
Screenshot: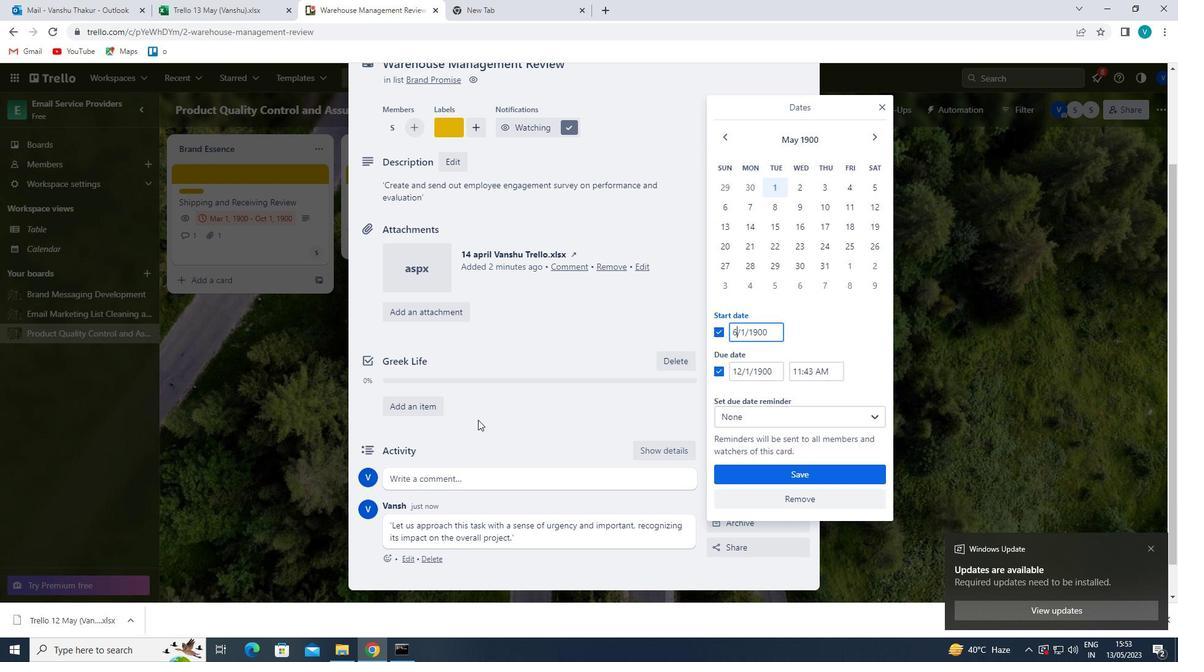 
Action: Mouse moved to (741, 367)
Screenshot: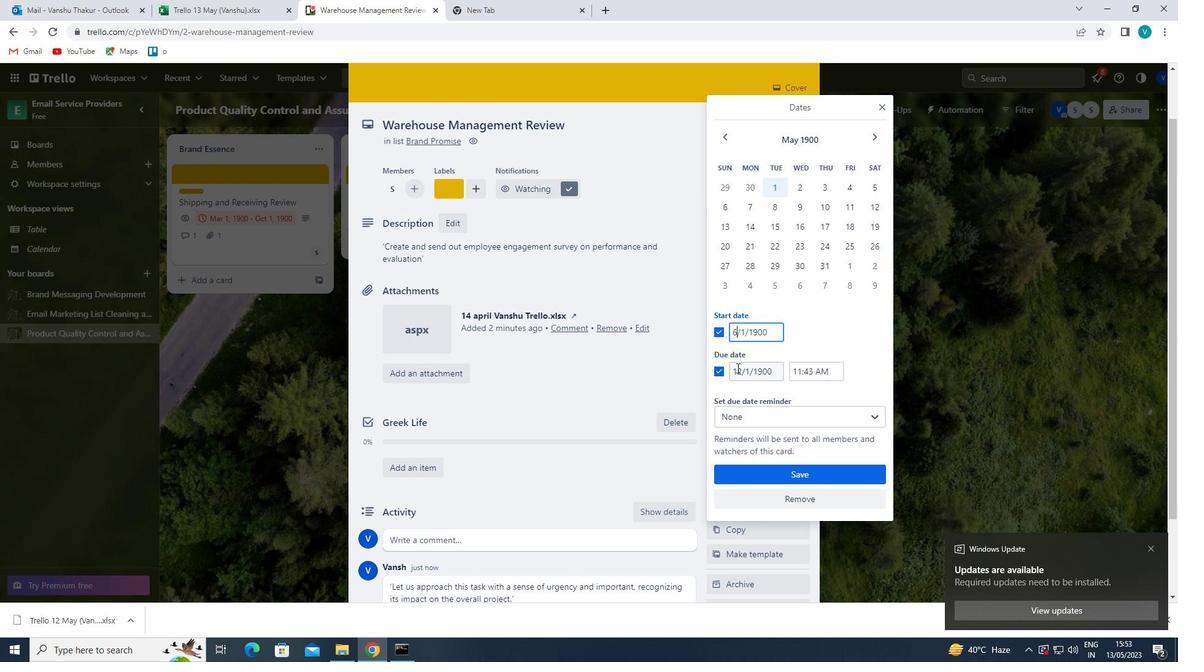 
Action: Mouse pressed left at (741, 367)
Screenshot: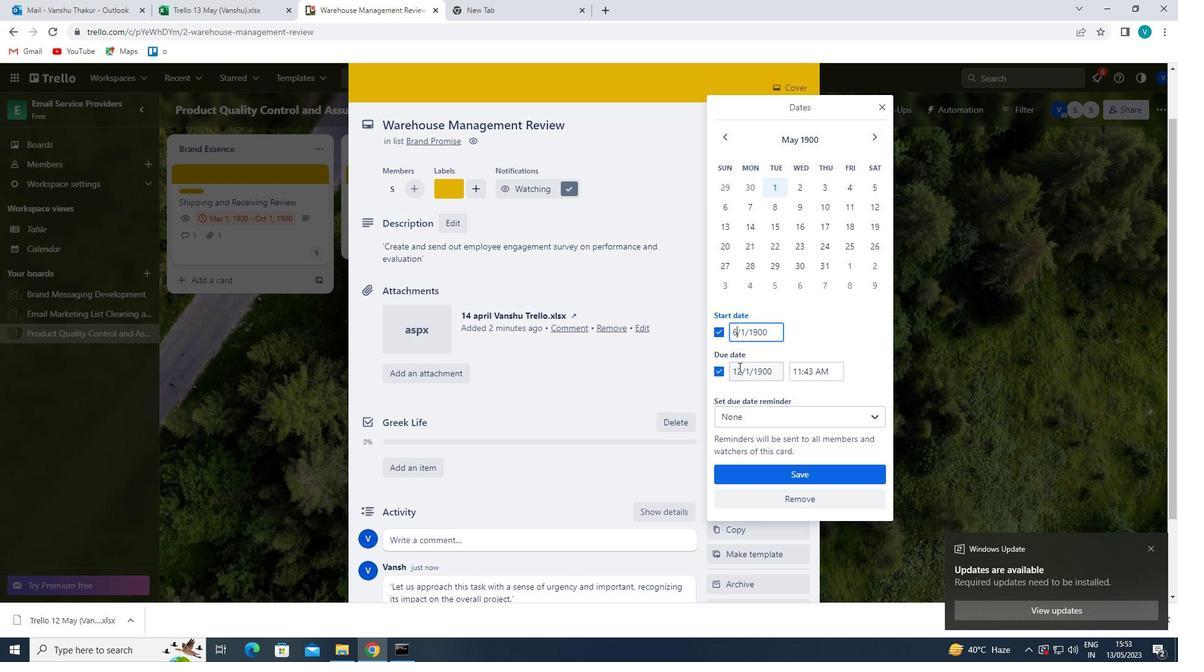 
Action: Mouse moved to (525, 514)
Screenshot: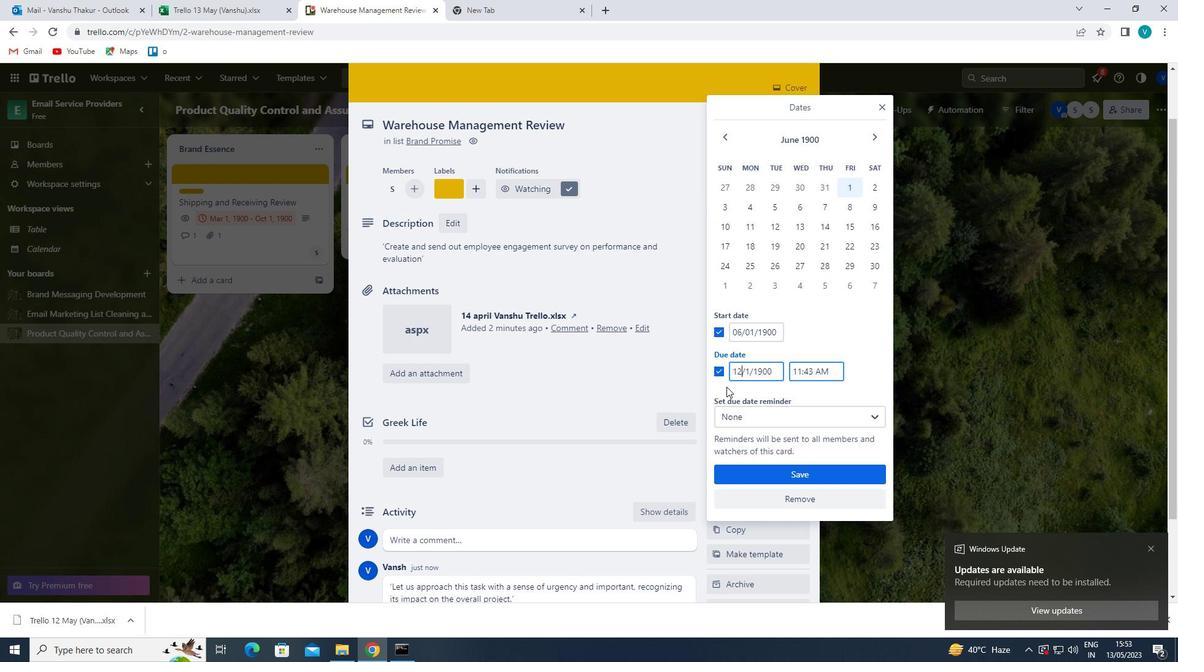 
Action: Key pressed <Key.backspace><Key.backspace>13
Screenshot: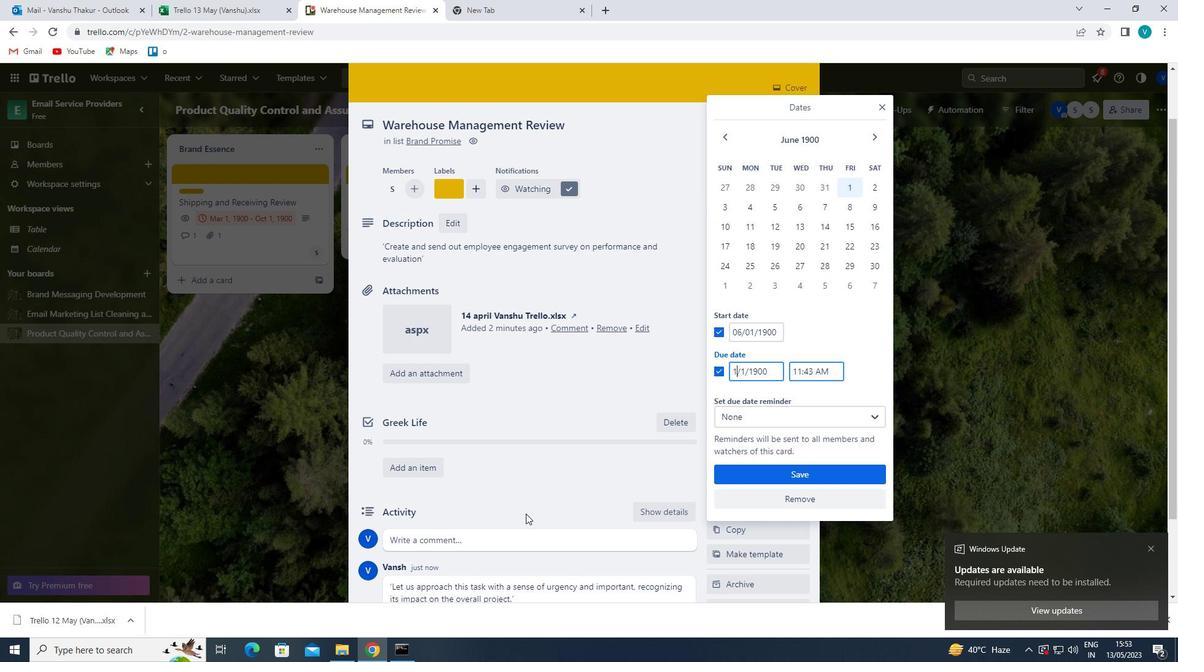 
Action: Mouse moved to (759, 464)
Screenshot: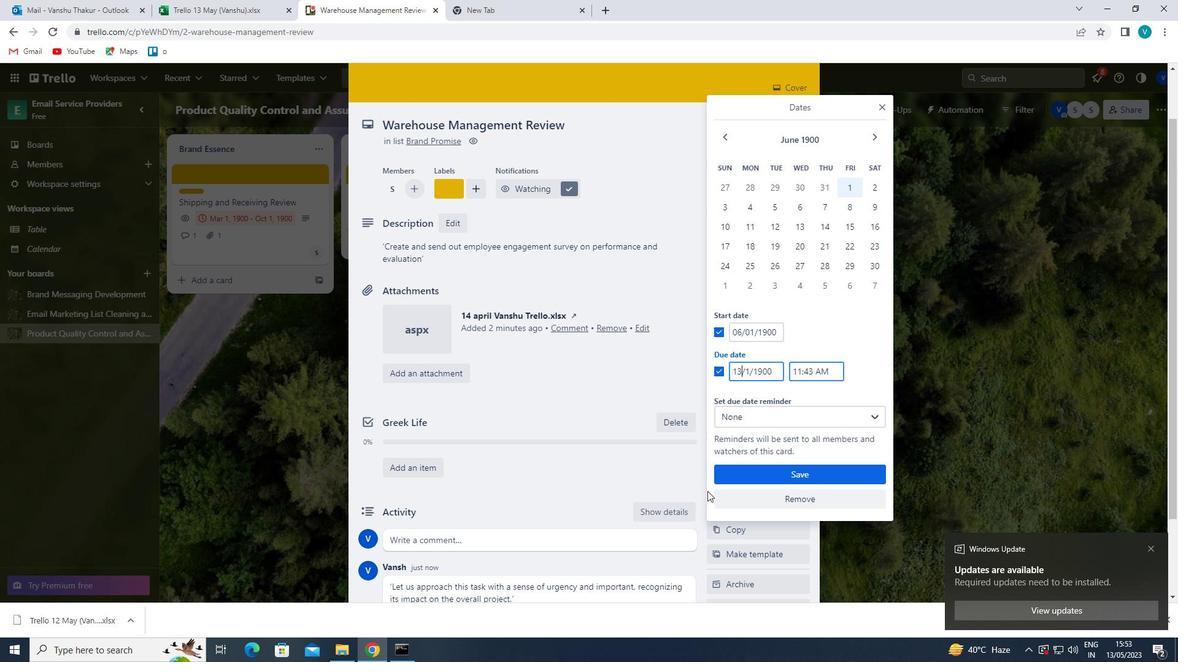 
Action: Mouse pressed left at (759, 464)
Screenshot: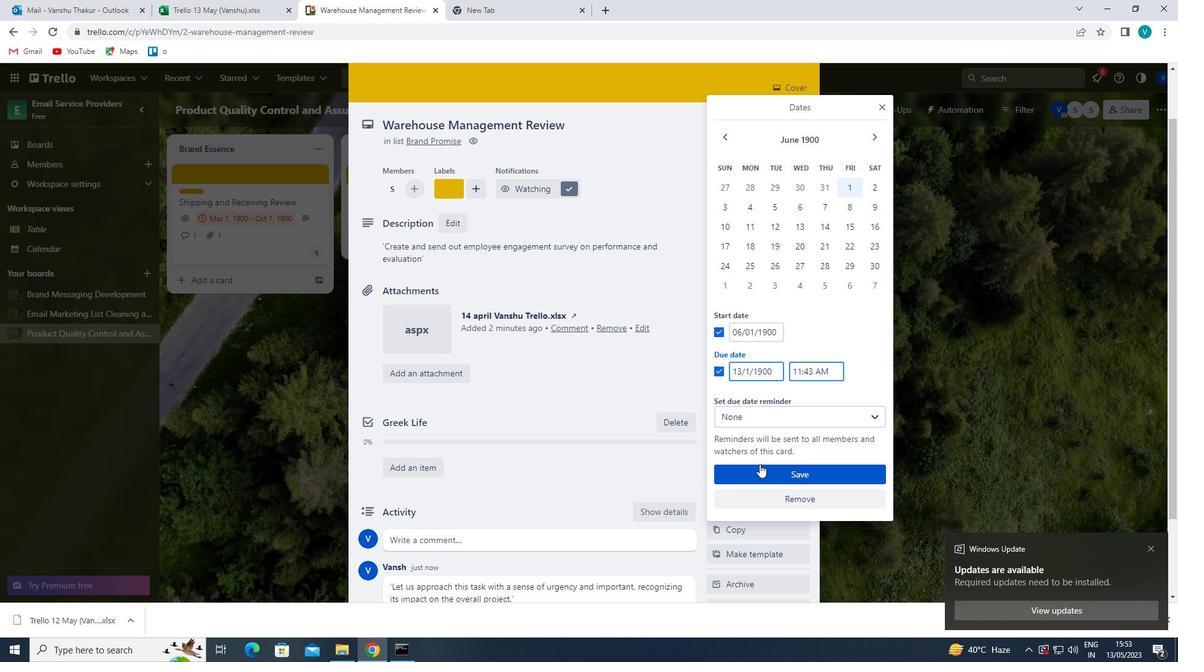 
Action: Mouse moved to (566, 523)
Screenshot: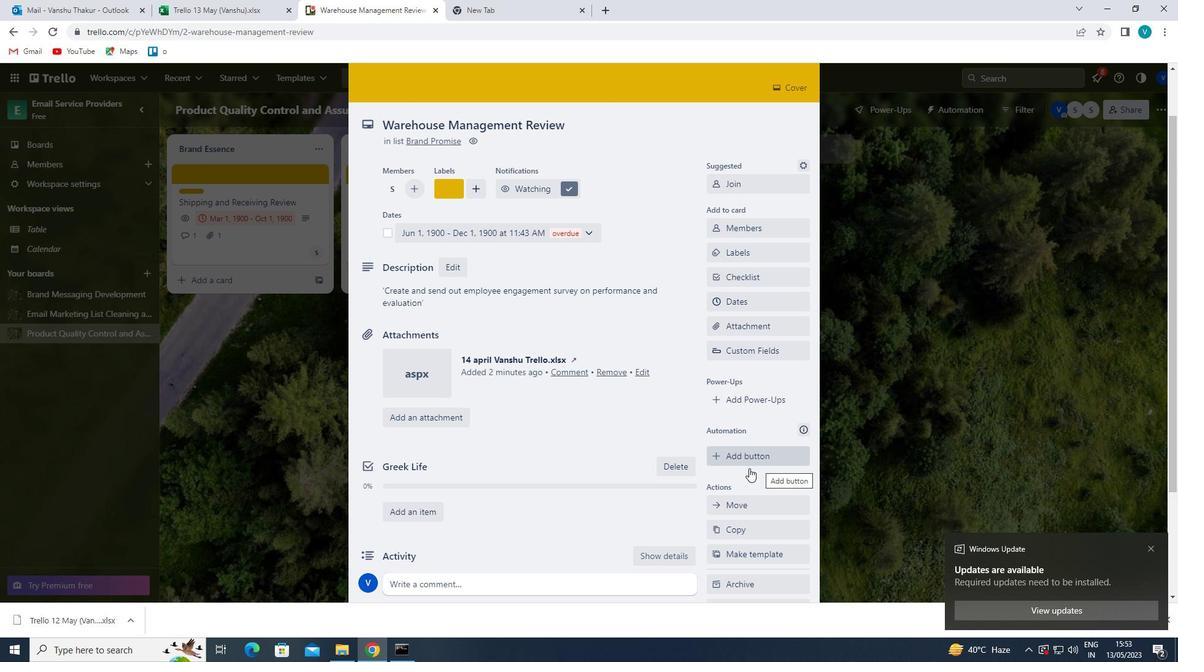 
